 Task: Look for space in Chacao, Venezuela from 10th July, 2023 to 15th July, 2023 for 7 adults in price range Rs.10000 to Rs.15000. Place can be entire place or shared room with 4 bedrooms having 7 beds and 4 bathrooms. Property type can be house, flat, guest house. Amenities needed are: wifi, TV, free parkinig on premises, gym, breakfast. Booking option can be shelf check-in. Required host language is English.
Action: Mouse moved to (542, 100)
Screenshot: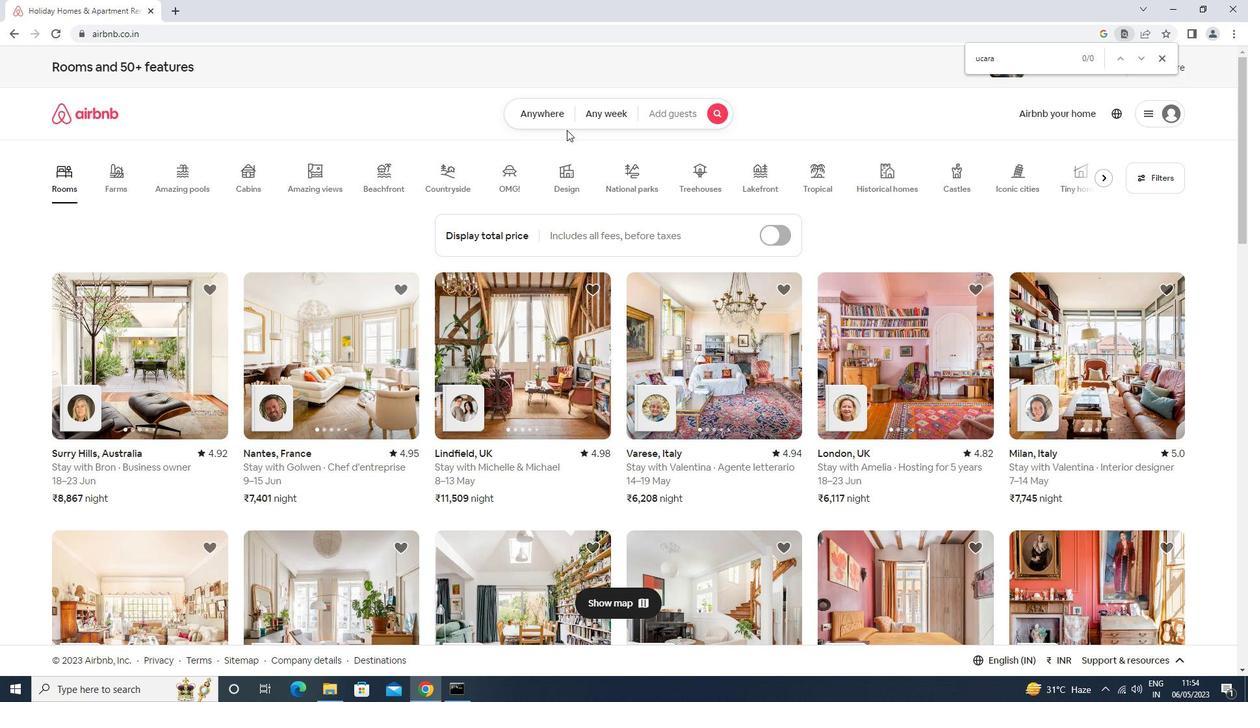 
Action: Mouse pressed left at (542, 100)
Screenshot: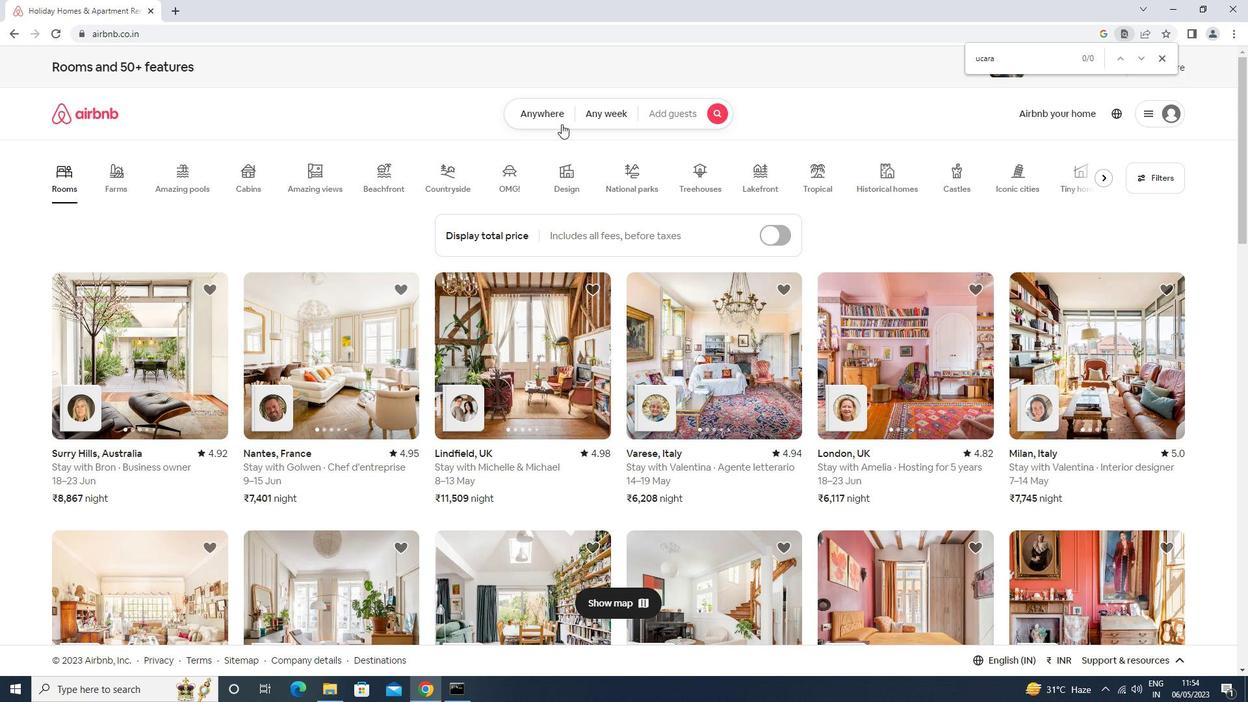 
Action: Mouse moved to (490, 161)
Screenshot: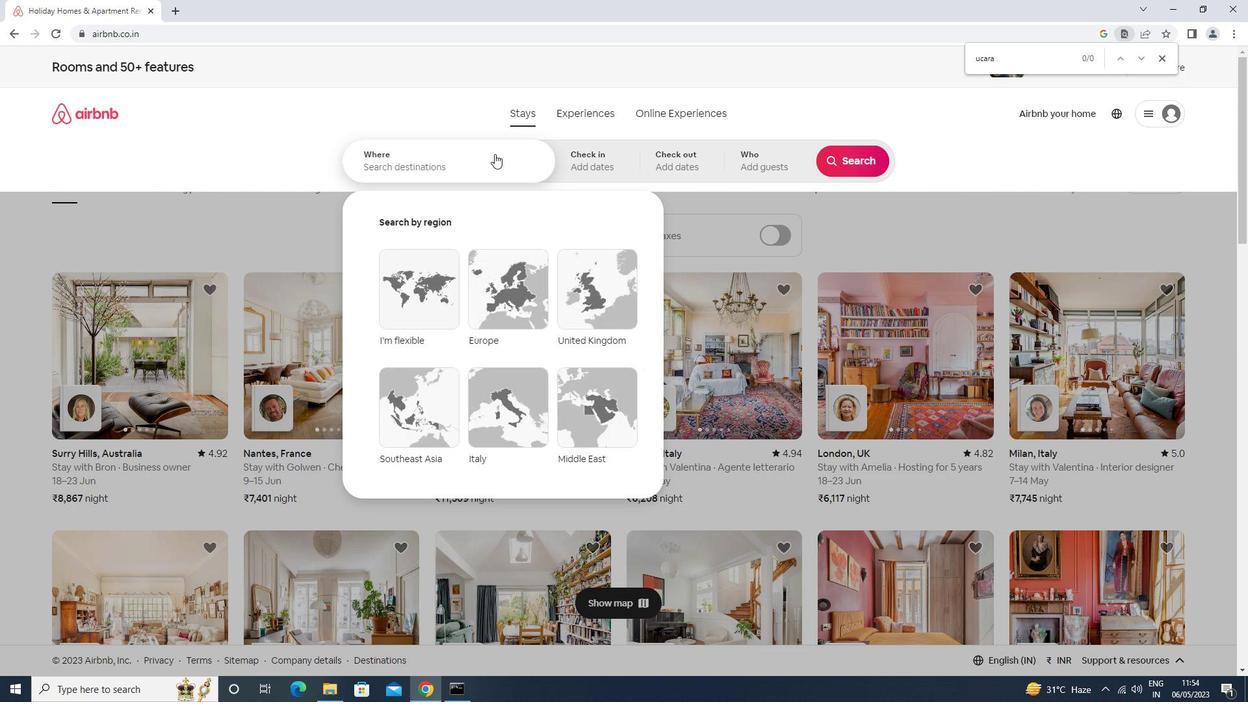 
Action: Mouse pressed left at (490, 161)
Screenshot: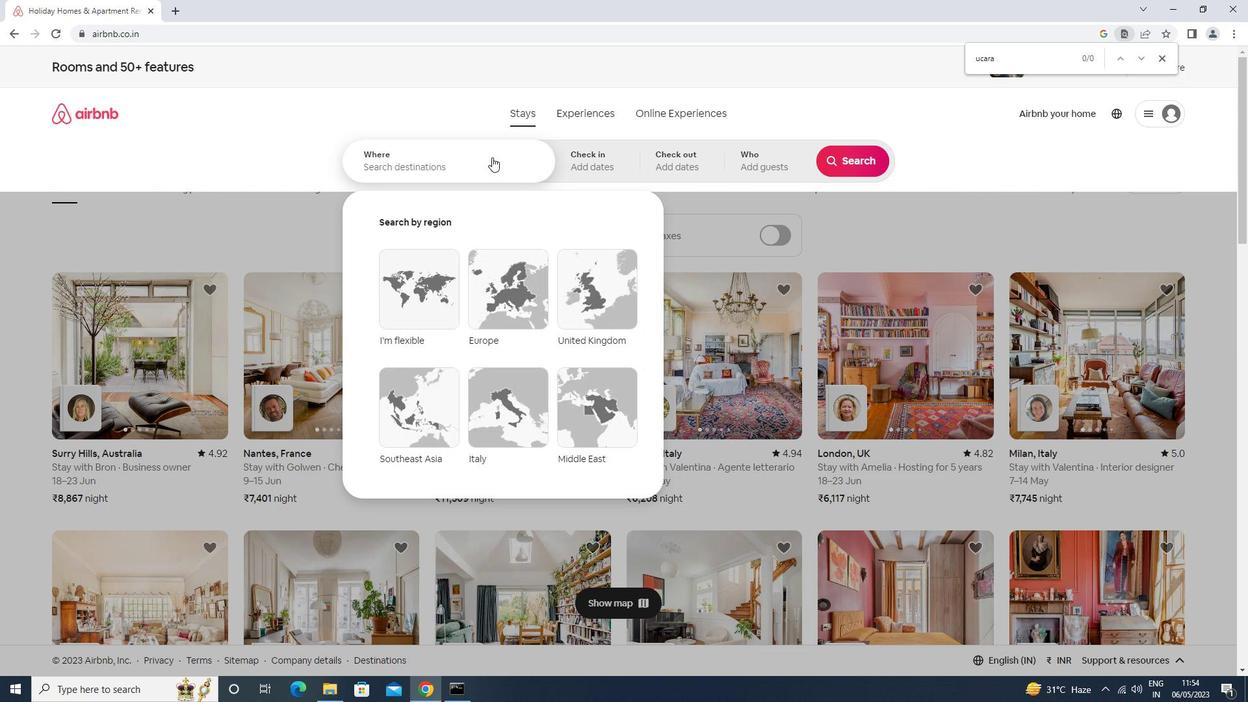 
Action: Key pressed chaco<Key.backspace>ao<Key.enter>
Screenshot: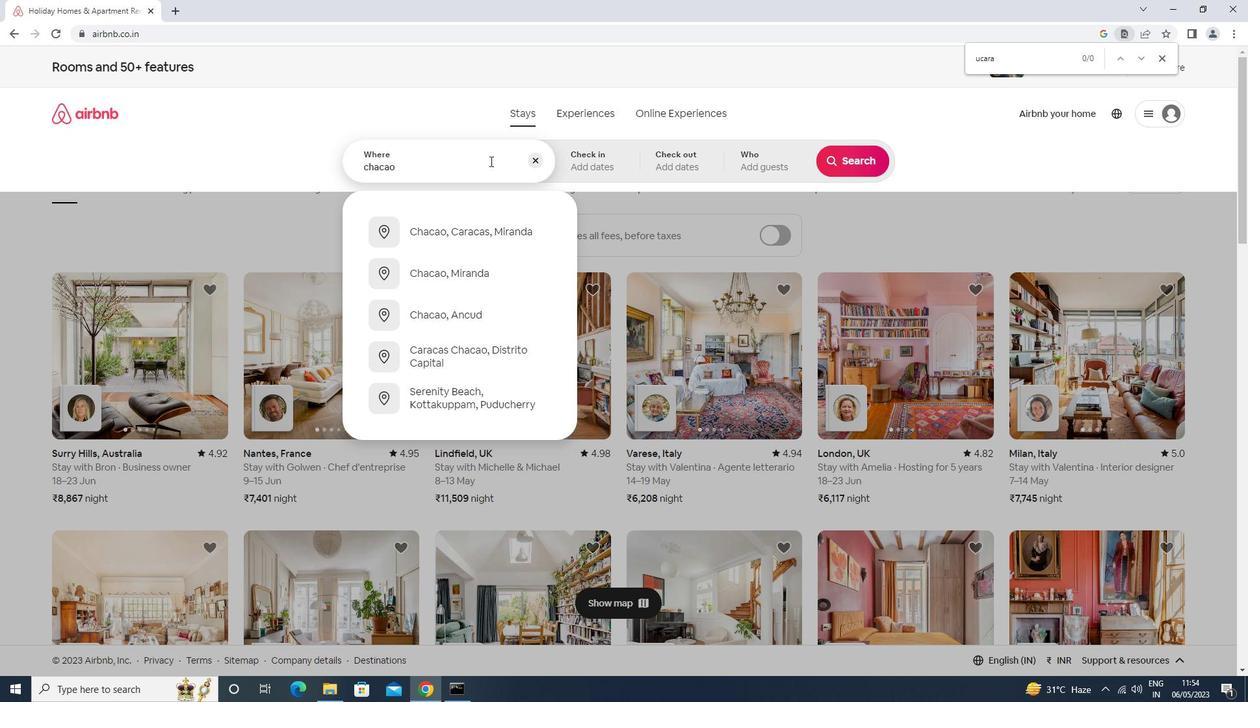 
Action: Mouse moved to (854, 265)
Screenshot: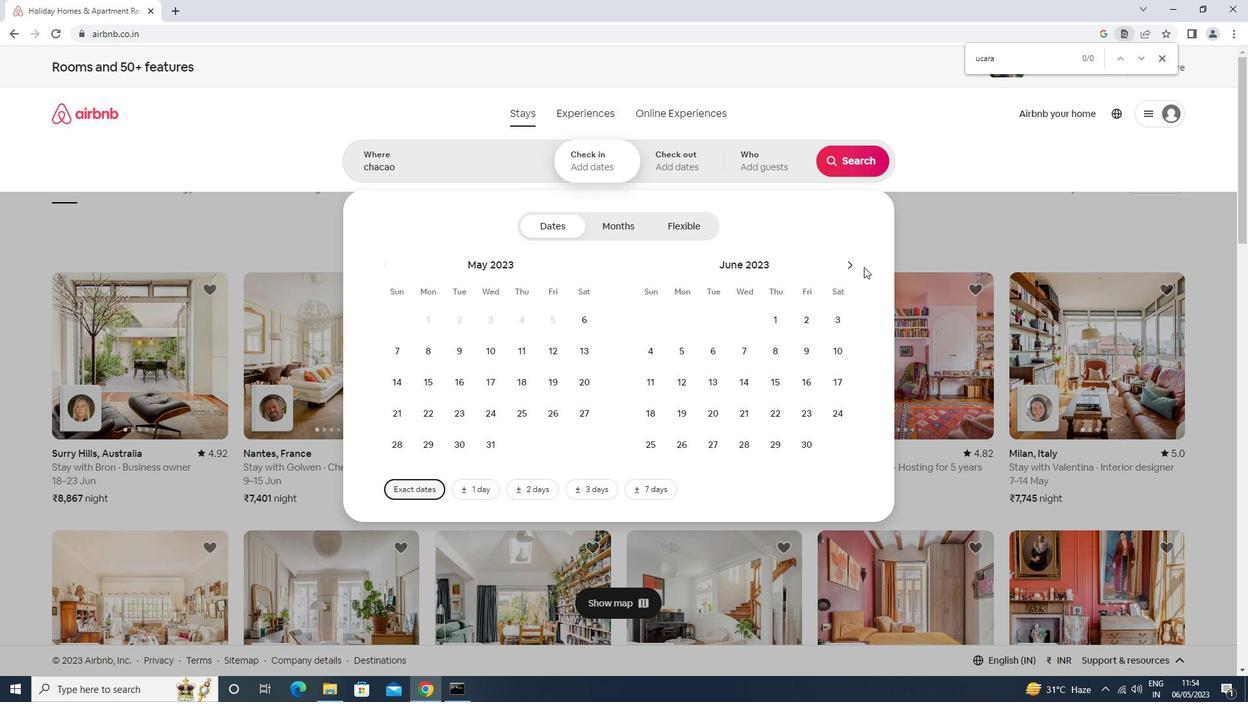 
Action: Mouse pressed left at (854, 265)
Screenshot: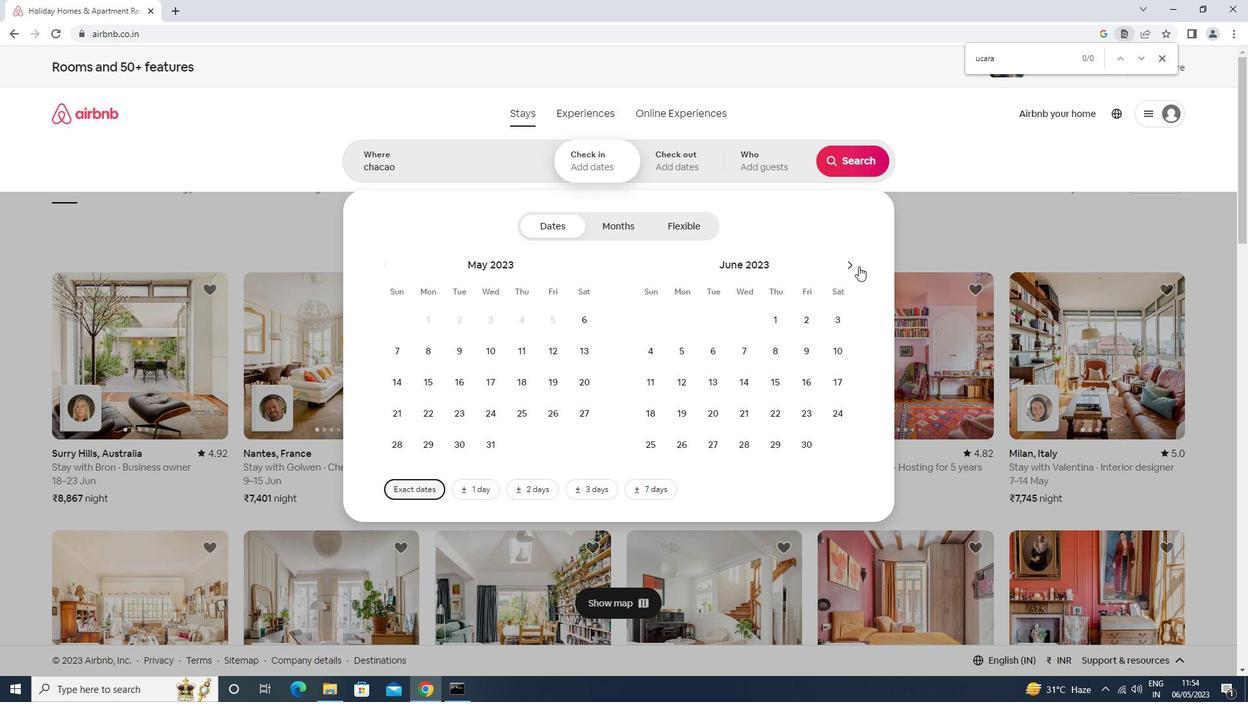 
Action: Mouse moved to (691, 383)
Screenshot: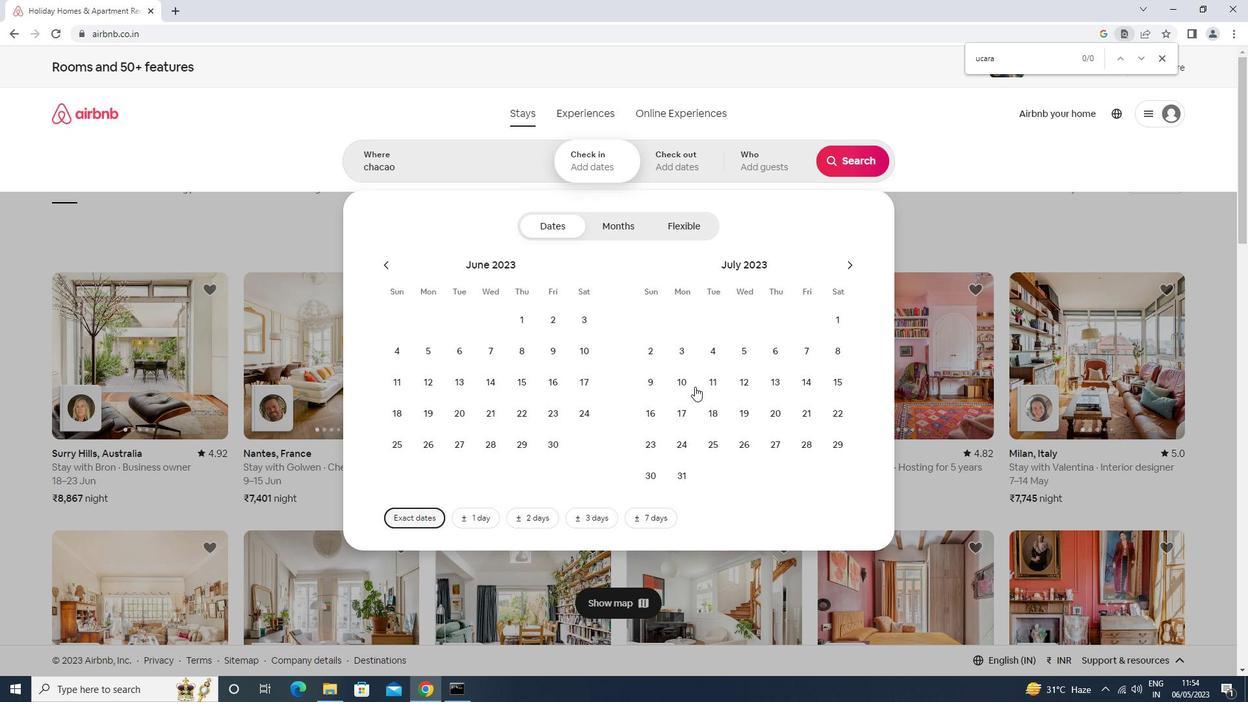 
Action: Mouse pressed left at (691, 383)
Screenshot: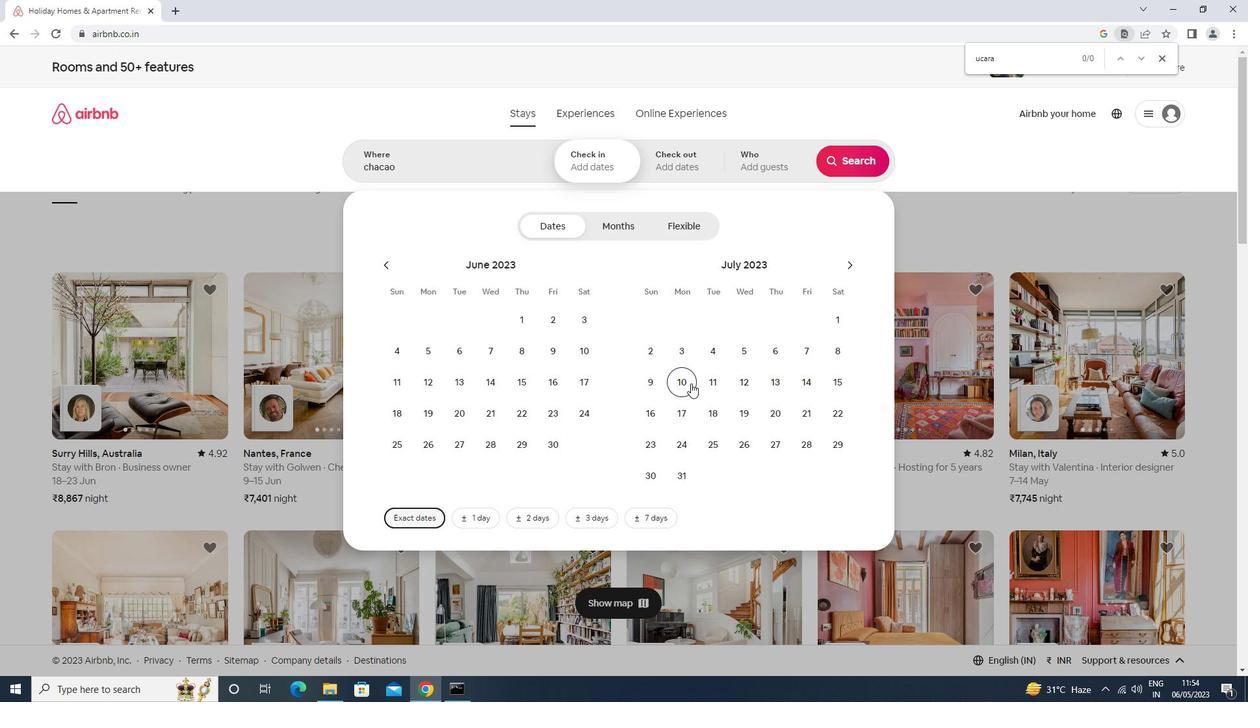 
Action: Mouse moved to (845, 387)
Screenshot: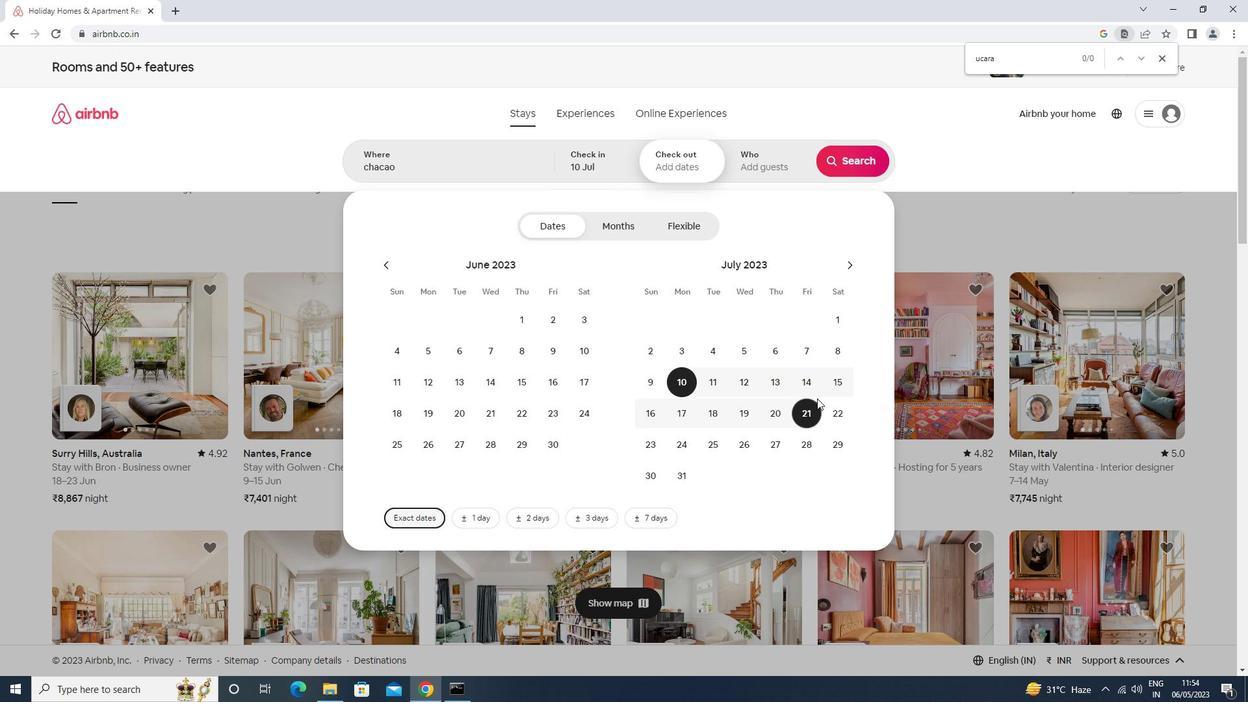 
Action: Mouse pressed left at (845, 387)
Screenshot: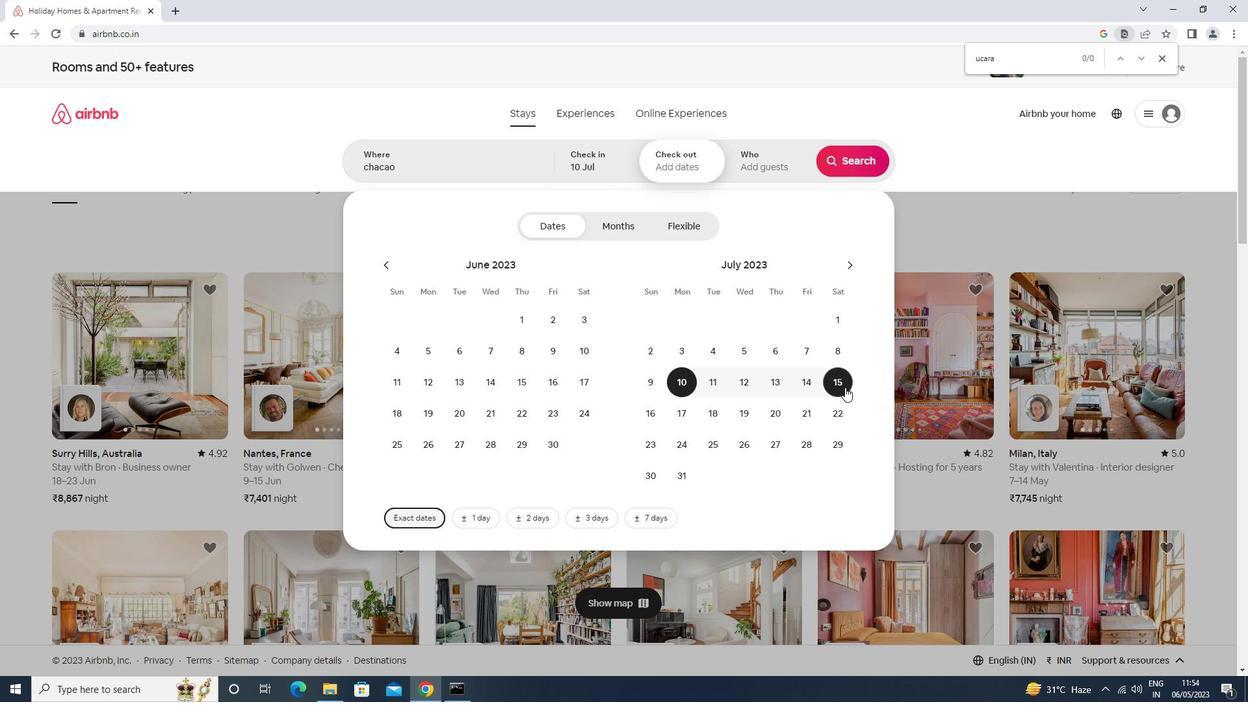 
Action: Mouse moved to (765, 174)
Screenshot: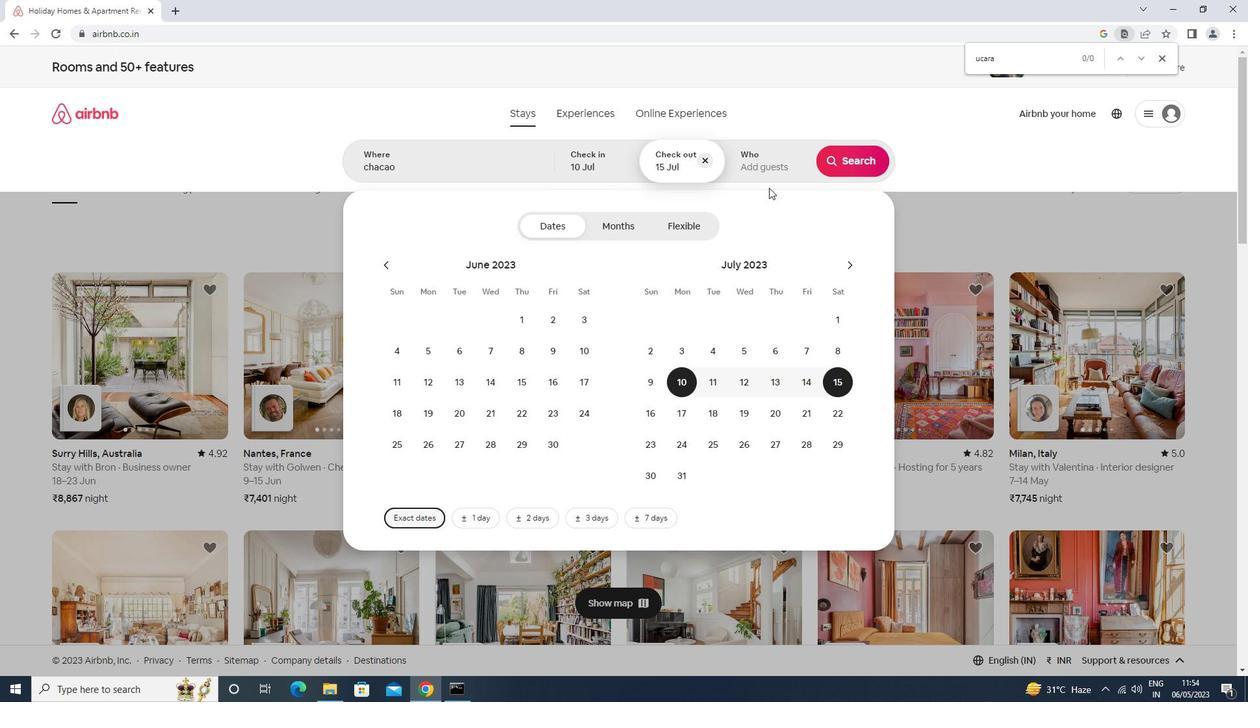 
Action: Mouse pressed left at (765, 174)
Screenshot: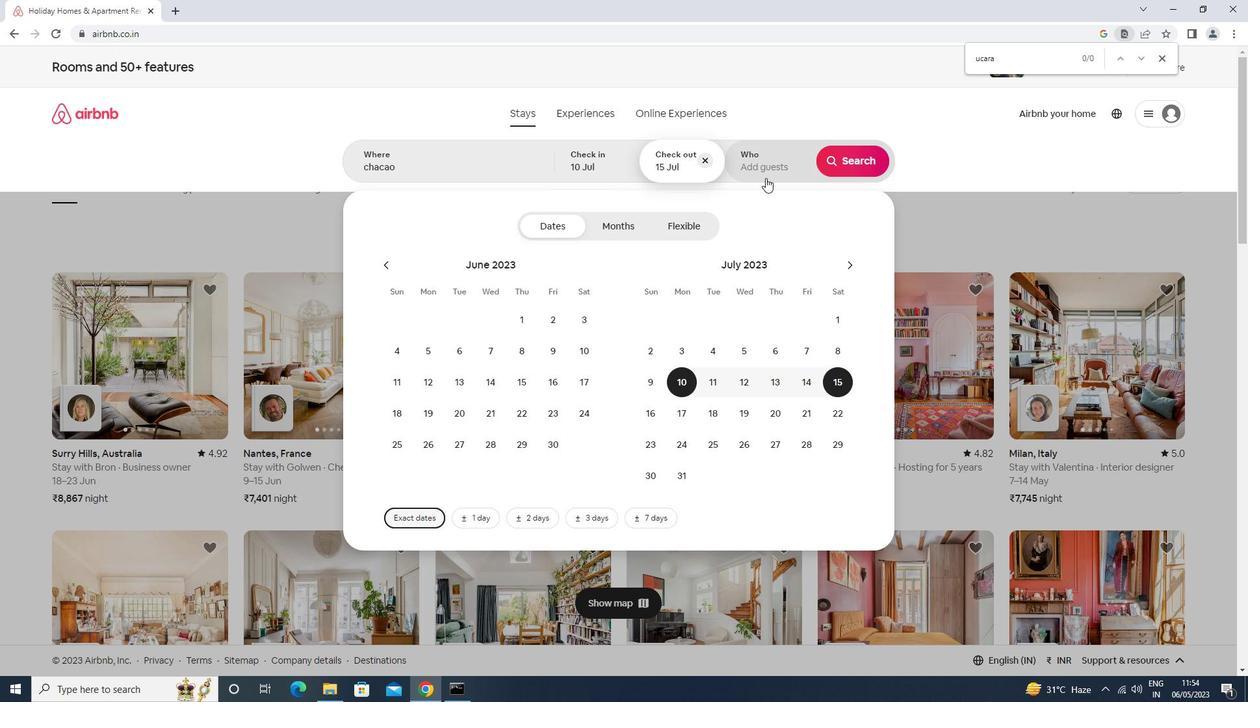 
Action: Mouse moved to (862, 223)
Screenshot: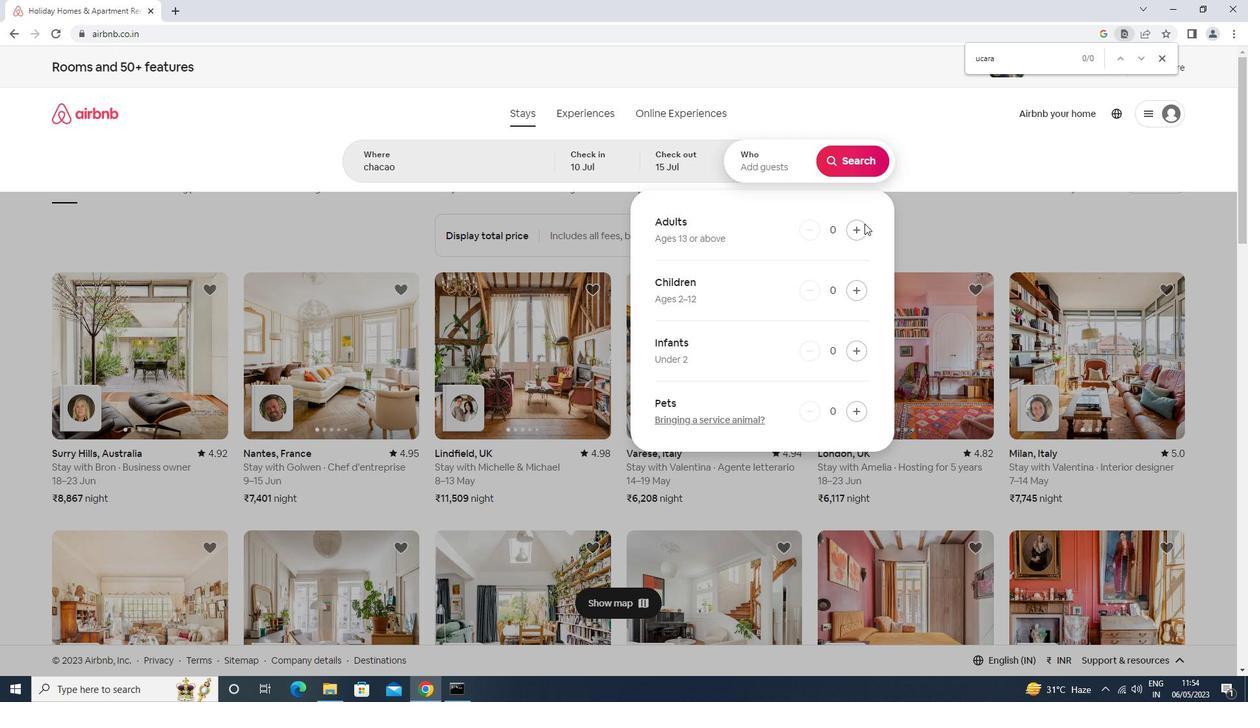 
Action: Mouse pressed left at (862, 223)
Screenshot: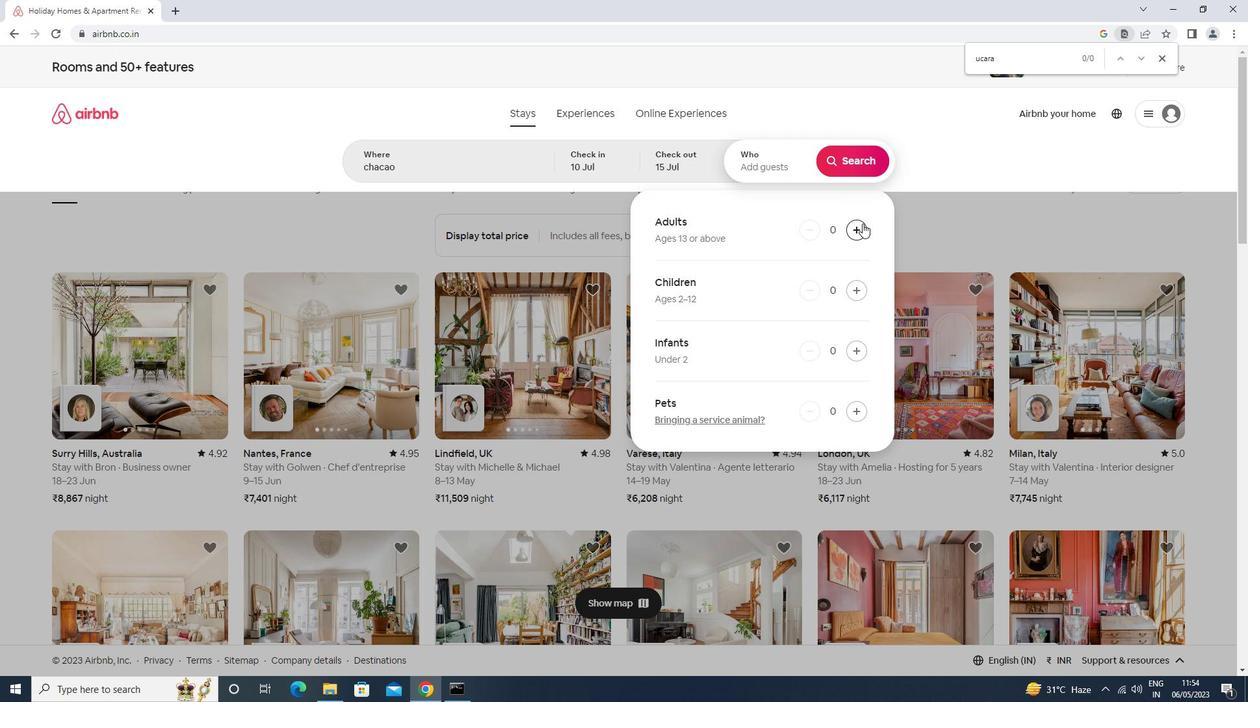 
Action: Mouse moved to (860, 223)
Screenshot: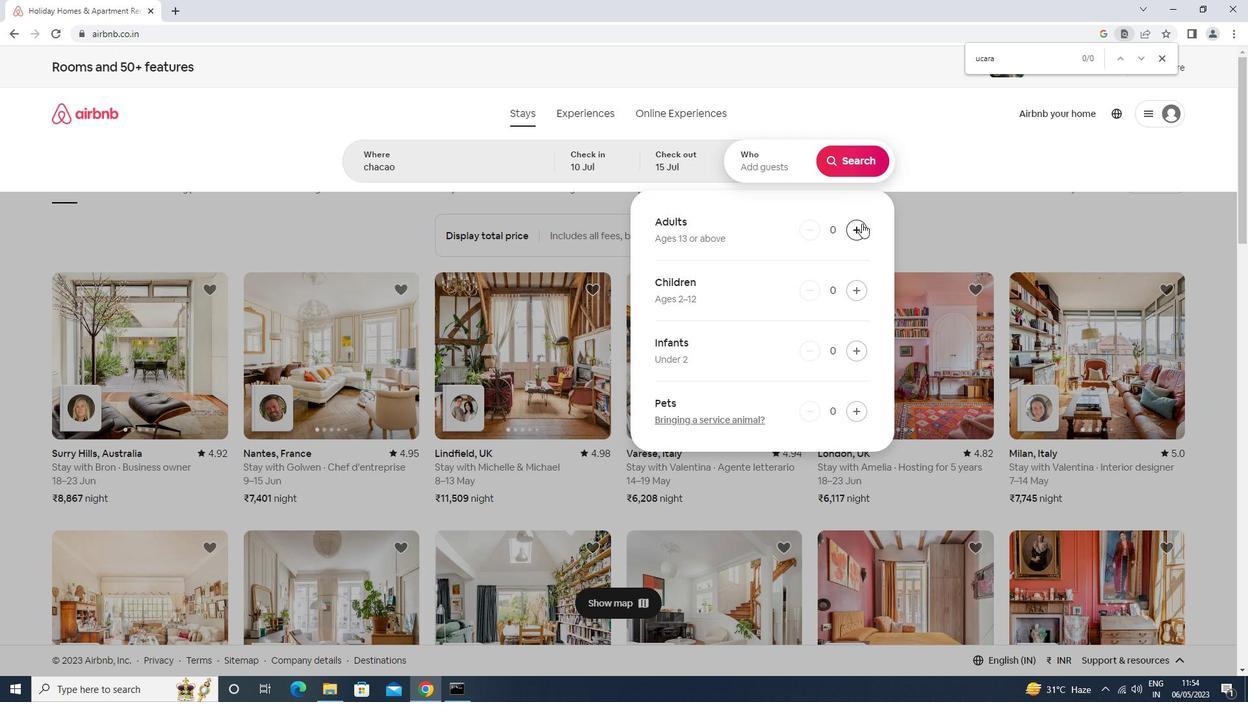 
Action: Mouse pressed left at (860, 223)
Screenshot: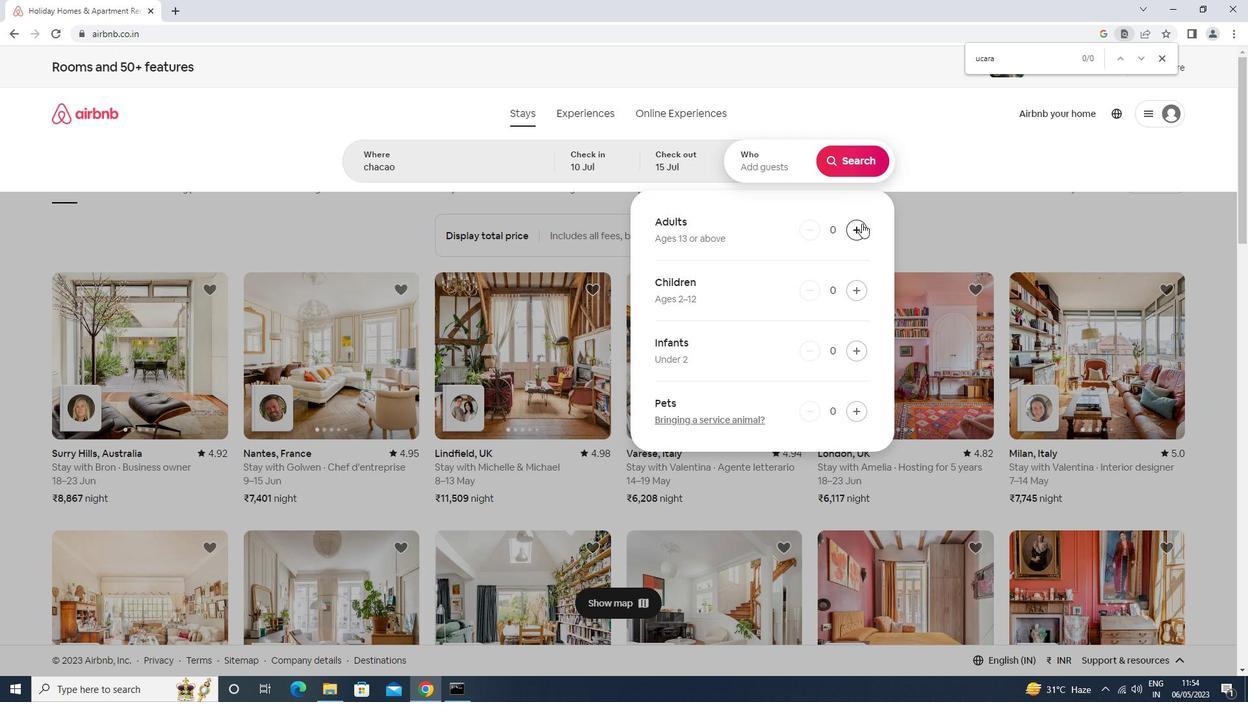 
Action: Mouse moved to (860, 223)
Screenshot: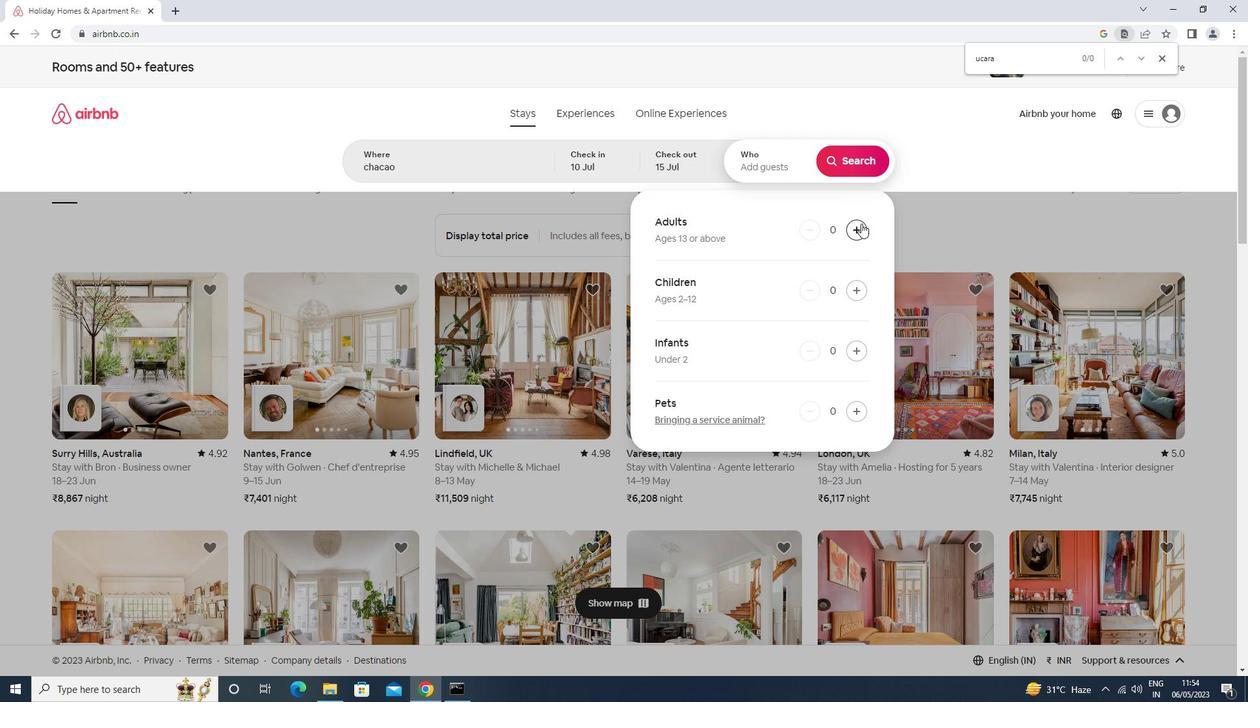 
Action: Mouse pressed left at (860, 223)
Screenshot: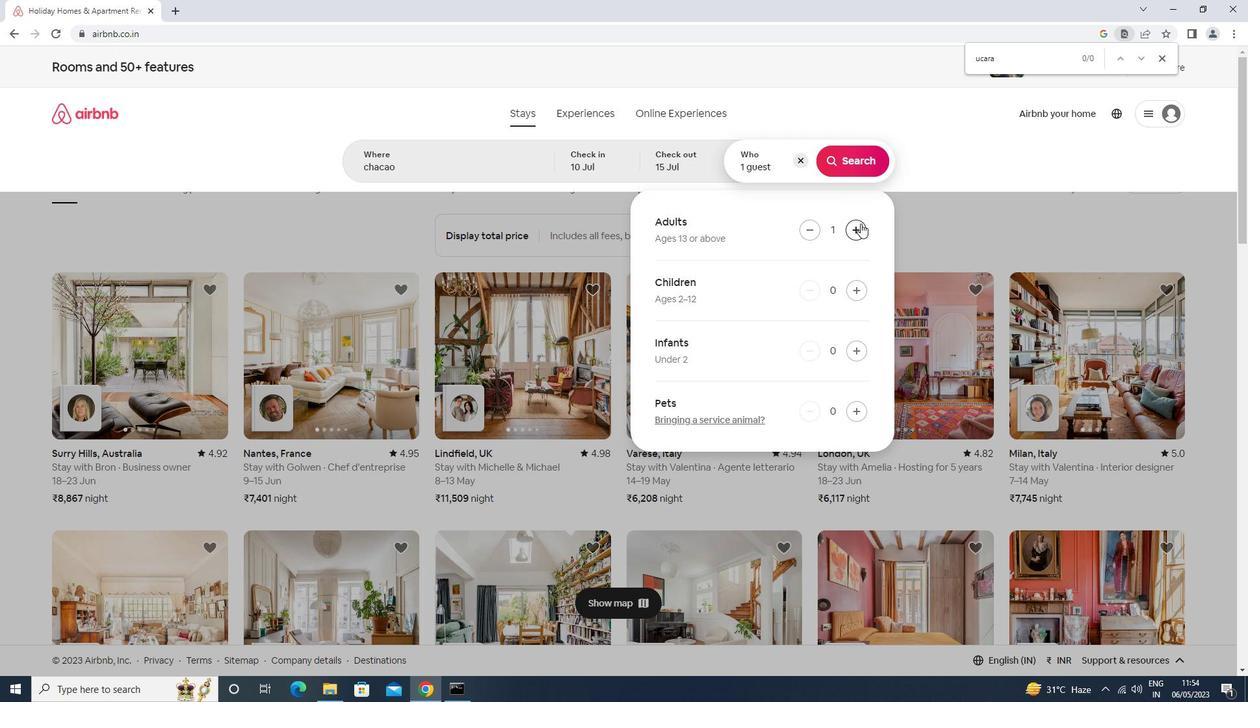 
Action: Mouse pressed left at (860, 223)
Screenshot: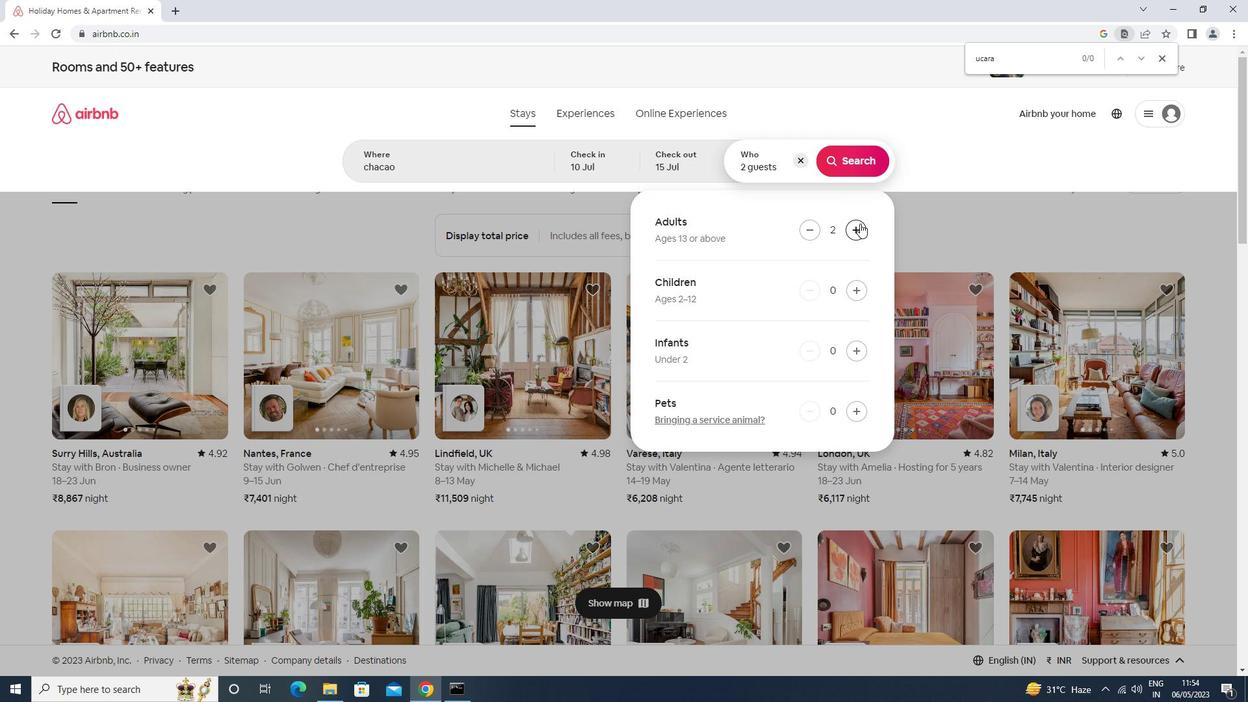 
Action: Mouse pressed left at (860, 223)
Screenshot: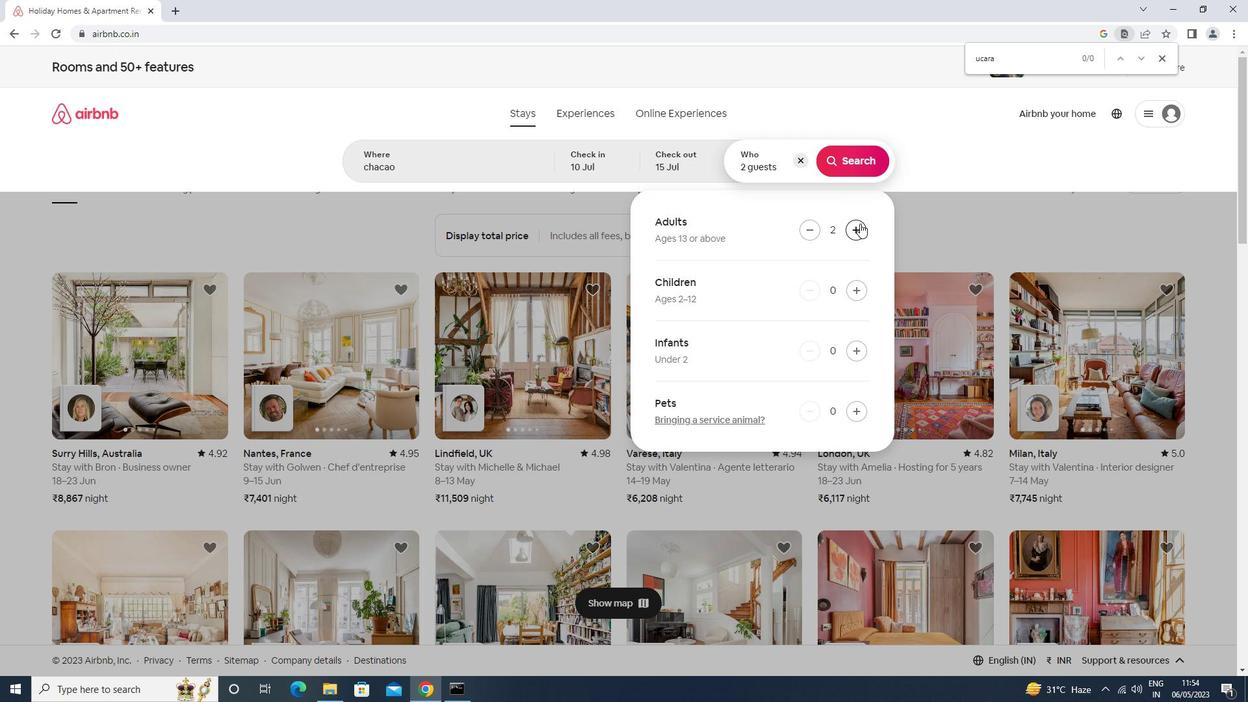 
Action: Mouse pressed left at (860, 223)
Screenshot: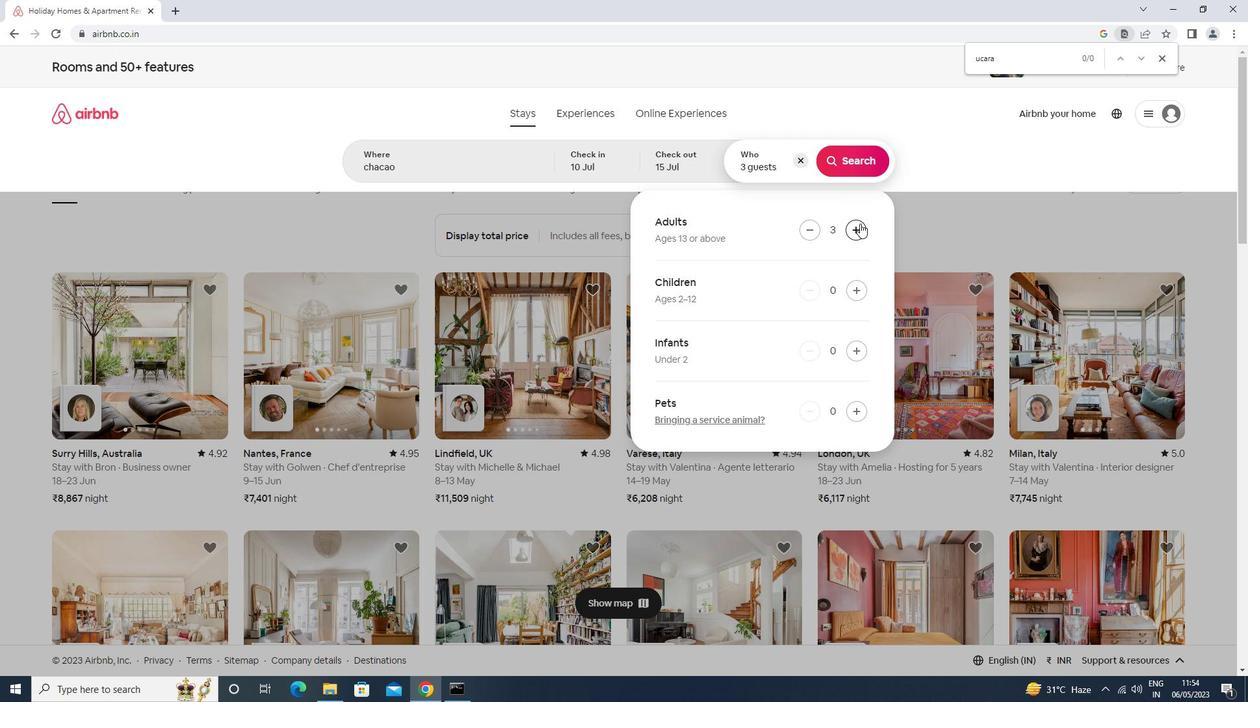 
Action: Mouse pressed left at (860, 223)
Screenshot: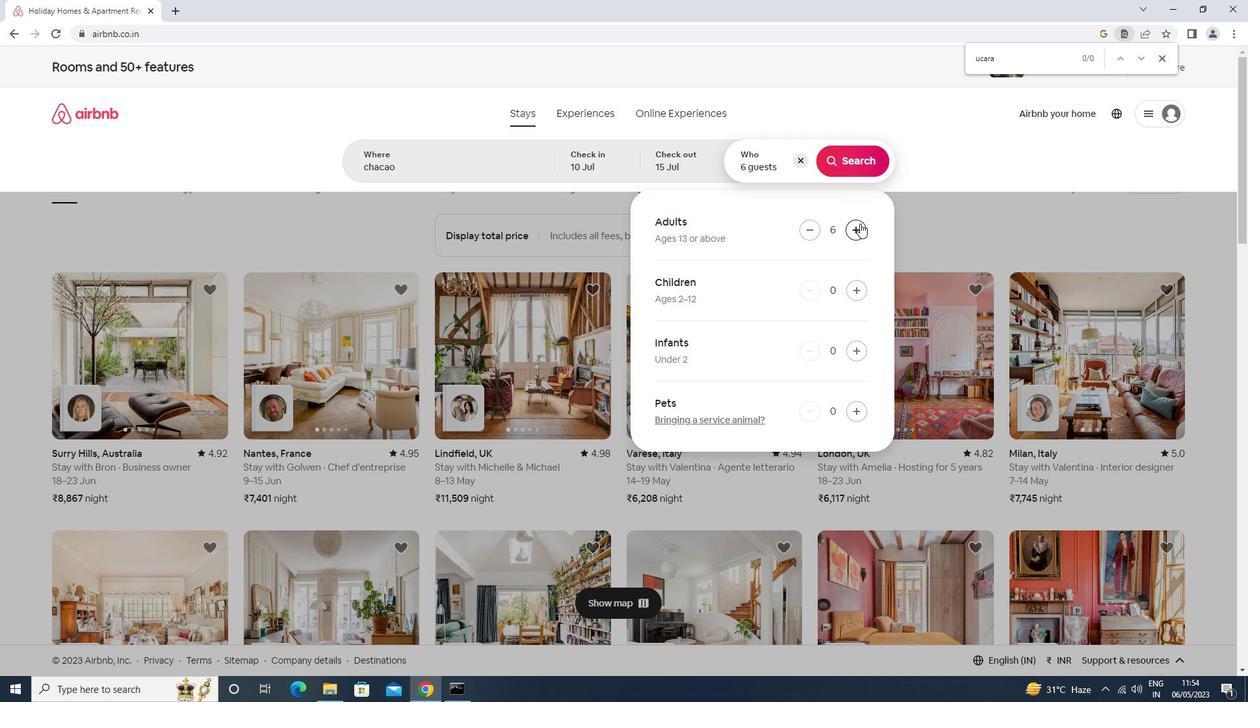 
Action: Mouse moved to (865, 156)
Screenshot: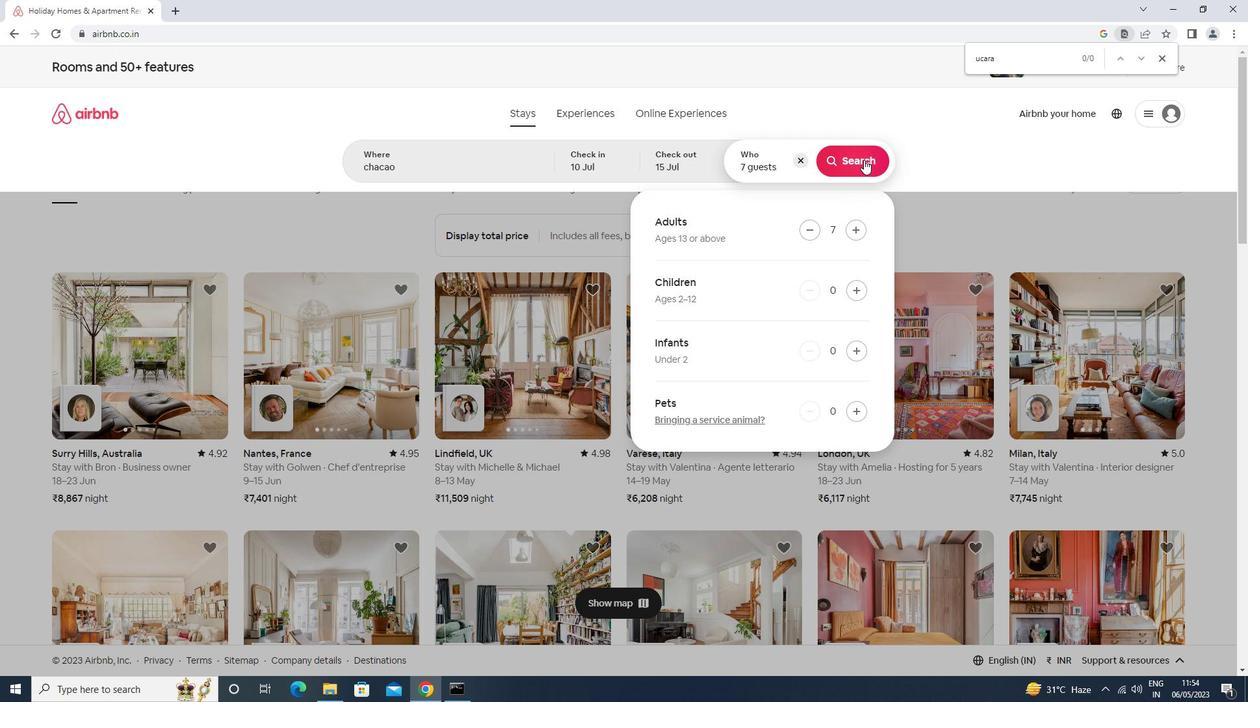 
Action: Mouse pressed left at (865, 156)
Screenshot: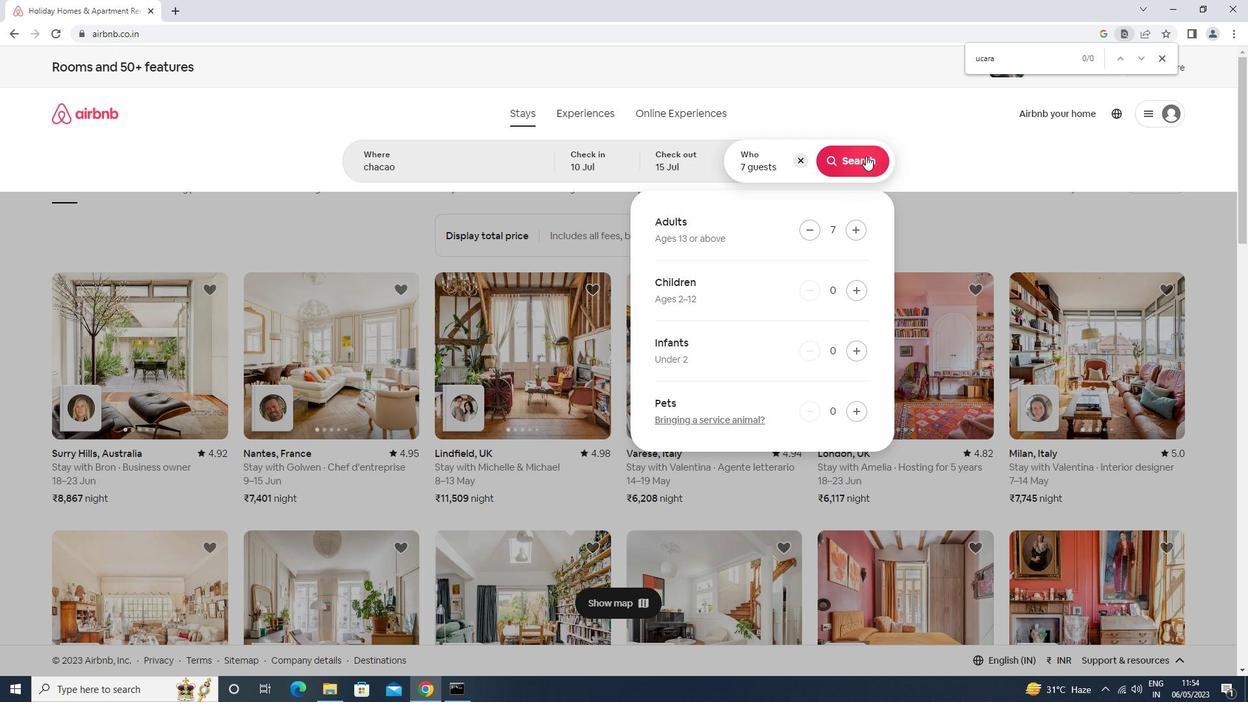 
Action: Mouse moved to (1188, 118)
Screenshot: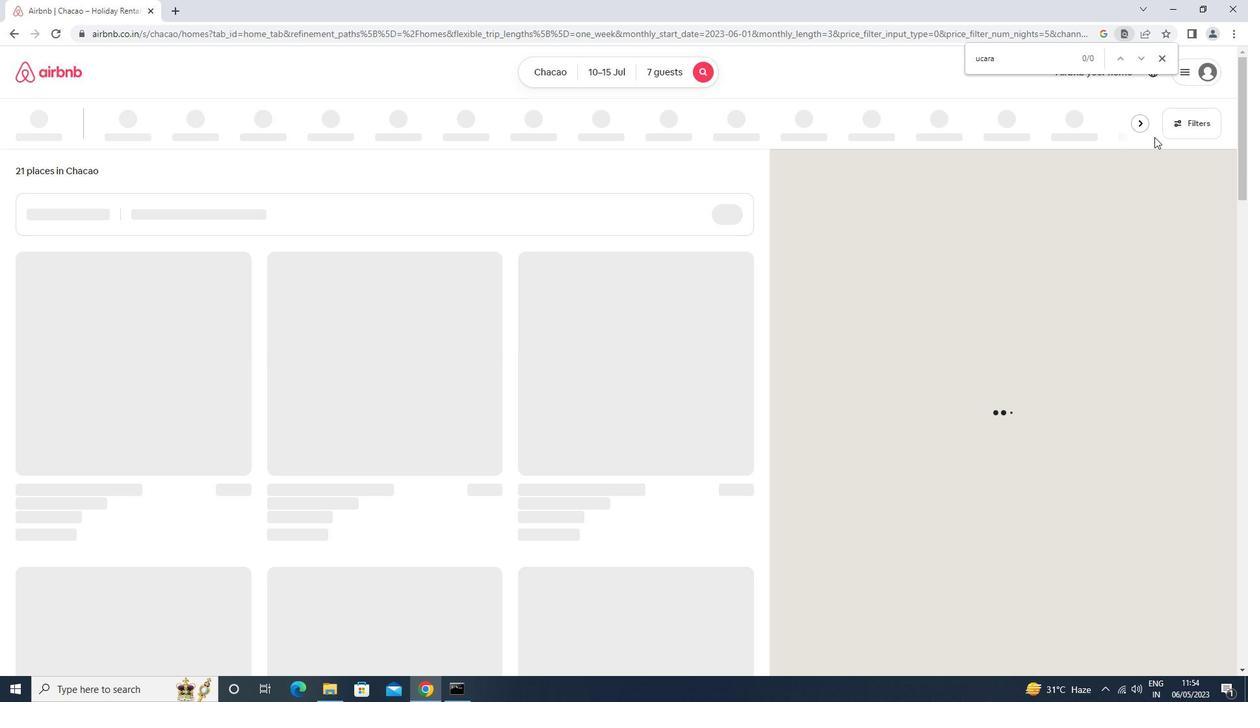 
Action: Mouse pressed left at (1188, 118)
Screenshot: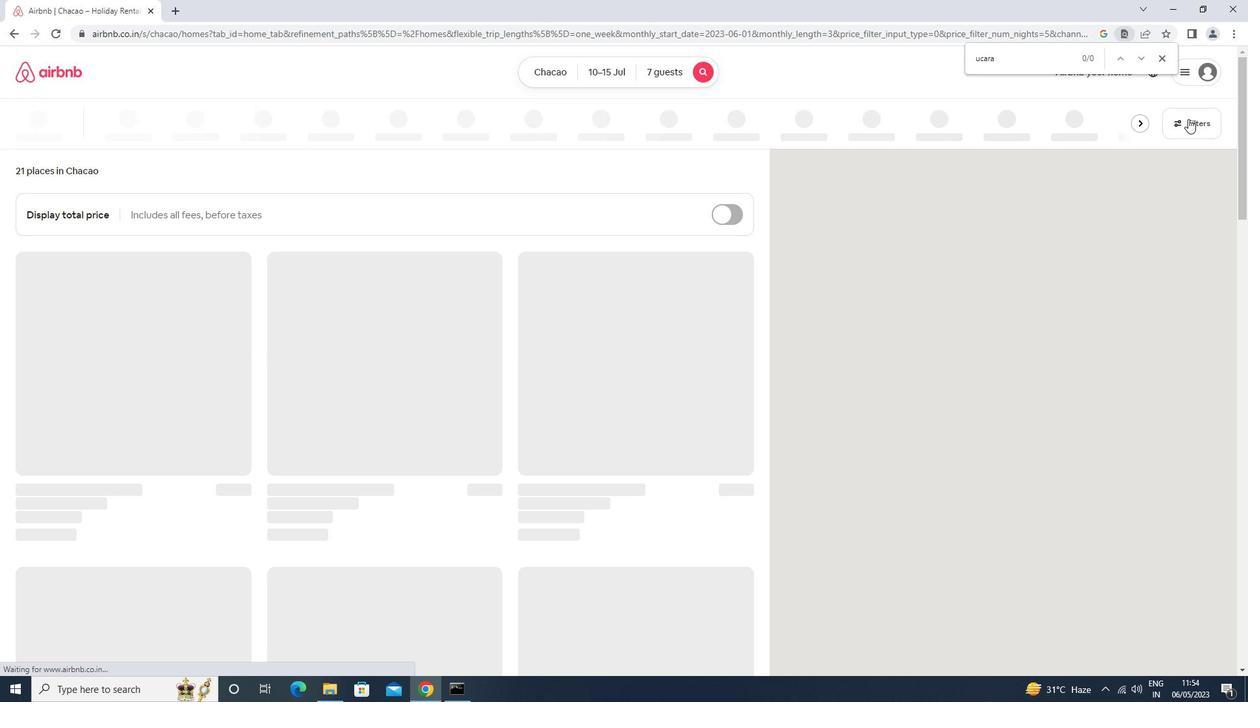 
Action: Mouse moved to (471, 442)
Screenshot: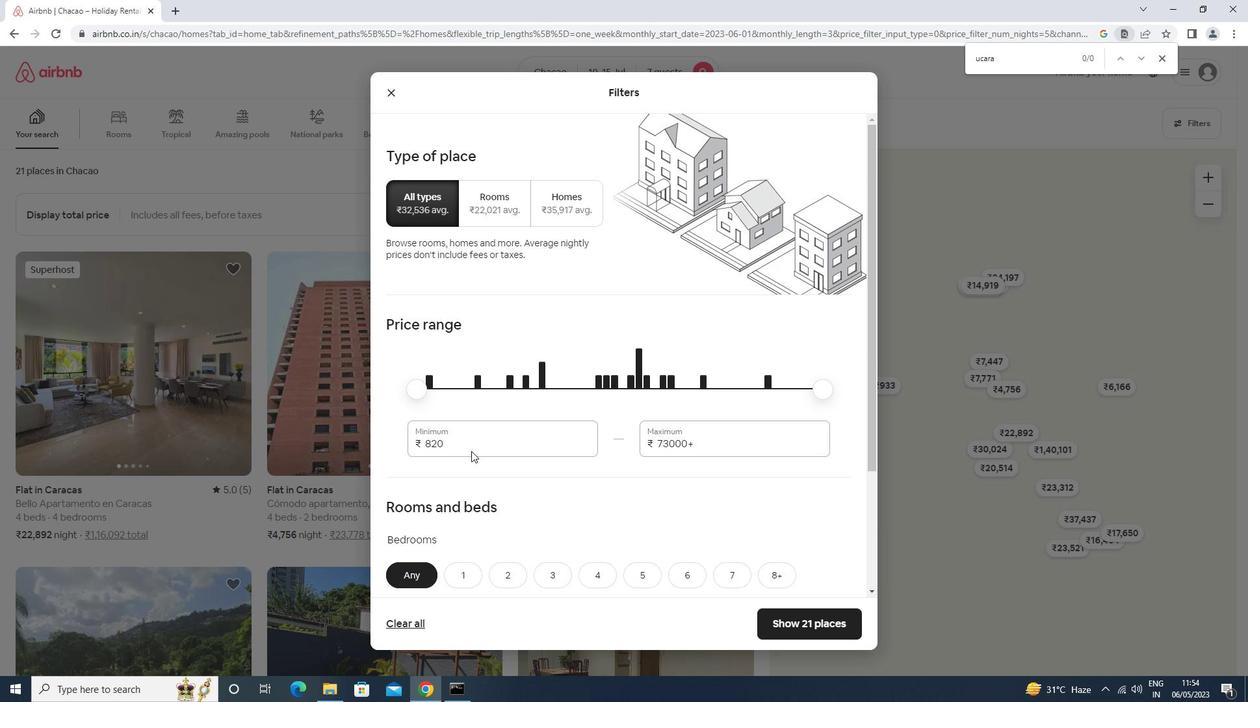 
Action: Mouse pressed left at (471, 442)
Screenshot: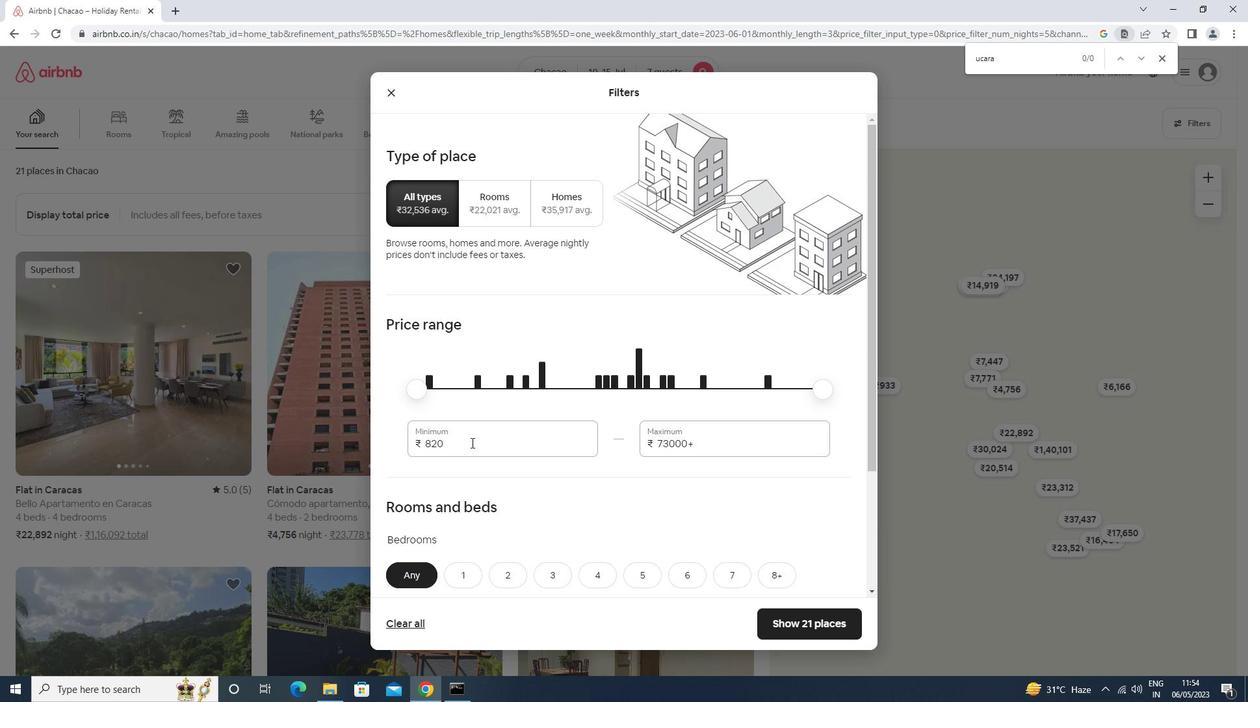 
Action: Mouse moved to (471, 442)
Screenshot: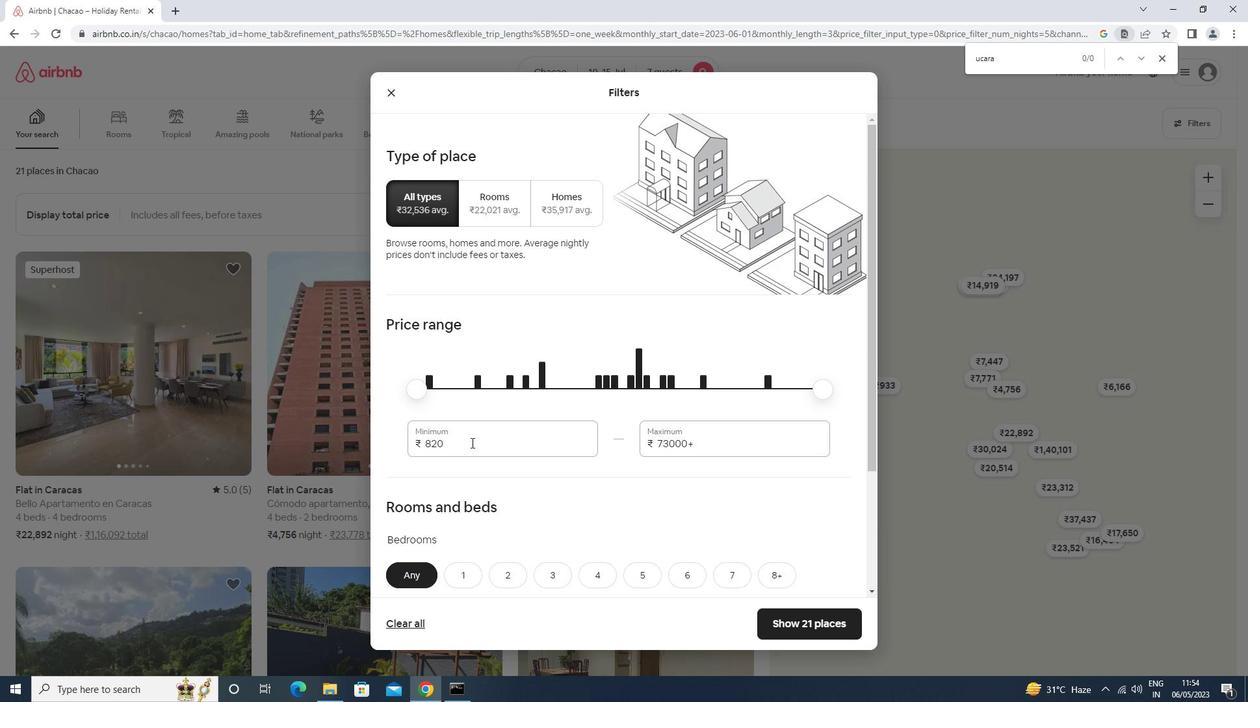 
Action: Key pressed <Key.backspace><Key.backspace><Key.backspace>10000<Key.tab>15000
Screenshot: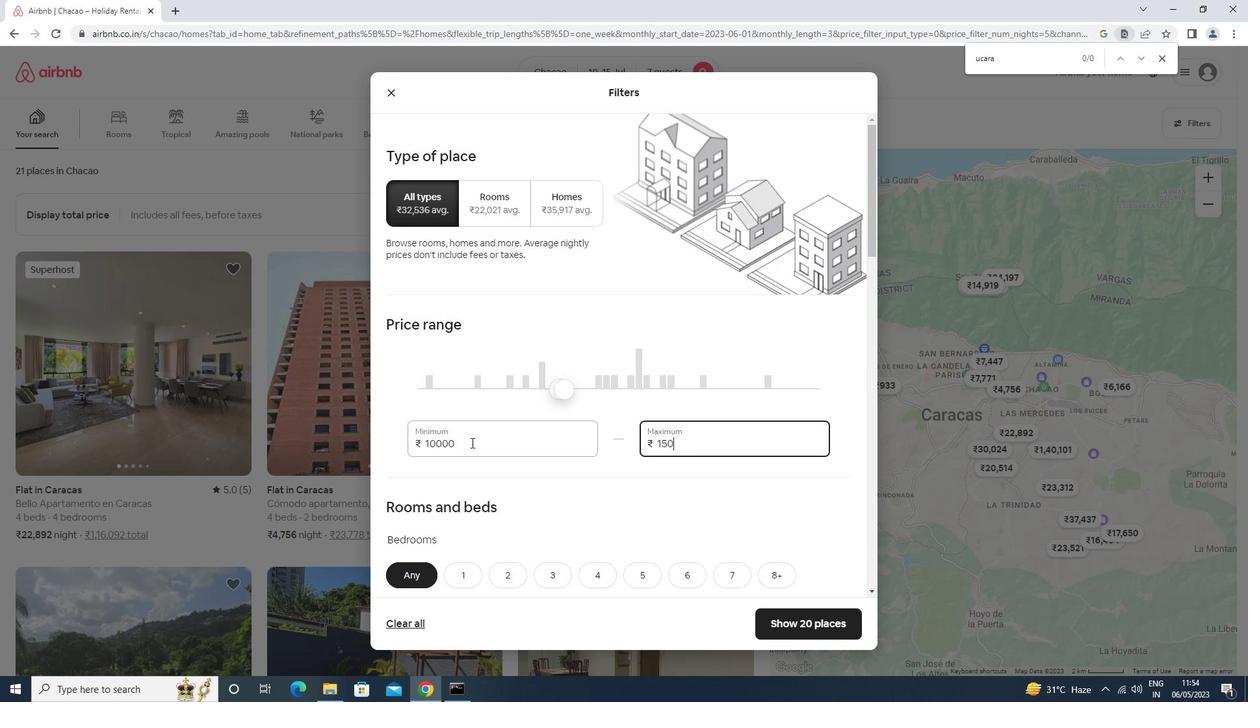 
Action: Mouse moved to (471, 442)
Screenshot: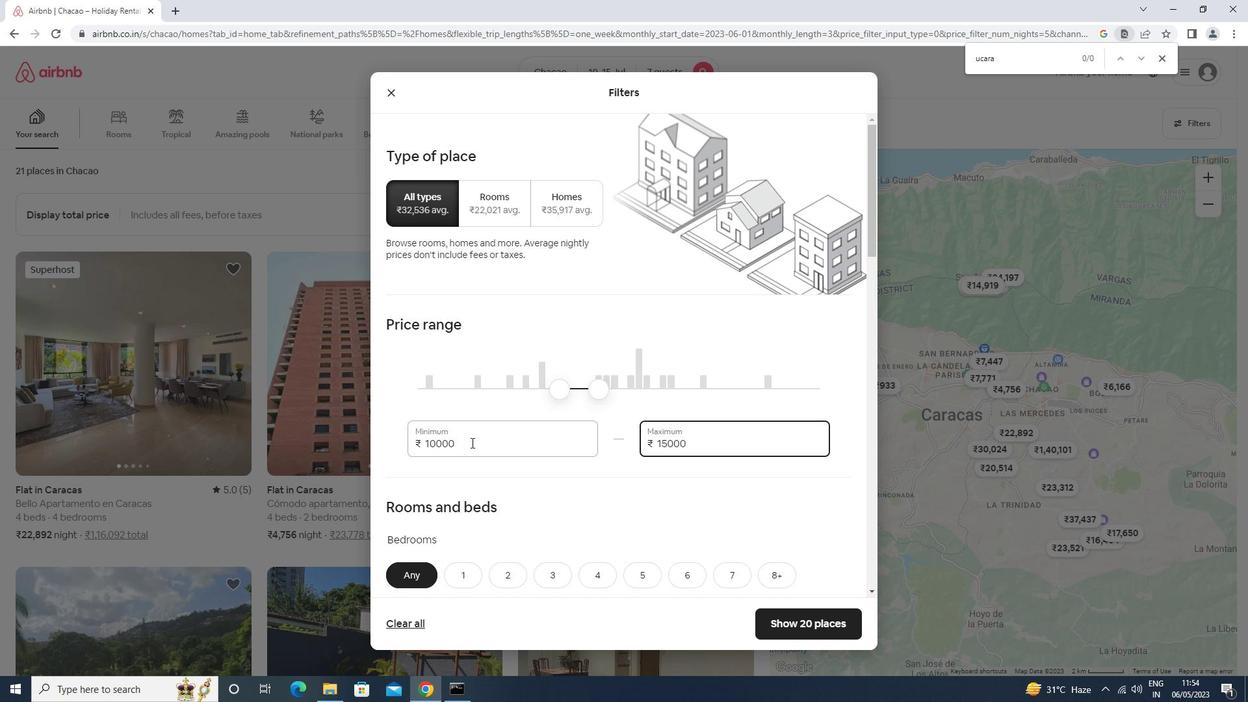 
Action: Mouse scrolled (471, 442) with delta (0, 0)
Screenshot: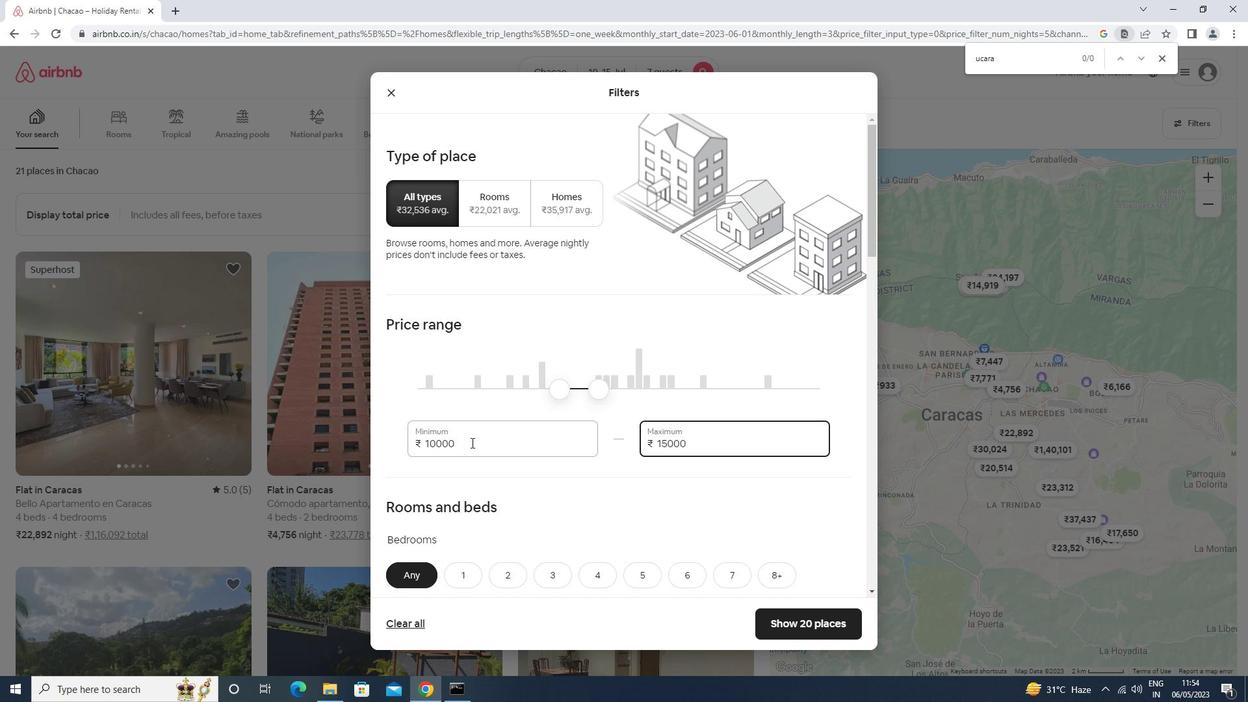 
Action: Mouse moved to (471, 444)
Screenshot: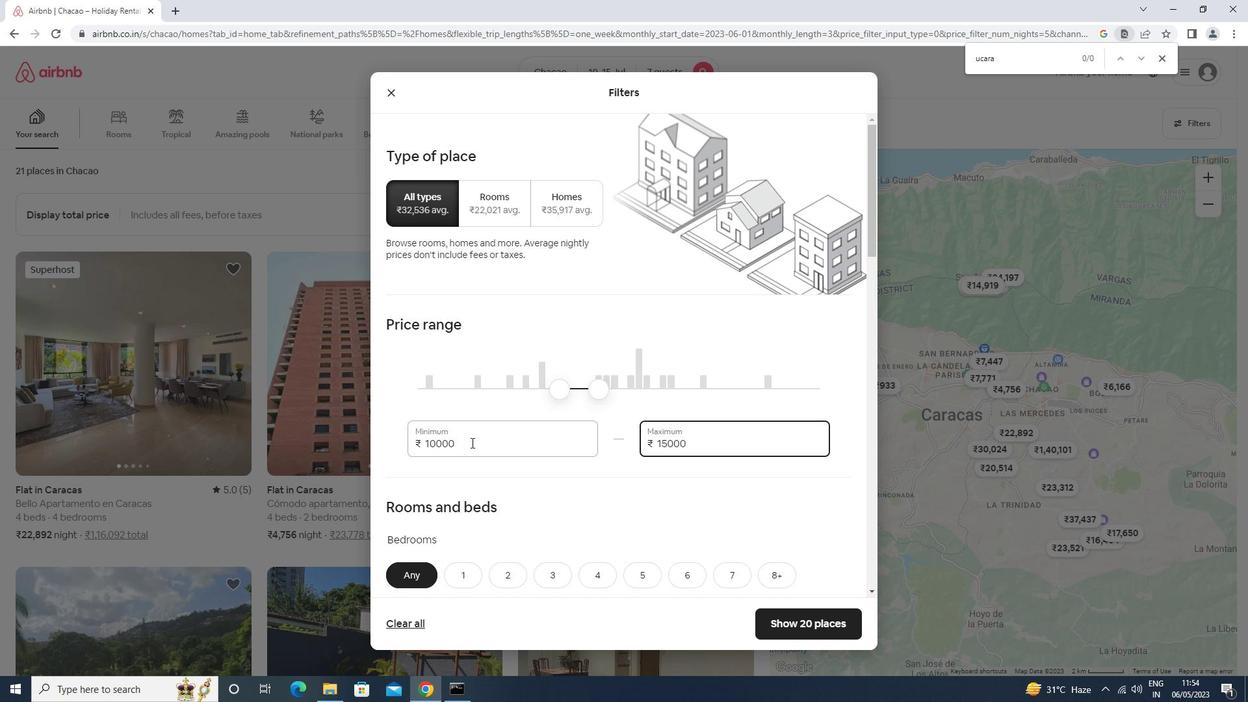 
Action: Mouse scrolled (471, 444) with delta (0, 0)
Screenshot: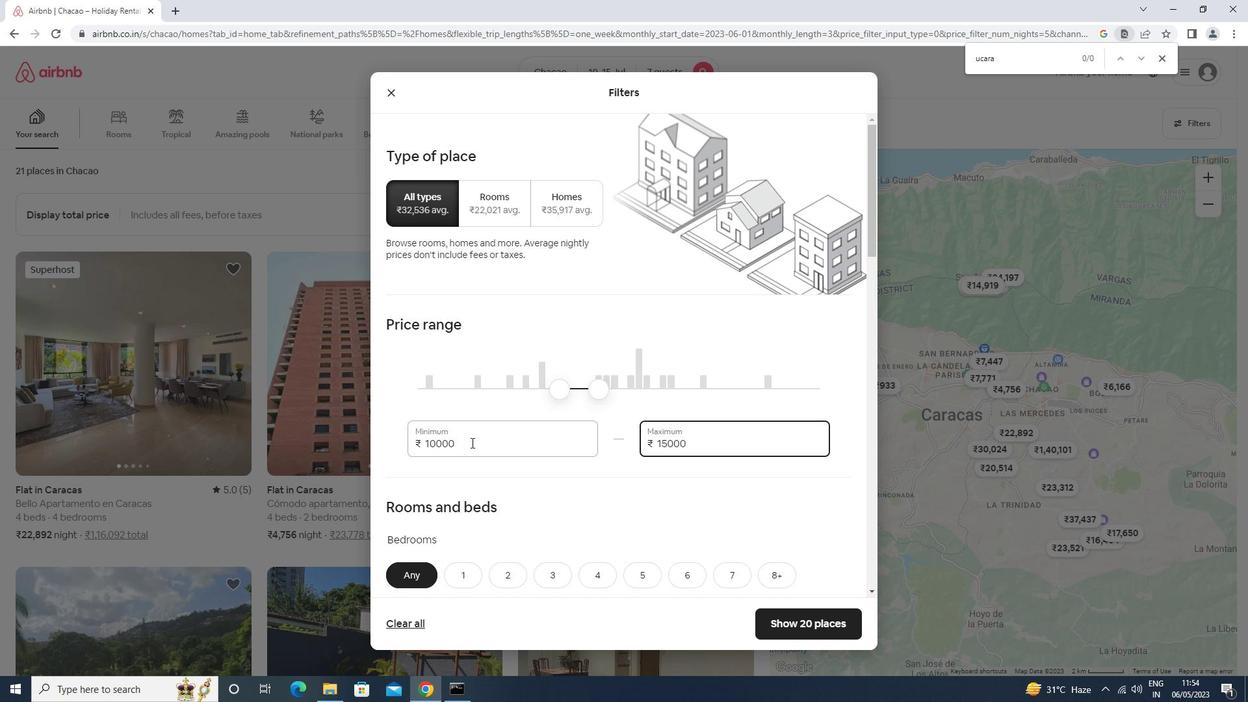 
Action: Mouse moved to (471, 445)
Screenshot: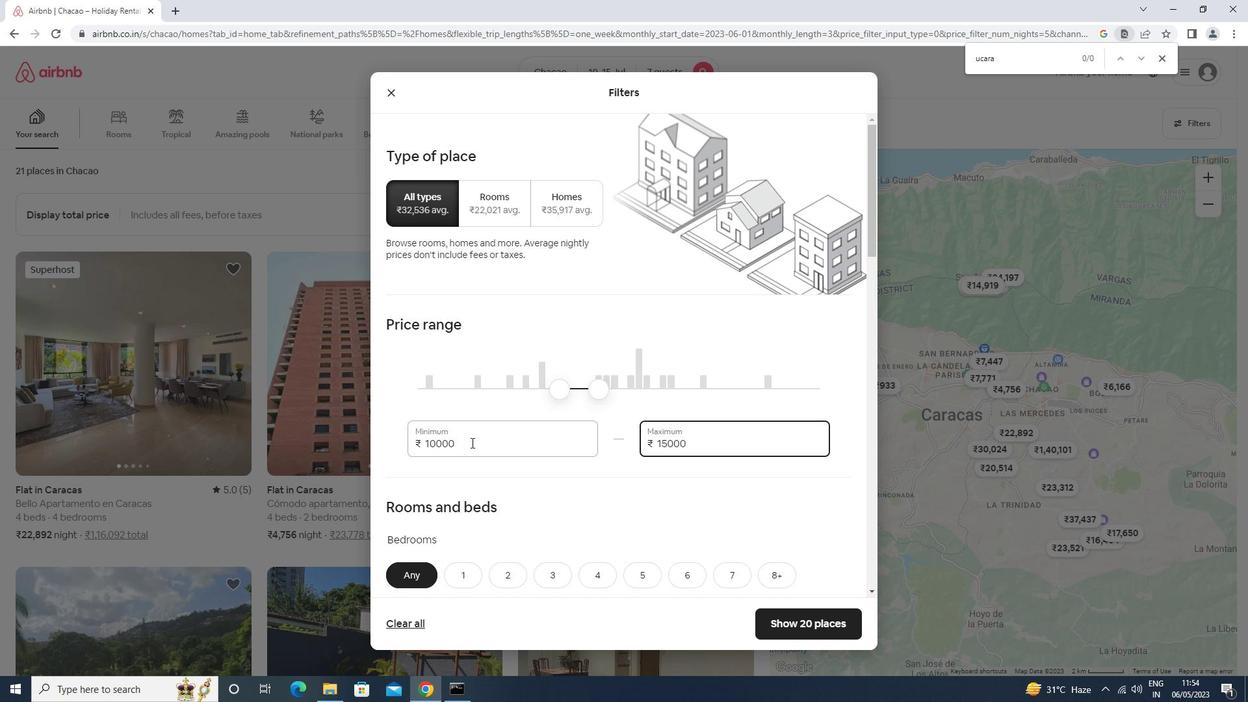 
Action: Mouse scrolled (471, 444) with delta (0, 0)
Screenshot: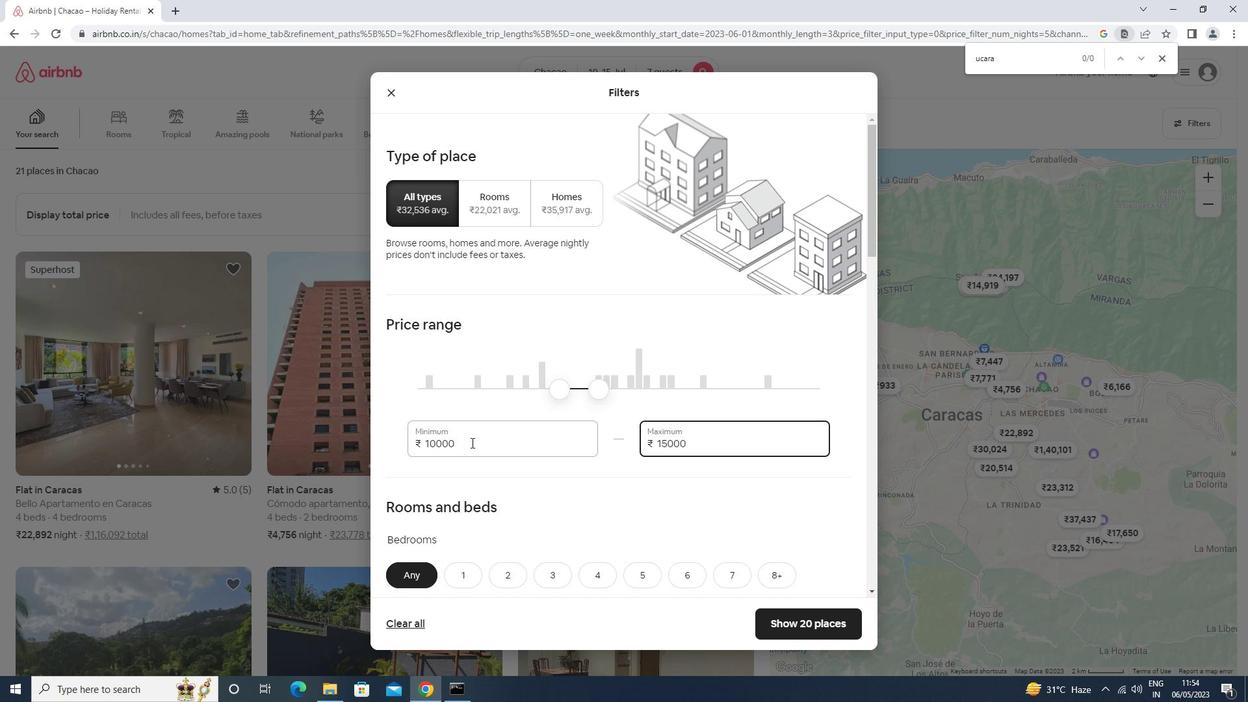 
Action: Mouse moved to (593, 381)
Screenshot: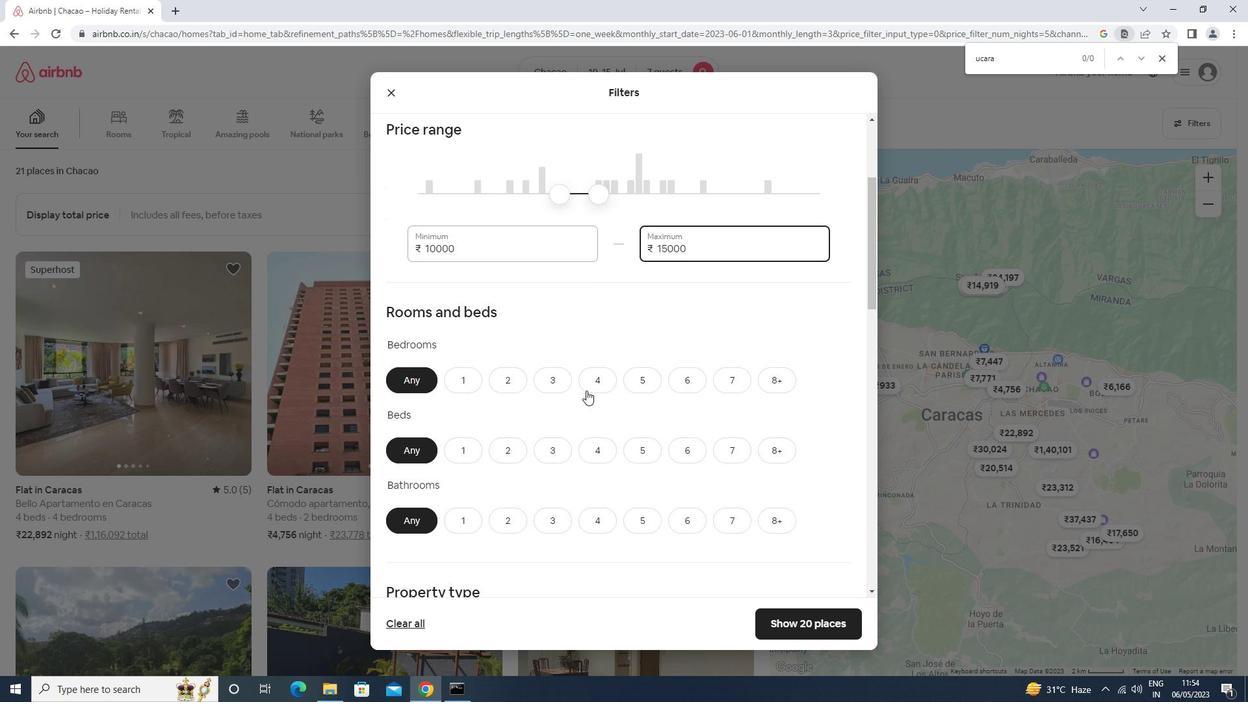 
Action: Mouse pressed left at (593, 381)
Screenshot: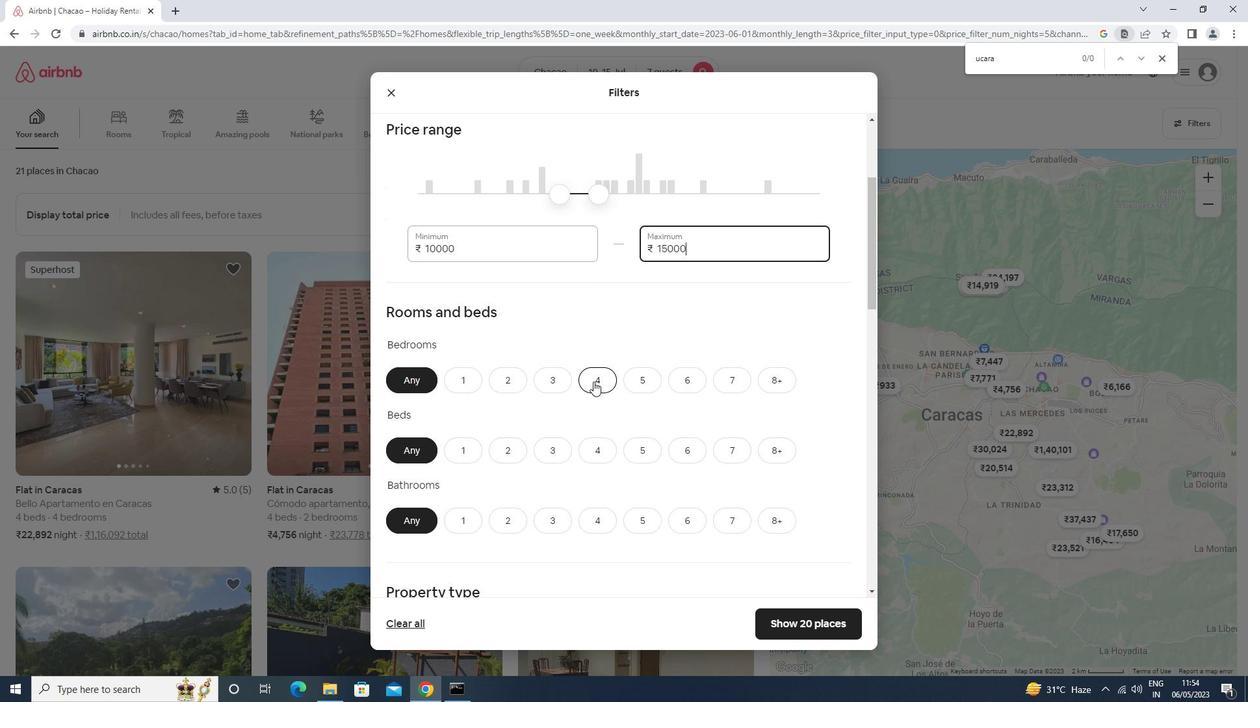 
Action: Mouse moved to (724, 446)
Screenshot: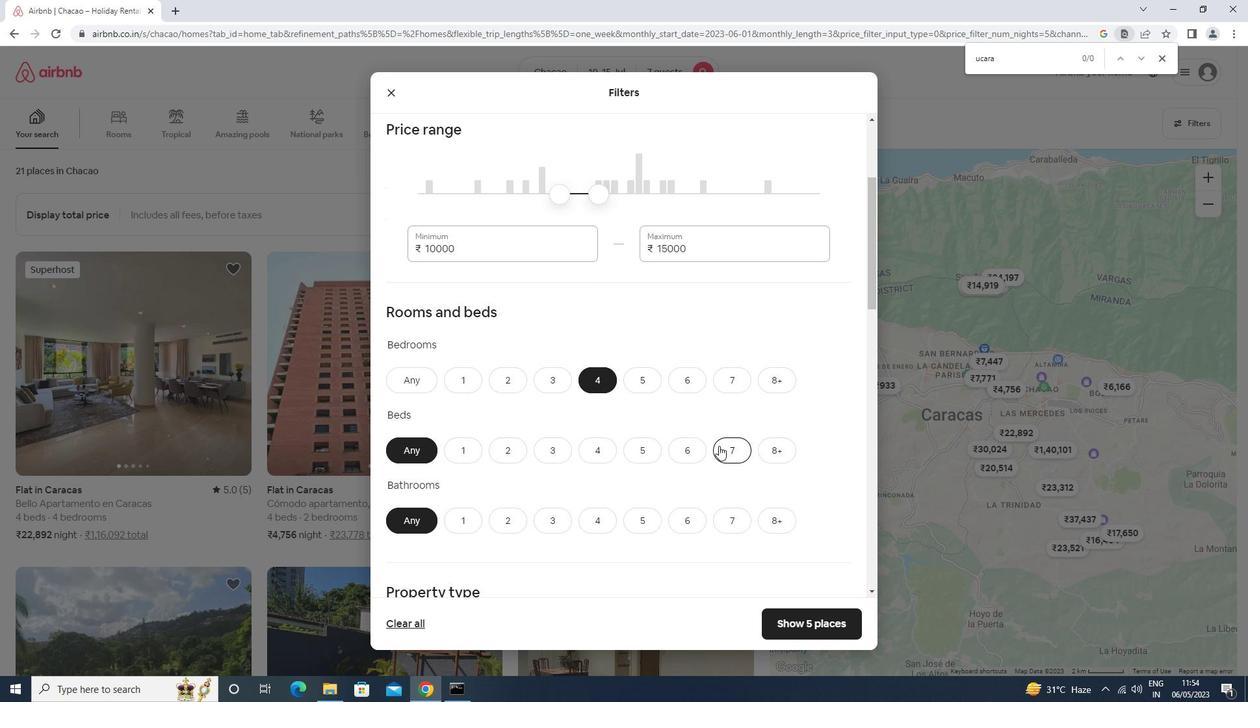 
Action: Mouse pressed left at (724, 446)
Screenshot: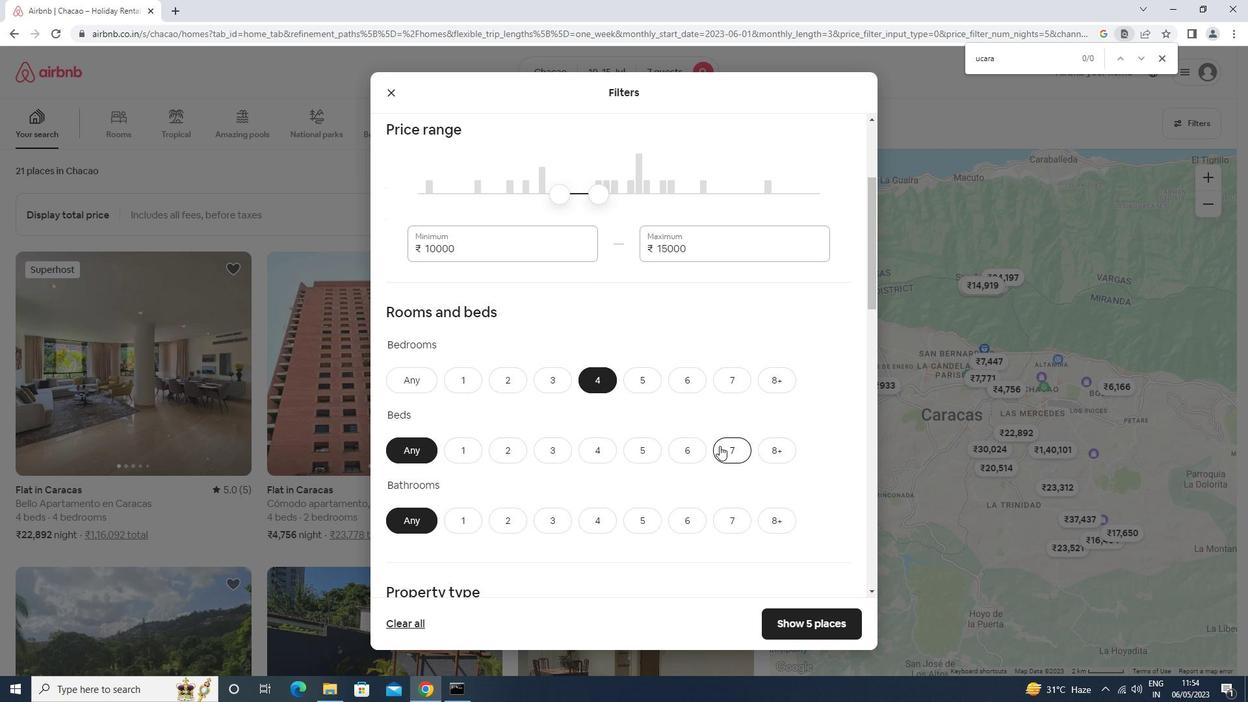 
Action: Mouse moved to (601, 518)
Screenshot: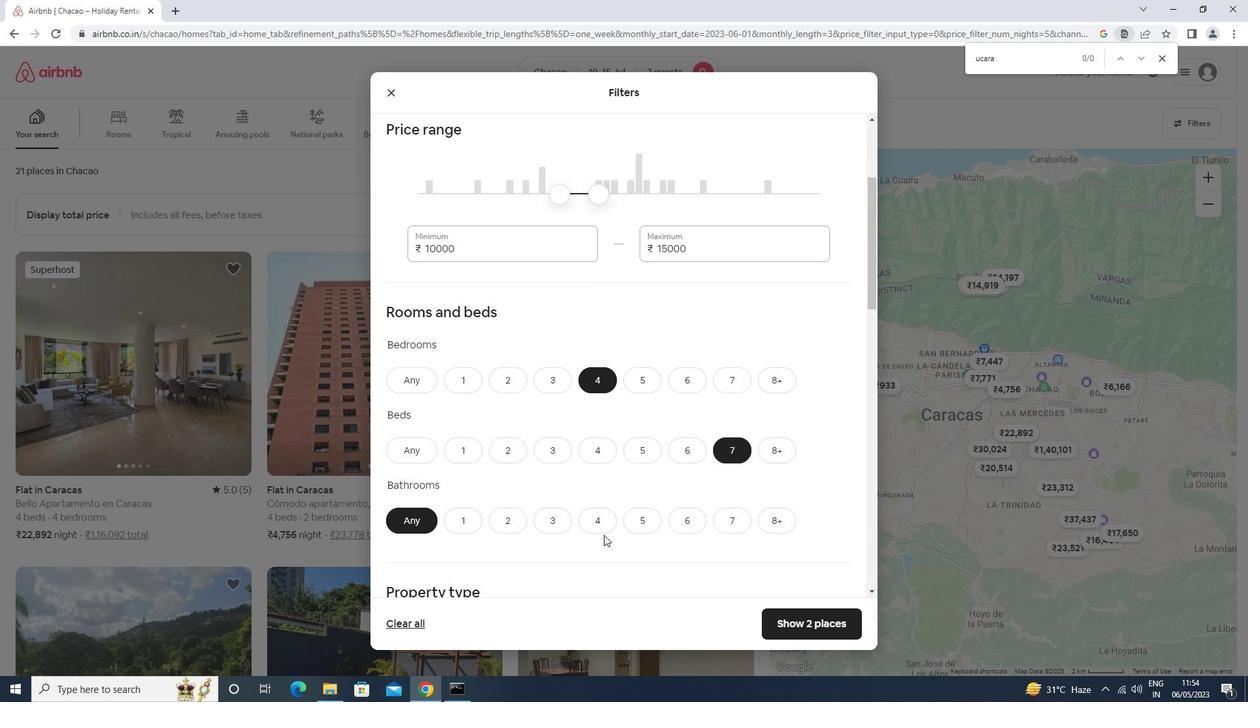 
Action: Mouse pressed left at (601, 518)
Screenshot: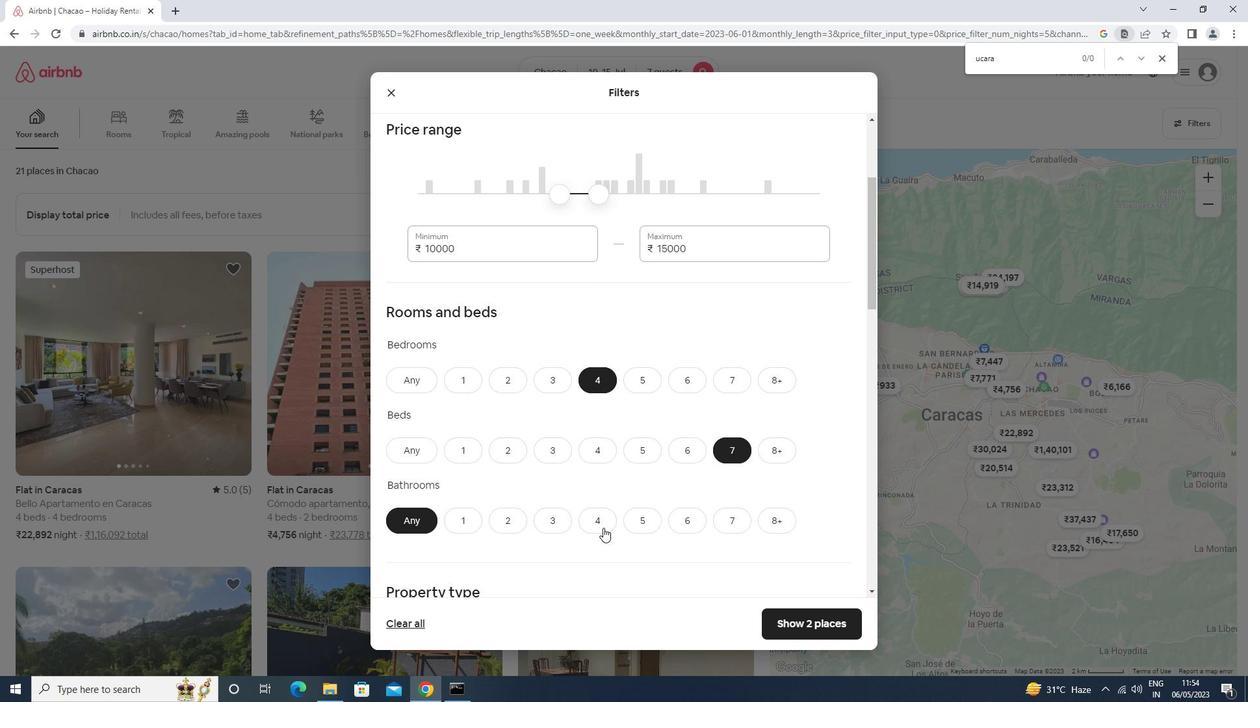 
Action: Mouse moved to (583, 445)
Screenshot: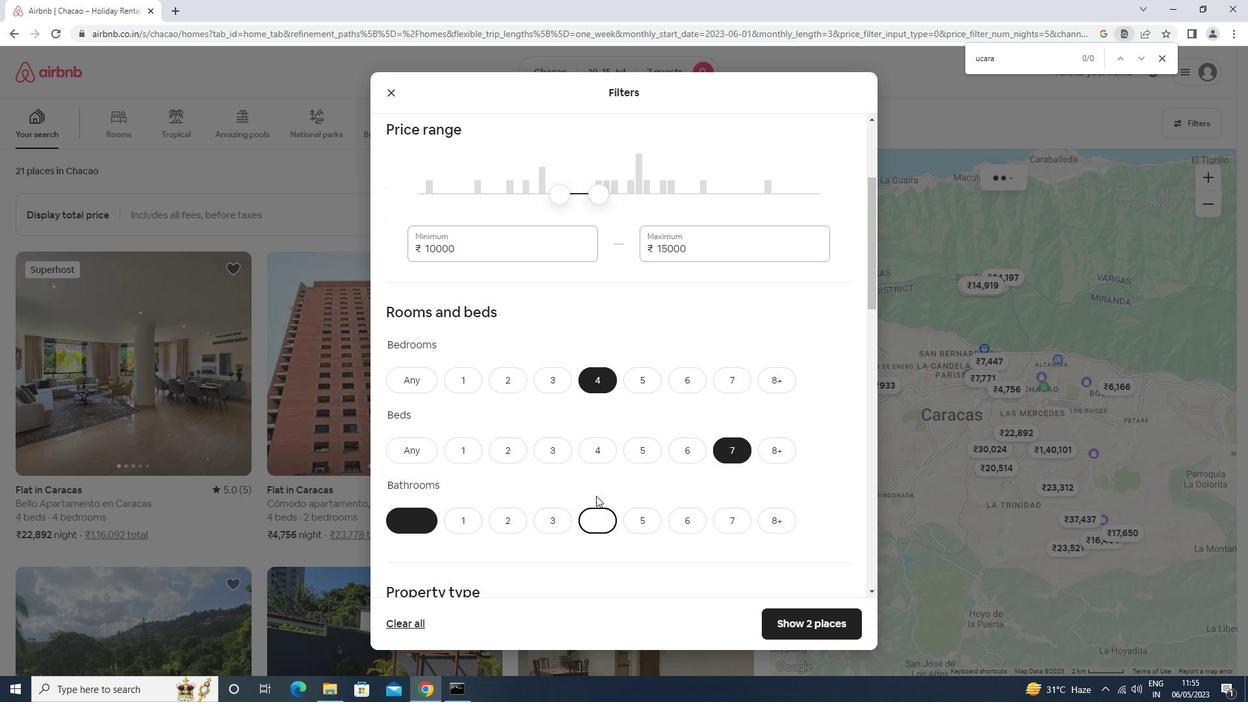 
Action: Mouse scrolled (583, 444) with delta (0, 0)
Screenshot: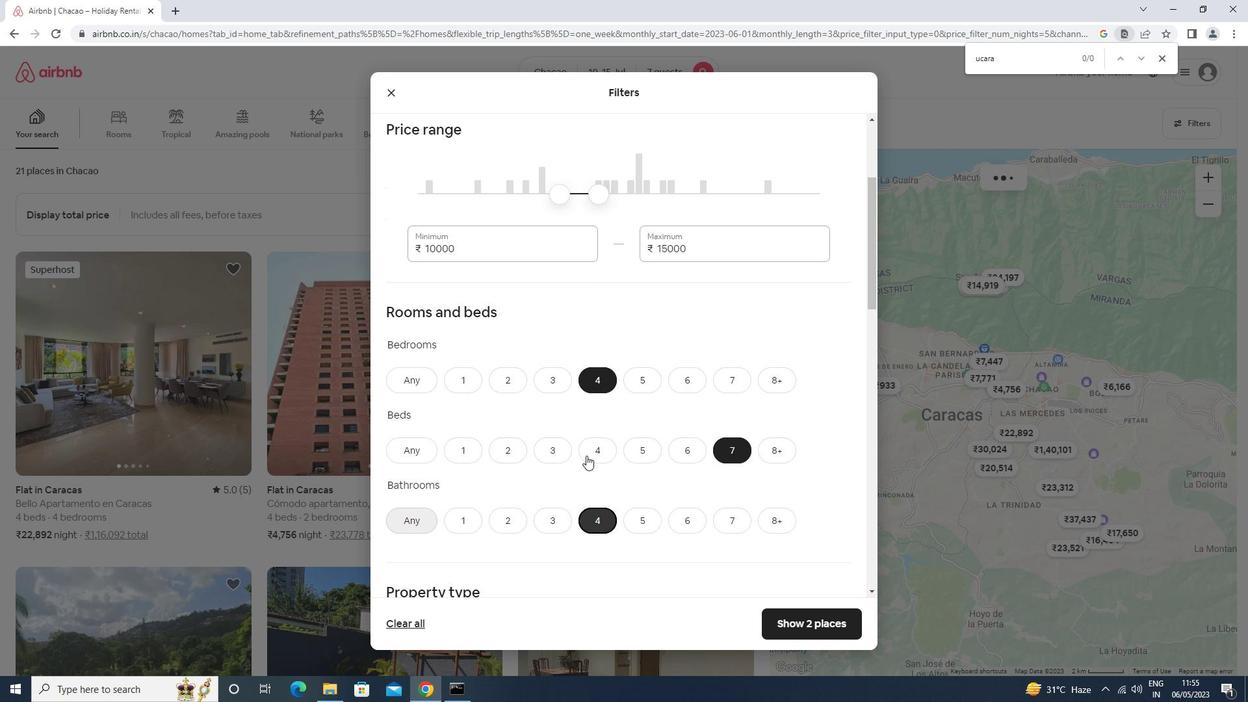 
Action: Mouse scrolled (583, 444) with delta (0, 0)
Screenshot: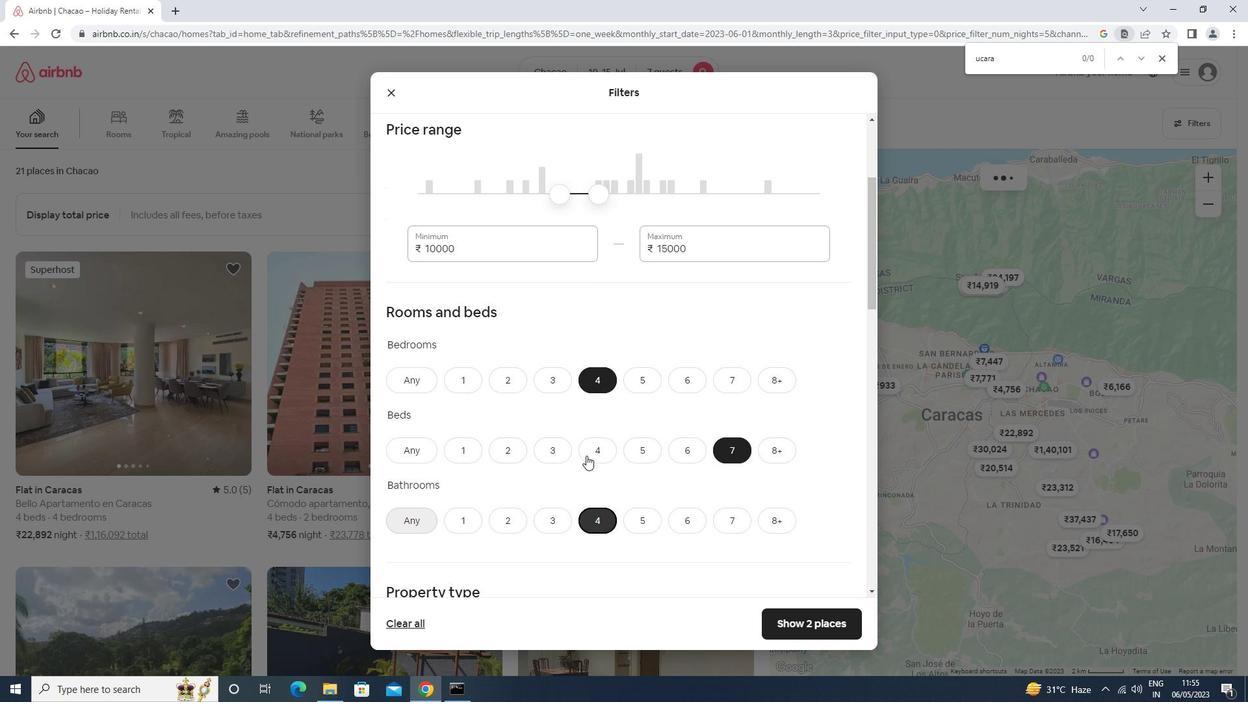 
Action: Mouse scrolled (583, 444) with delta (0, 0)
Screenshot: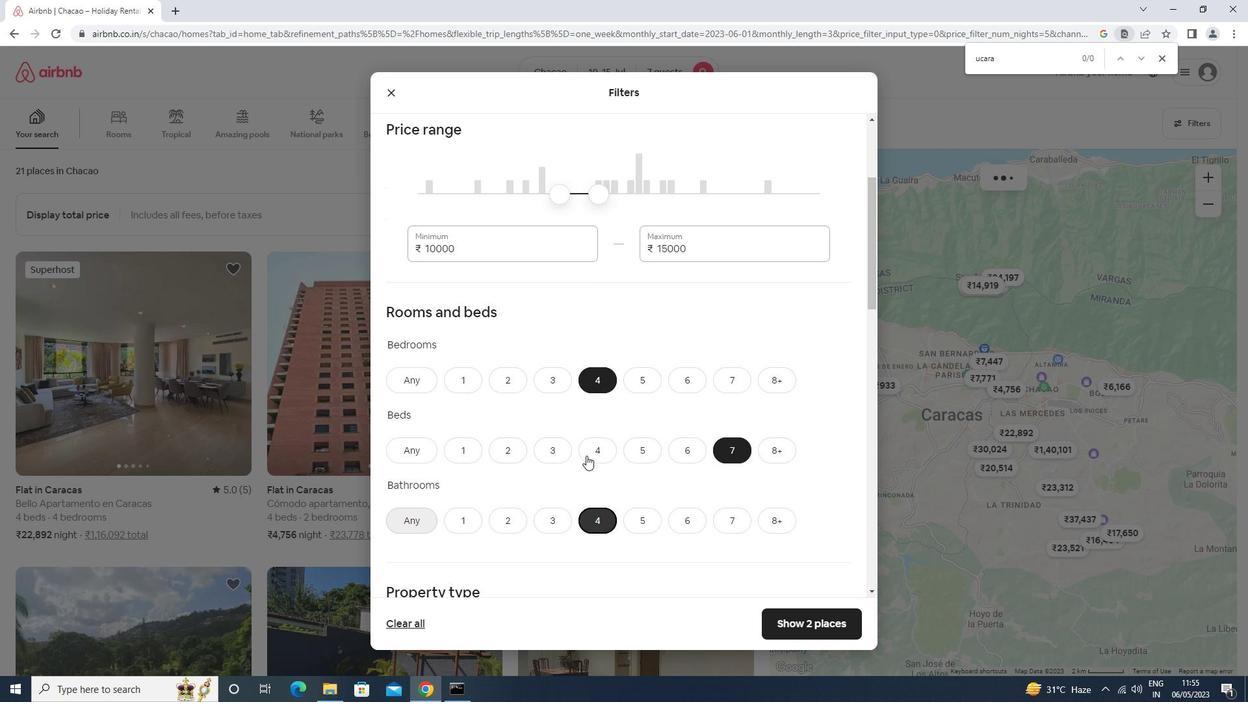 
Action: Mouse scrolled (583, 444) with delta (0, 0)
Screenshot: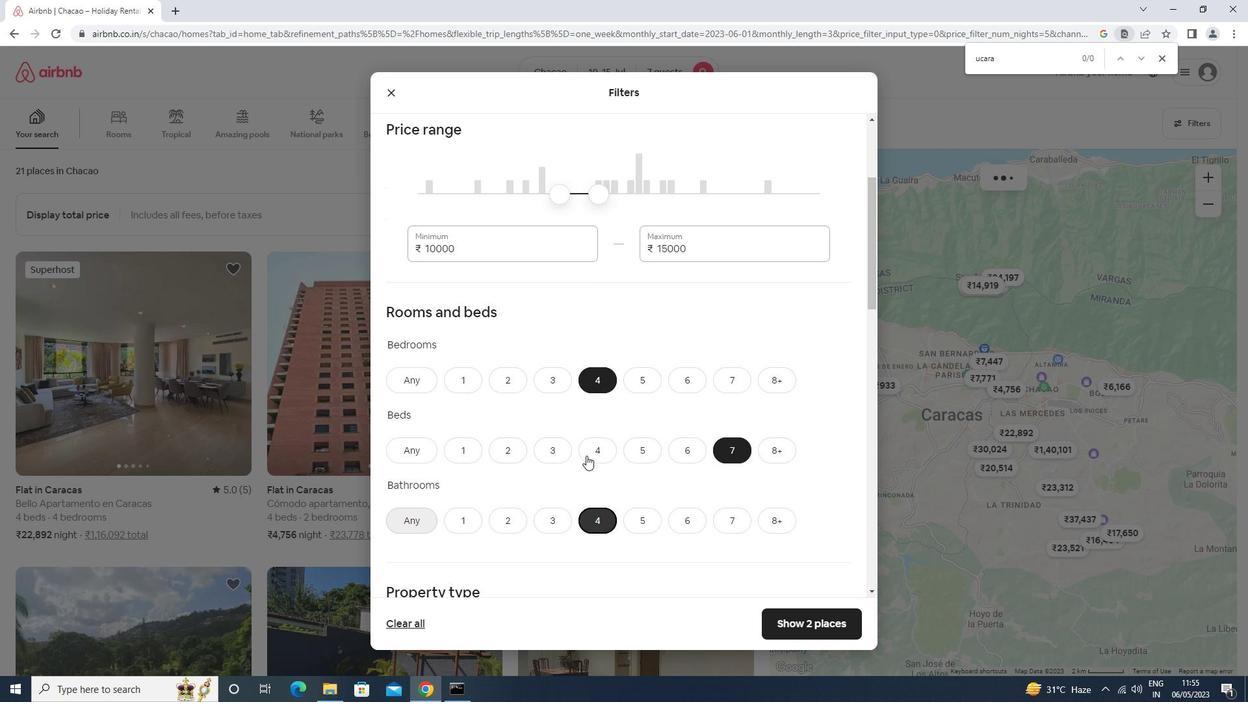 
Action: Mouse scrolled (583, 444) with delta (0, 0)
Screenshot: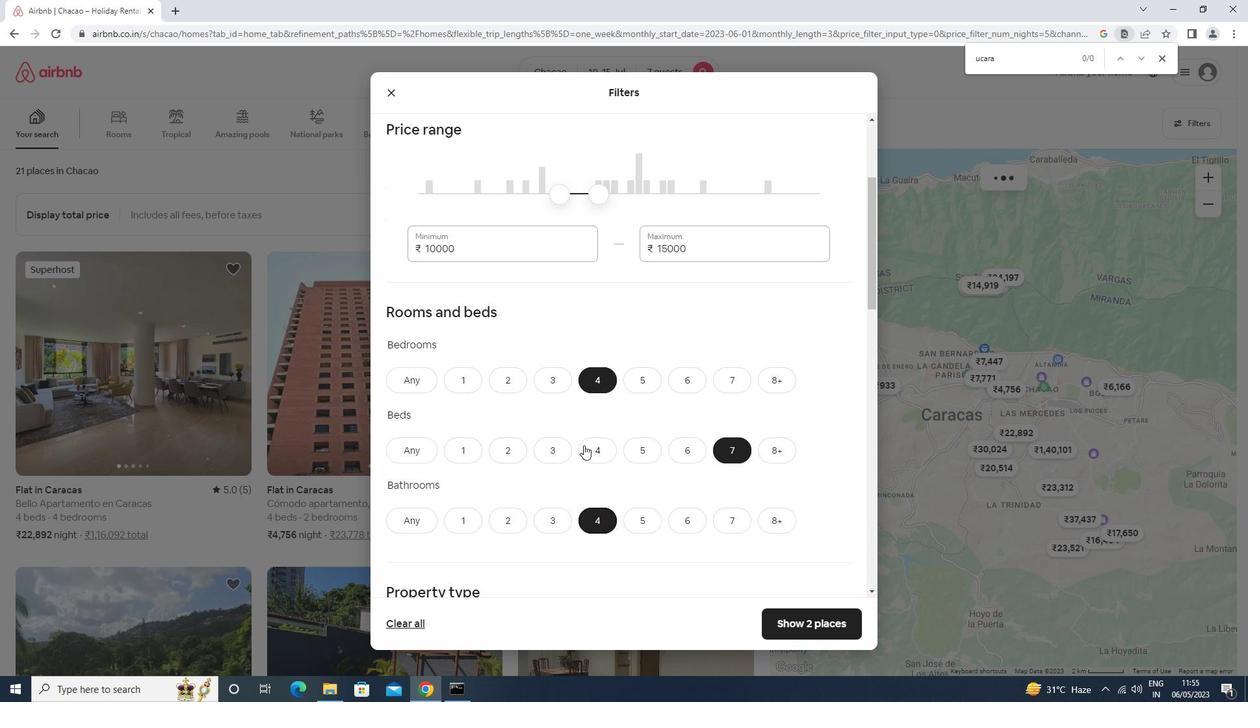 
Action: Mouse moved to (441, 341)
Screenshot: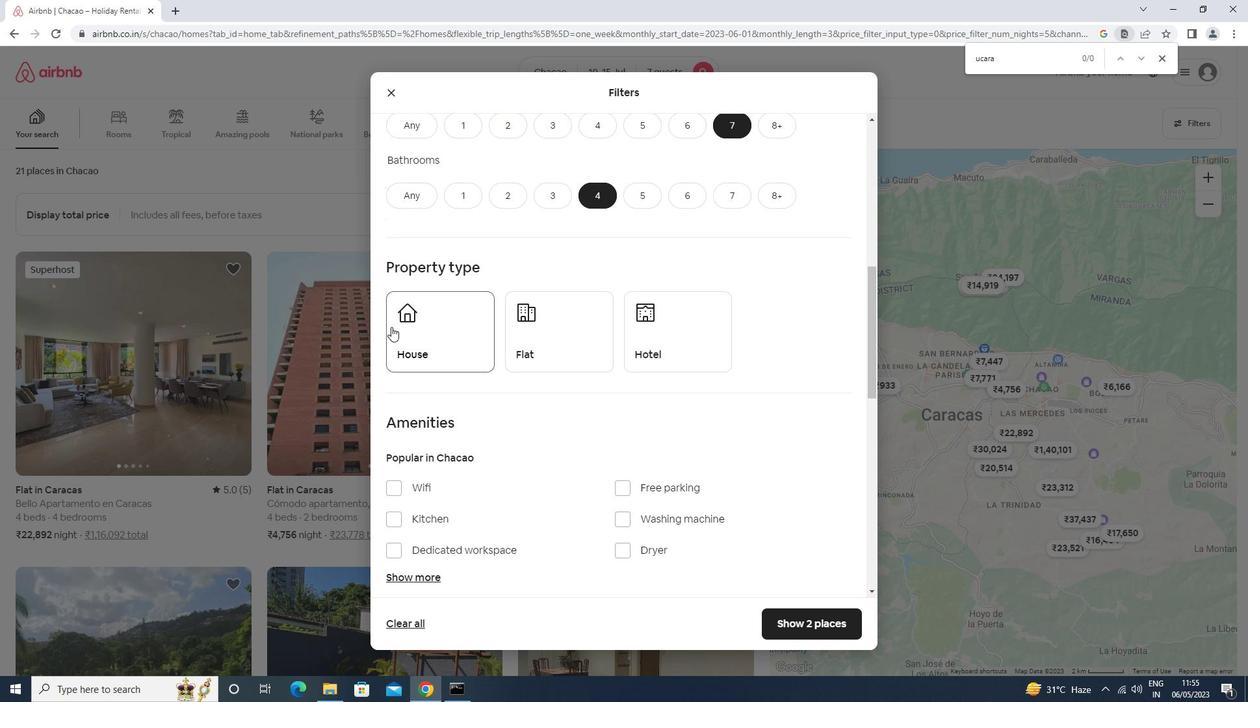
Action: Mouse pressed left at (441, 341)
Screenshot: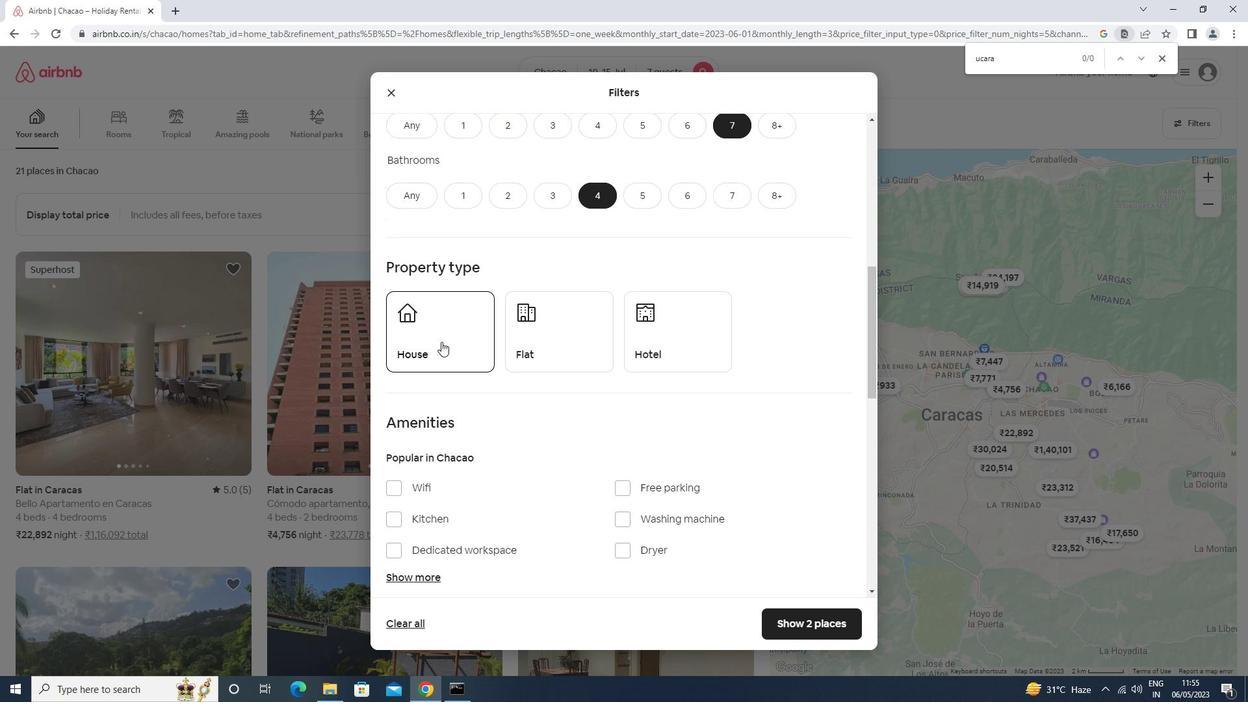 
Action: Mouse moved to (598, 362)
Screenshot: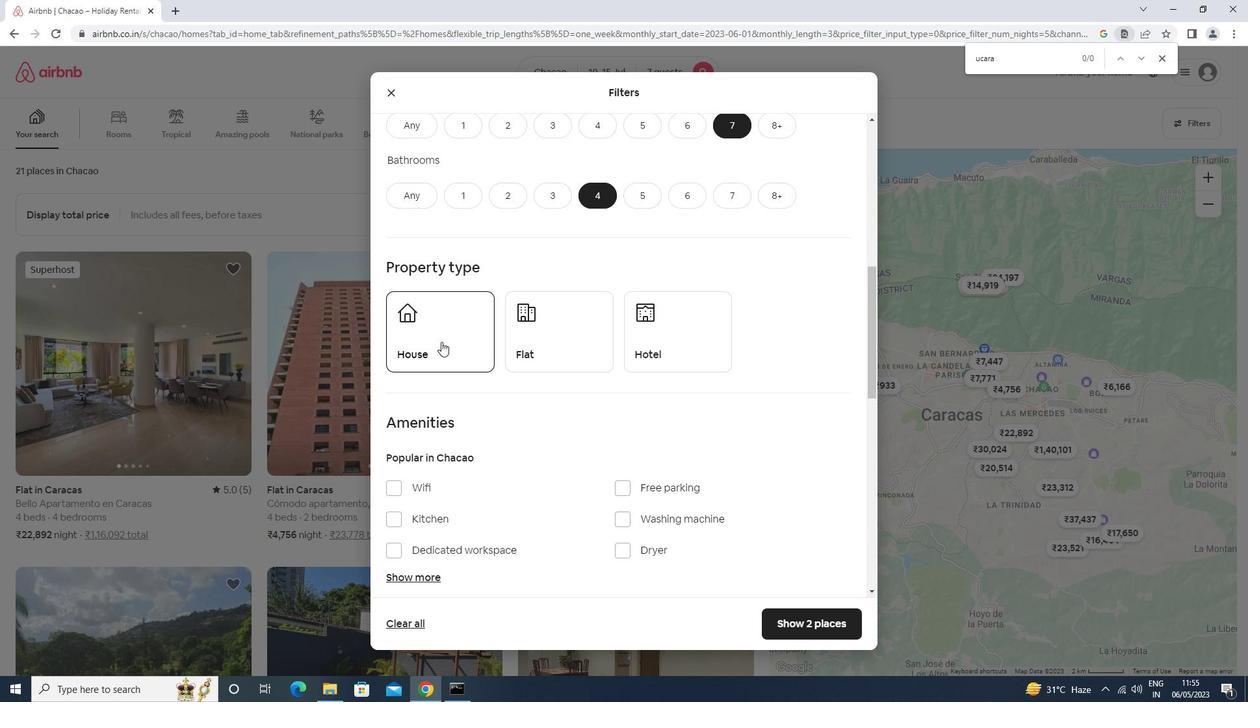 
Action: Mouse pressed left at (598, 362)
Screenshot: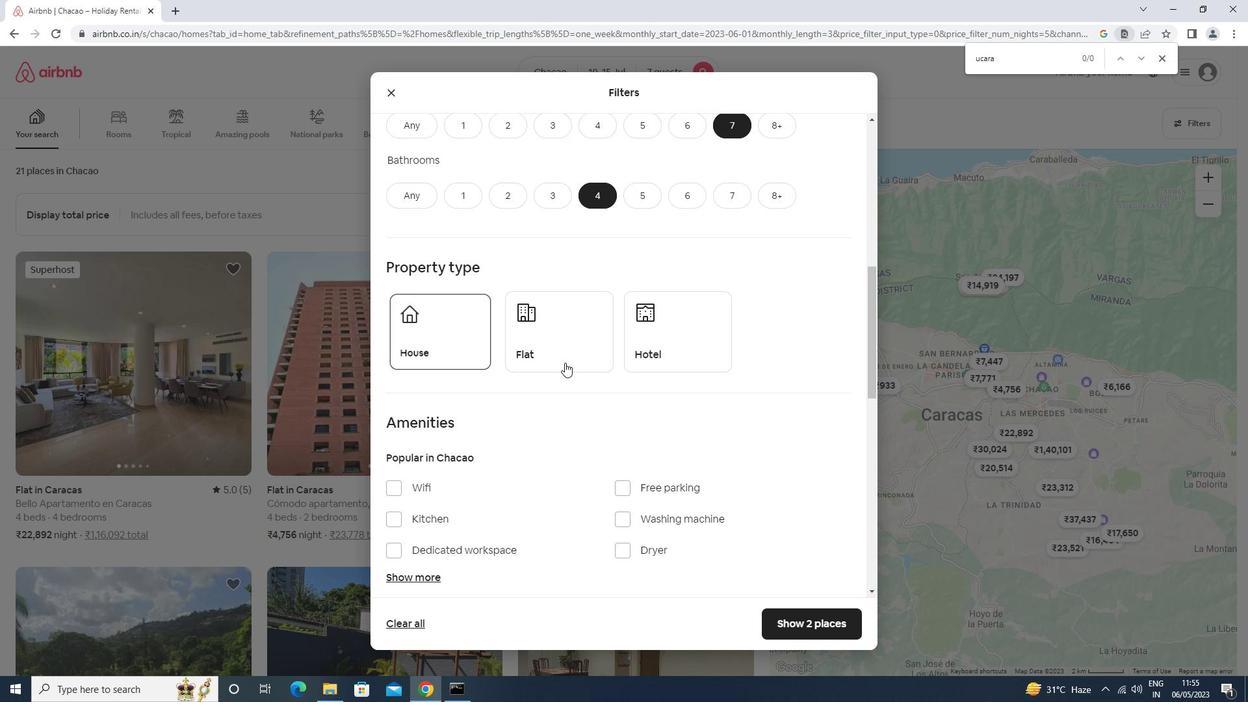 
Action: Mouse scrolled (598, 362) with delta (0, 0)
Screenshot: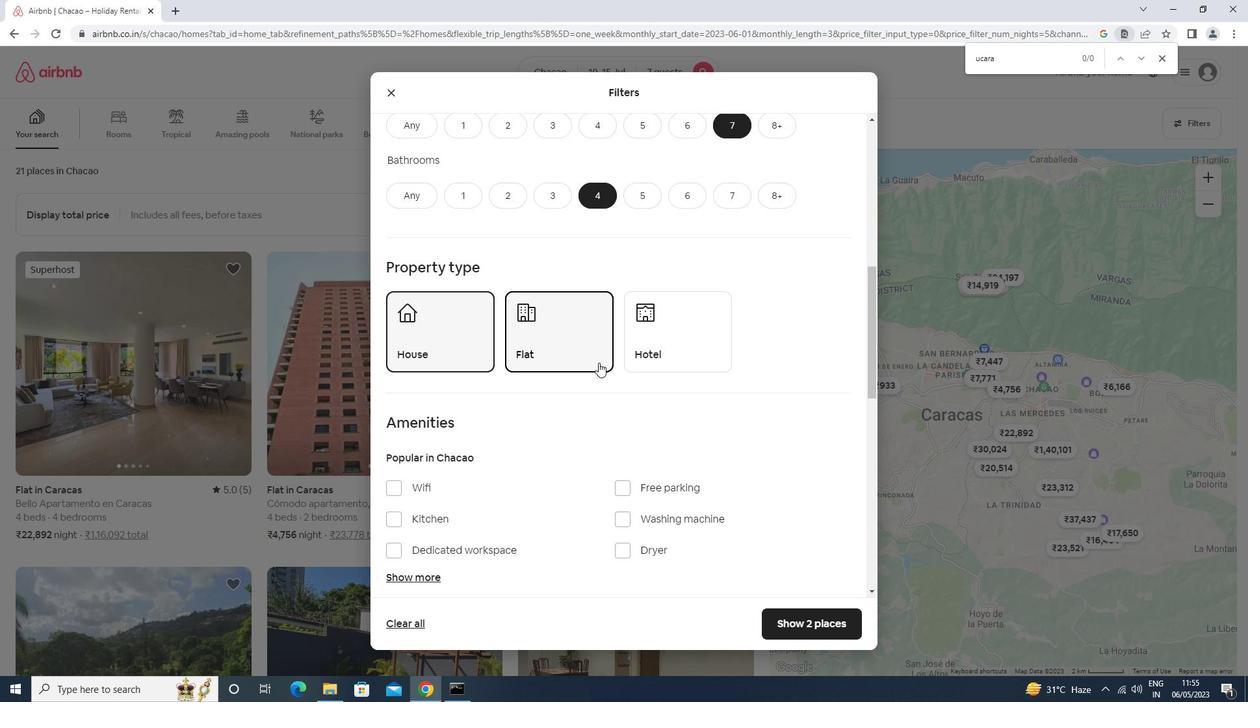 
Action: Mouse scrolled (598, 362) with delta (0, 0)
Screenshot: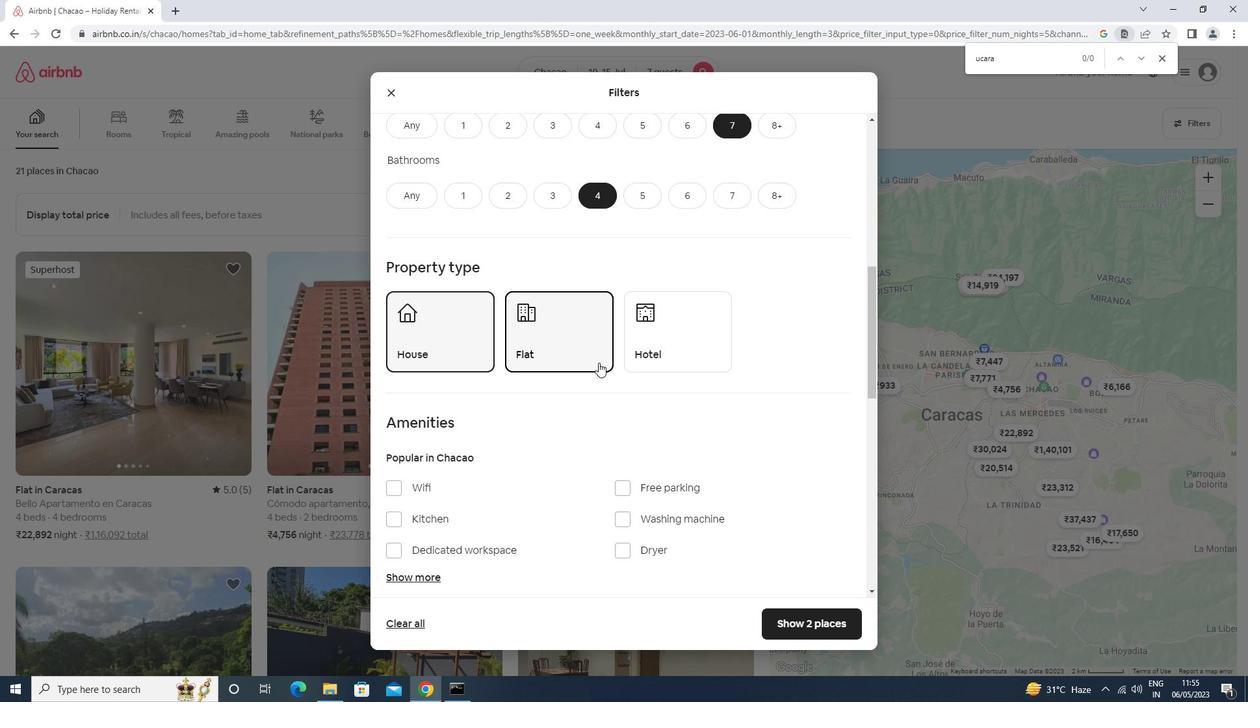 
Action: Mouse moved to (419, 353)
Screenshot: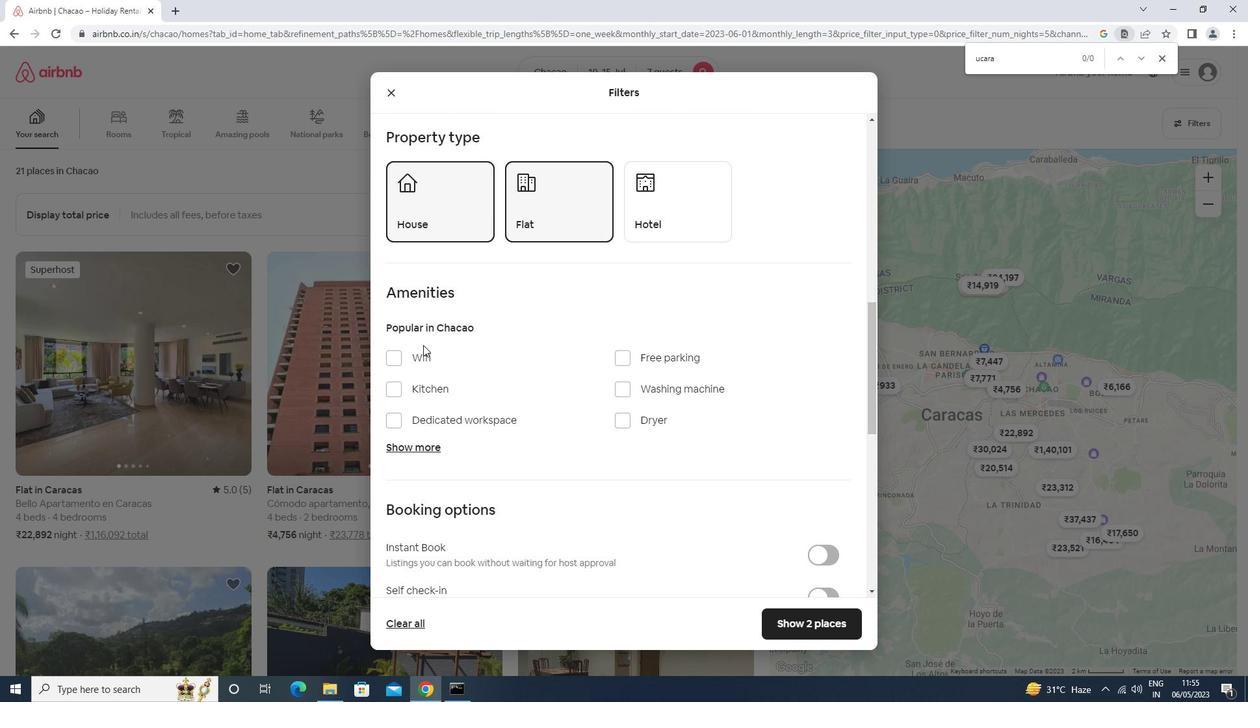 
Action: Mouse pressed left at (419, 353)
Screenshot: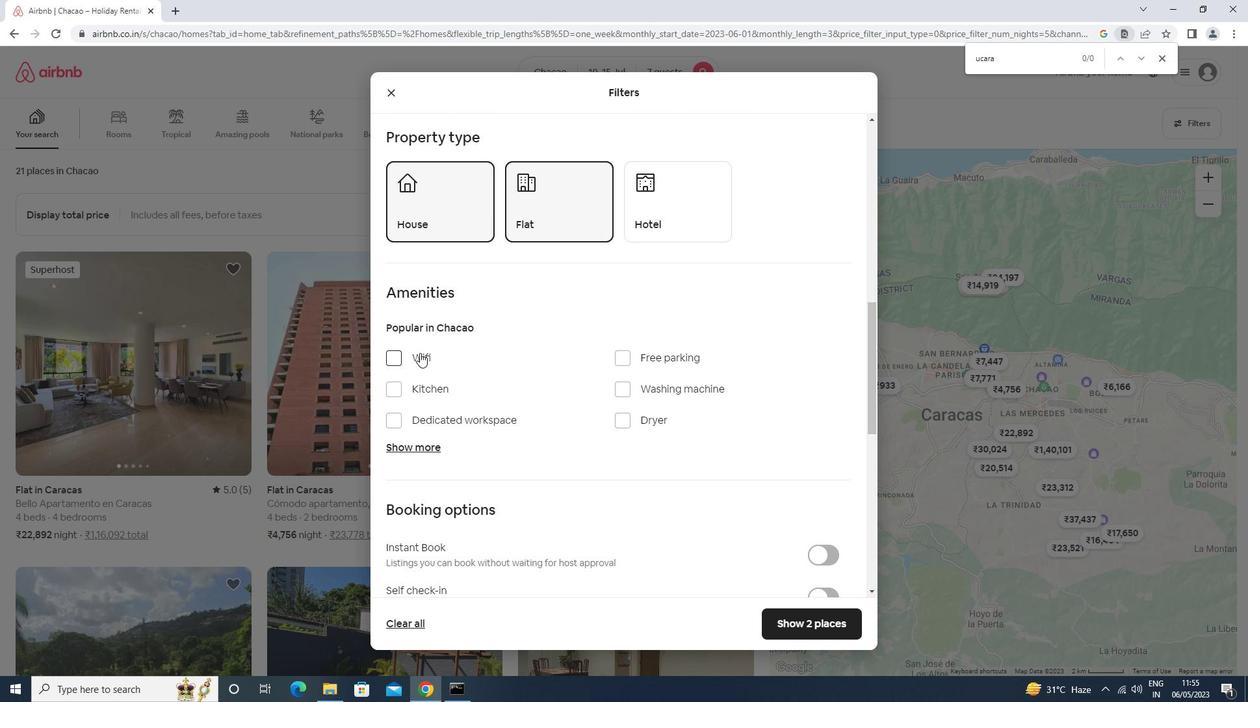 
Action: Mouse moved to (640, 386)
Screenshot: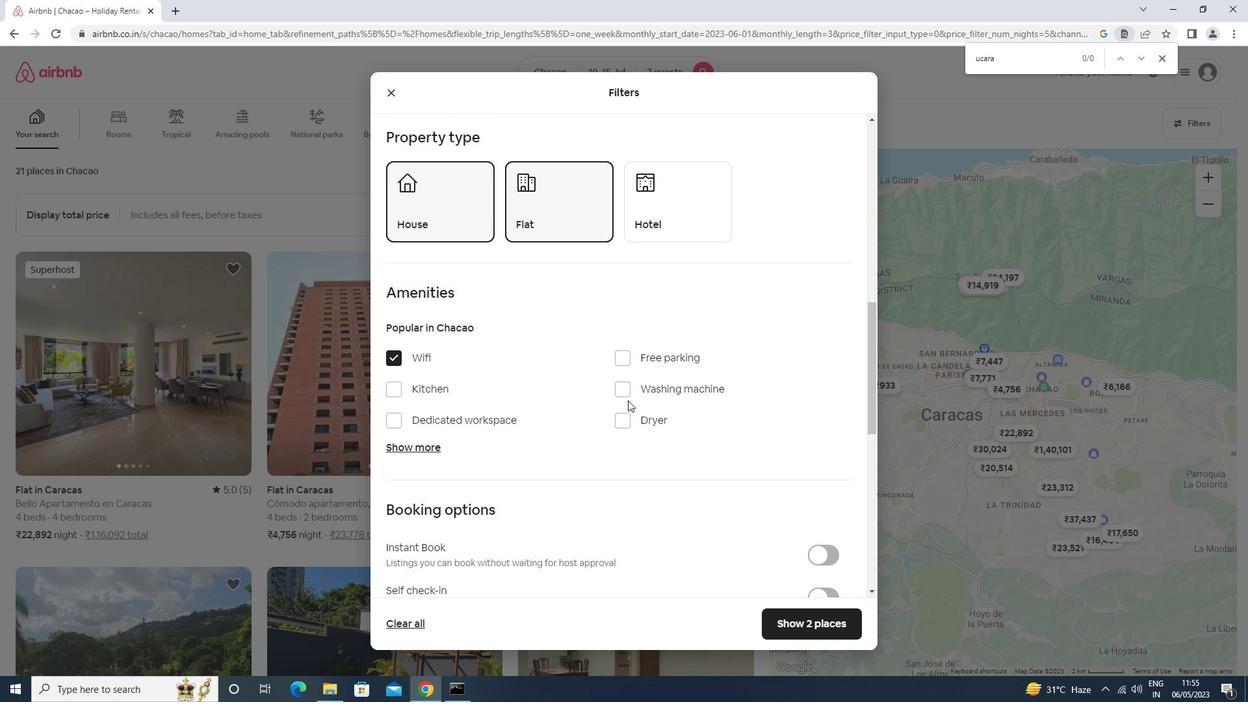 
Action: Mouse pressed left at (640, 386)
Screenshot: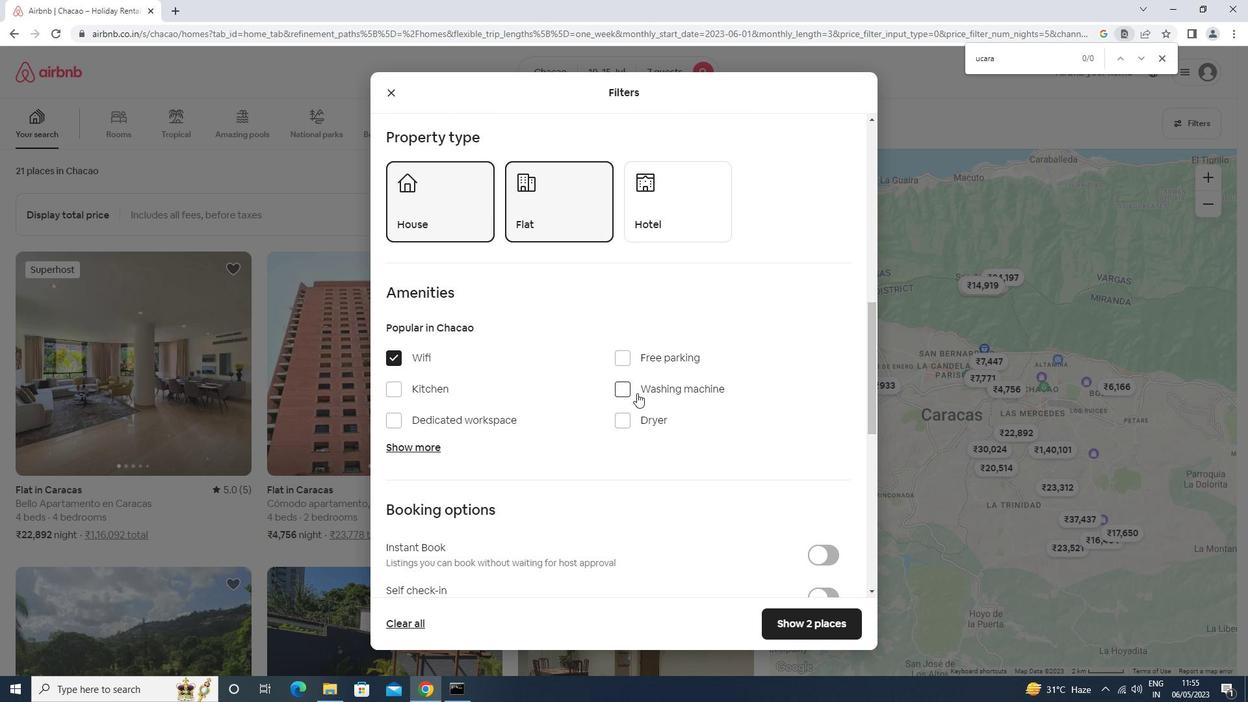 
Action: Mouse scrolled (640, 385) with delta (0, 0)
Screenshot: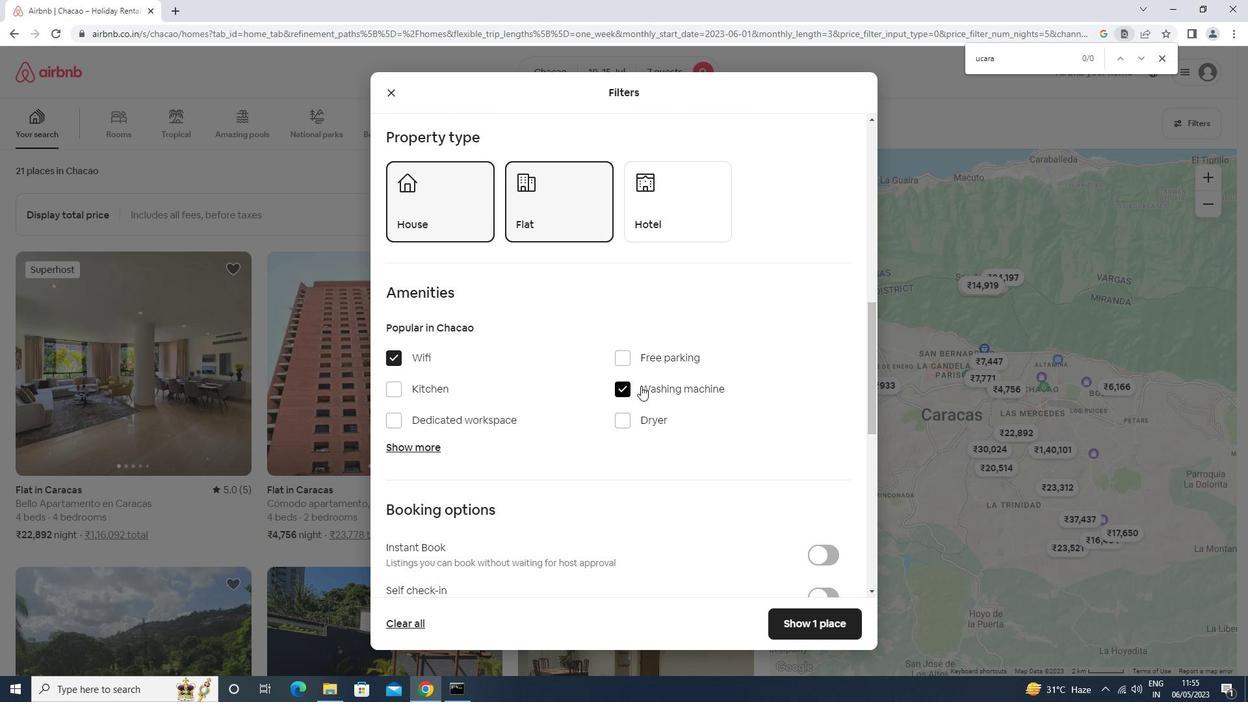 
Action: Mouse scrolled (640, 385) with delta (0, 0)
Screenshot: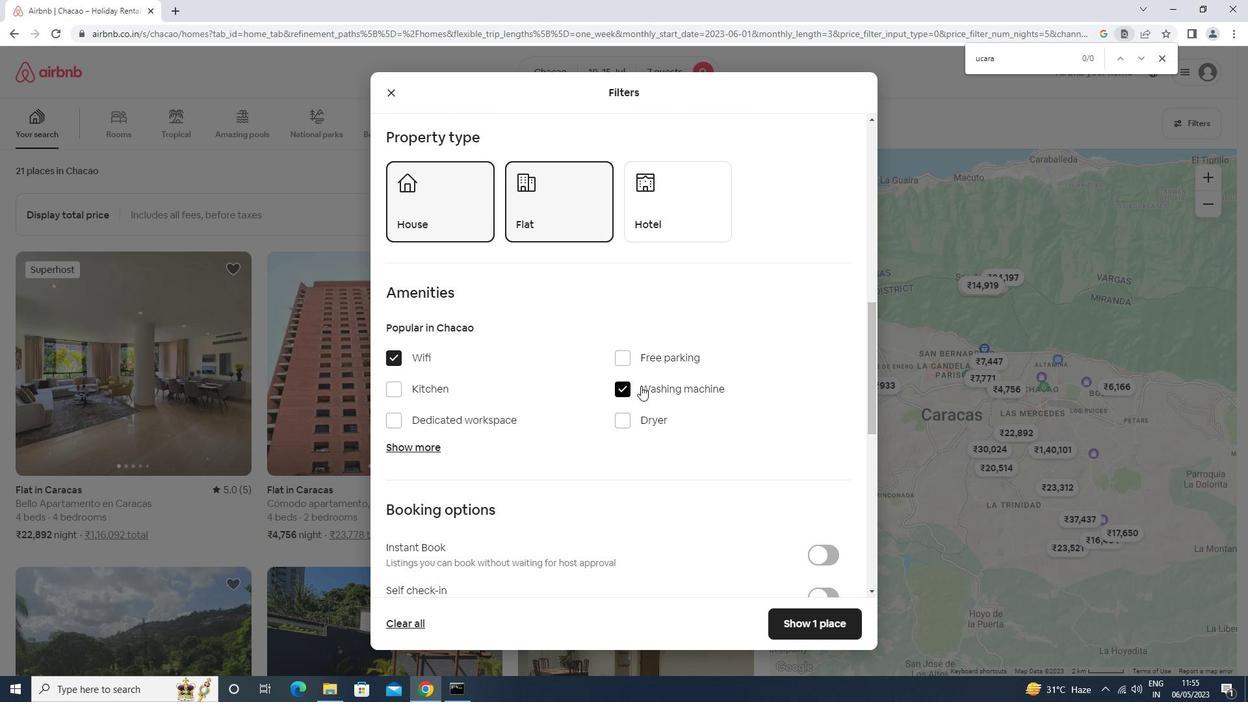 
Action: Mouse moved to (427, 317)
Screenshot: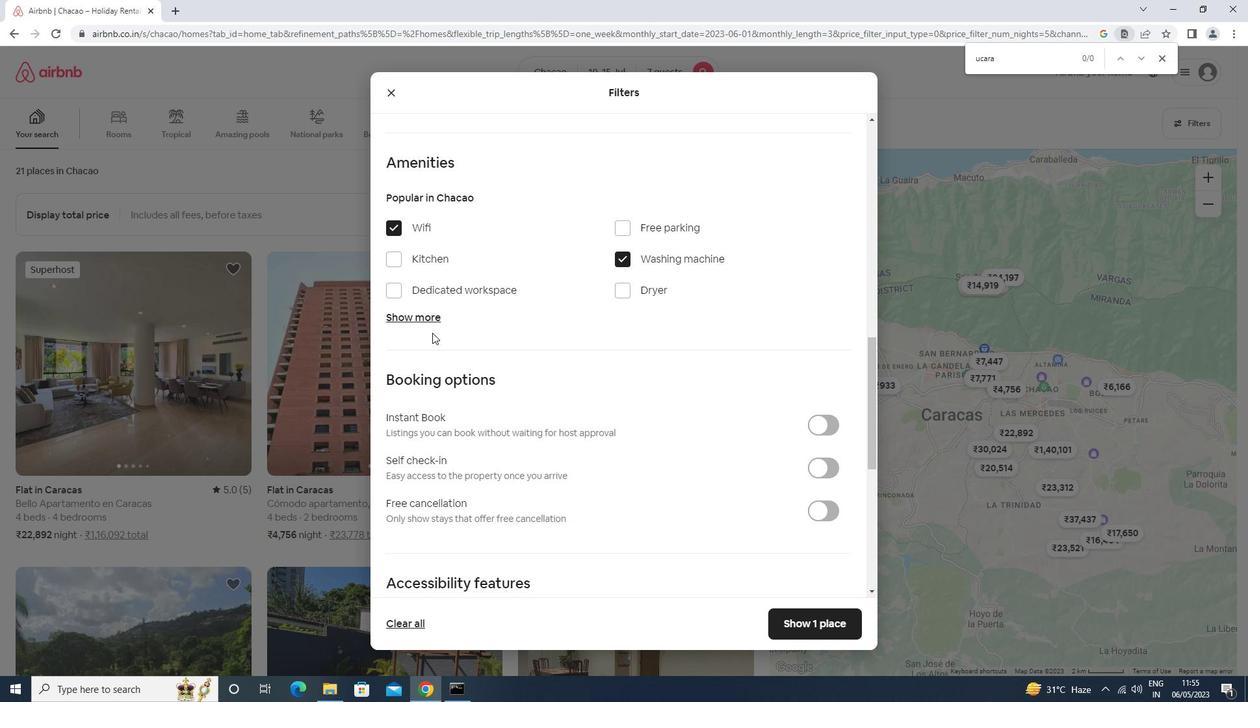 
Action: Mouse pressed left at (427, 317)
Screenshot: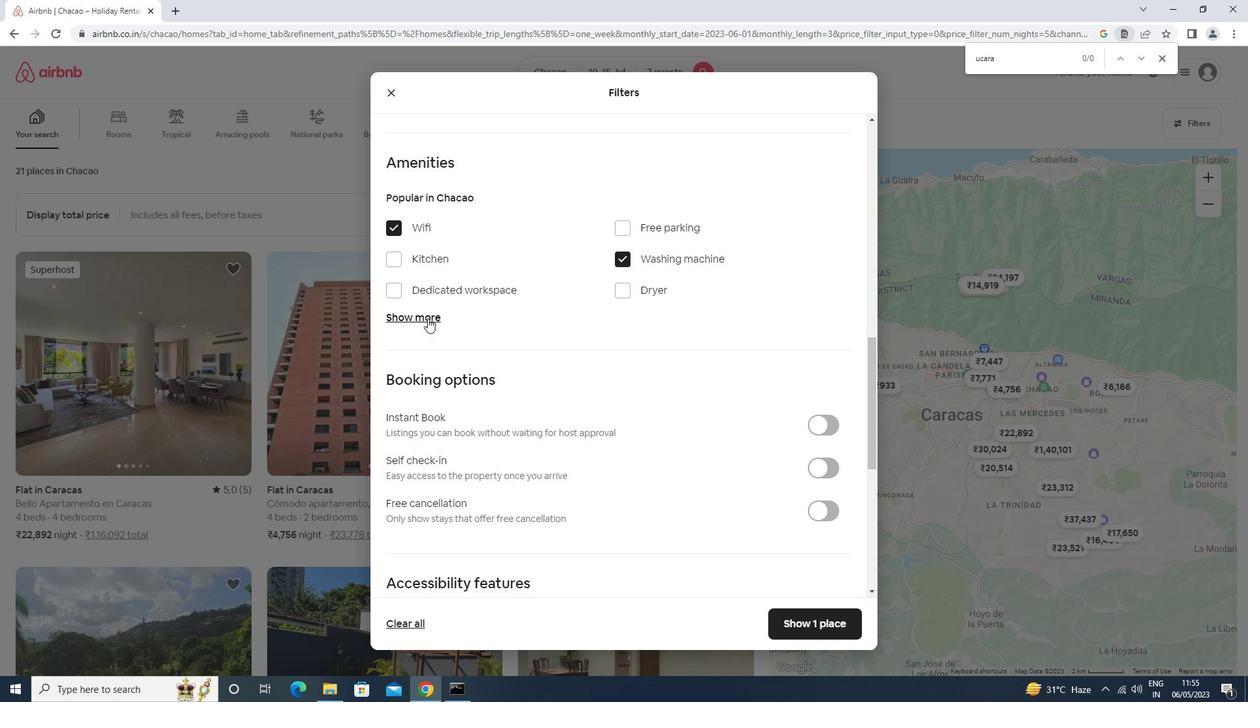 
Action: Mouse moved to (429, 395)
Screenshot: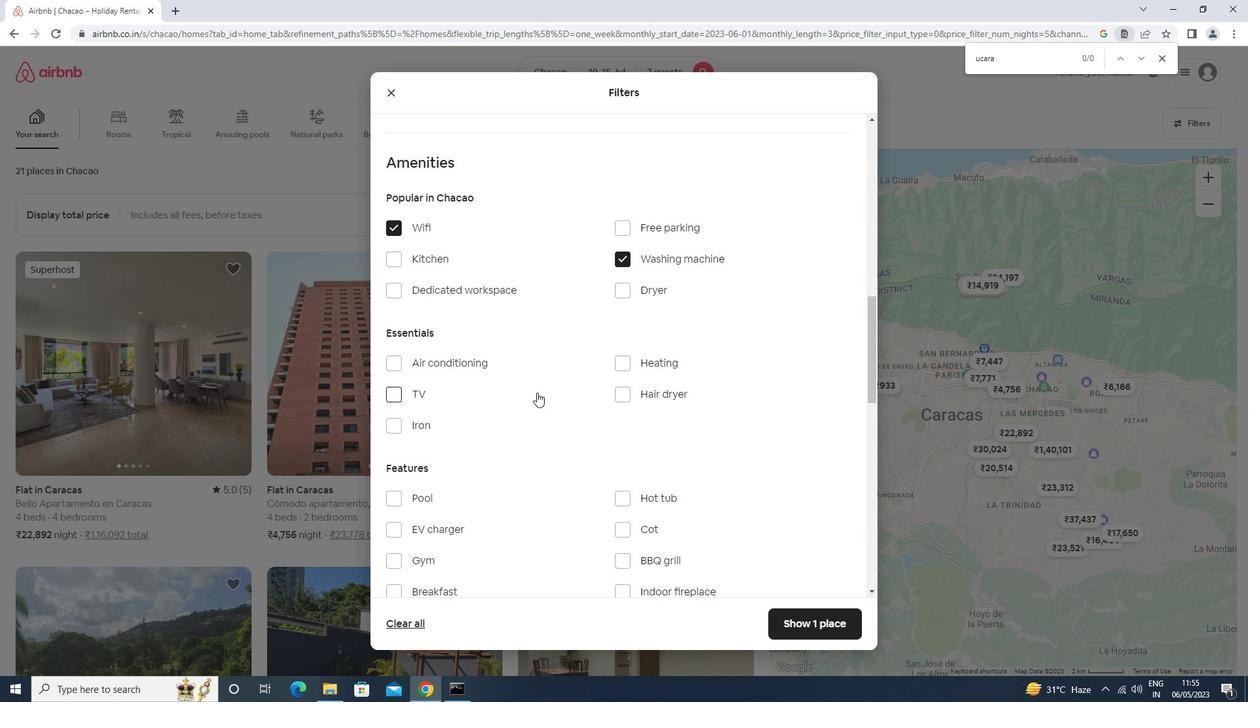 
Action: Mouse pressed left at (429, 395)
Screenshot: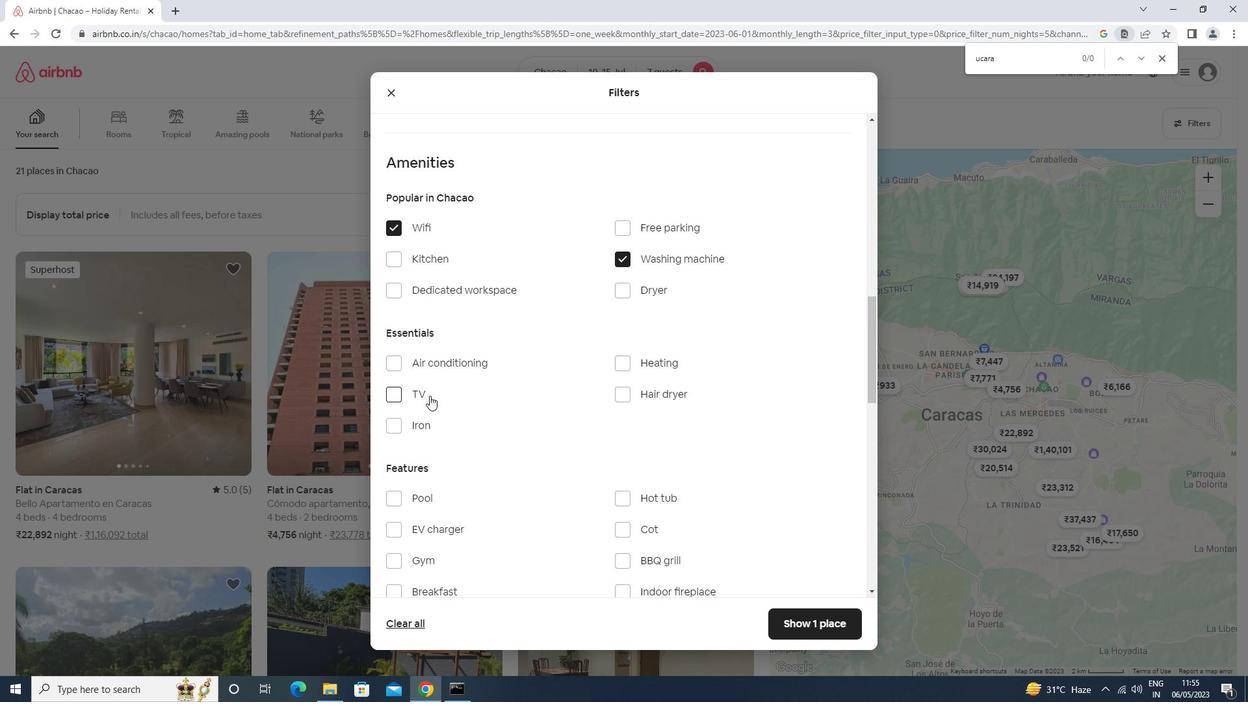 
Action: Mouse moved to (429, 395)
Screenshot: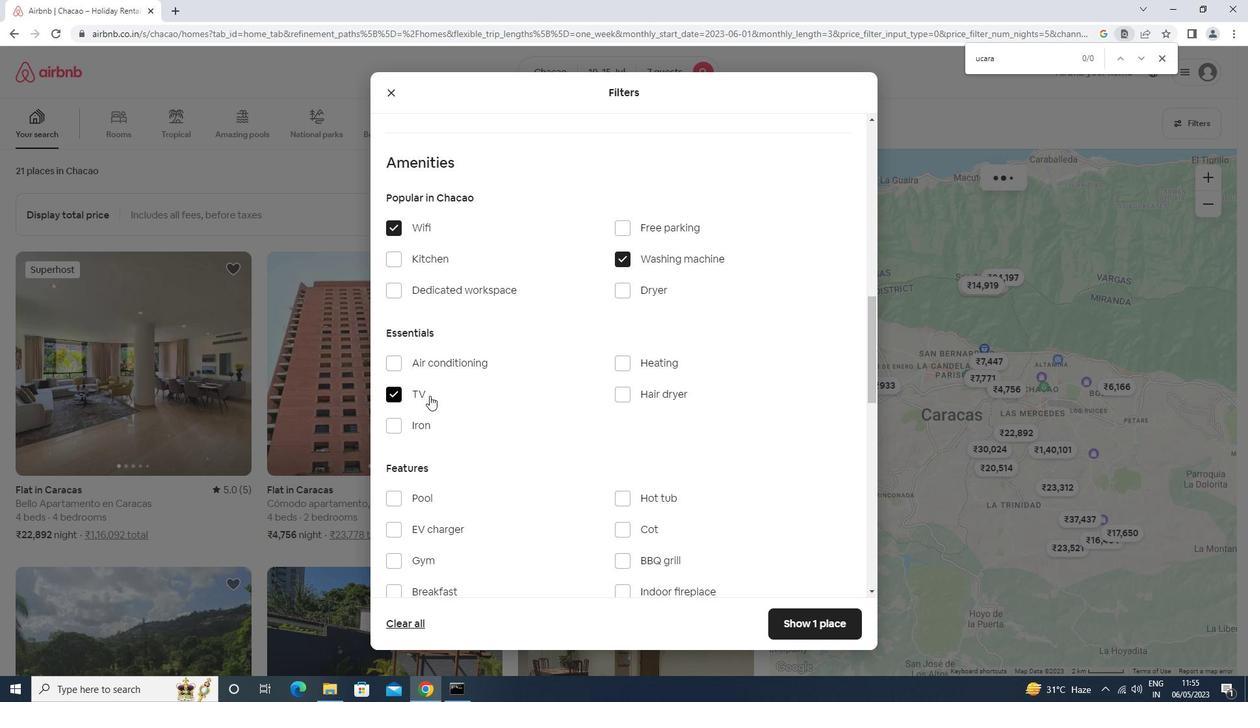 
Action: Mouse scrolled (429, 395) with delta (0, 0)
Screenshot: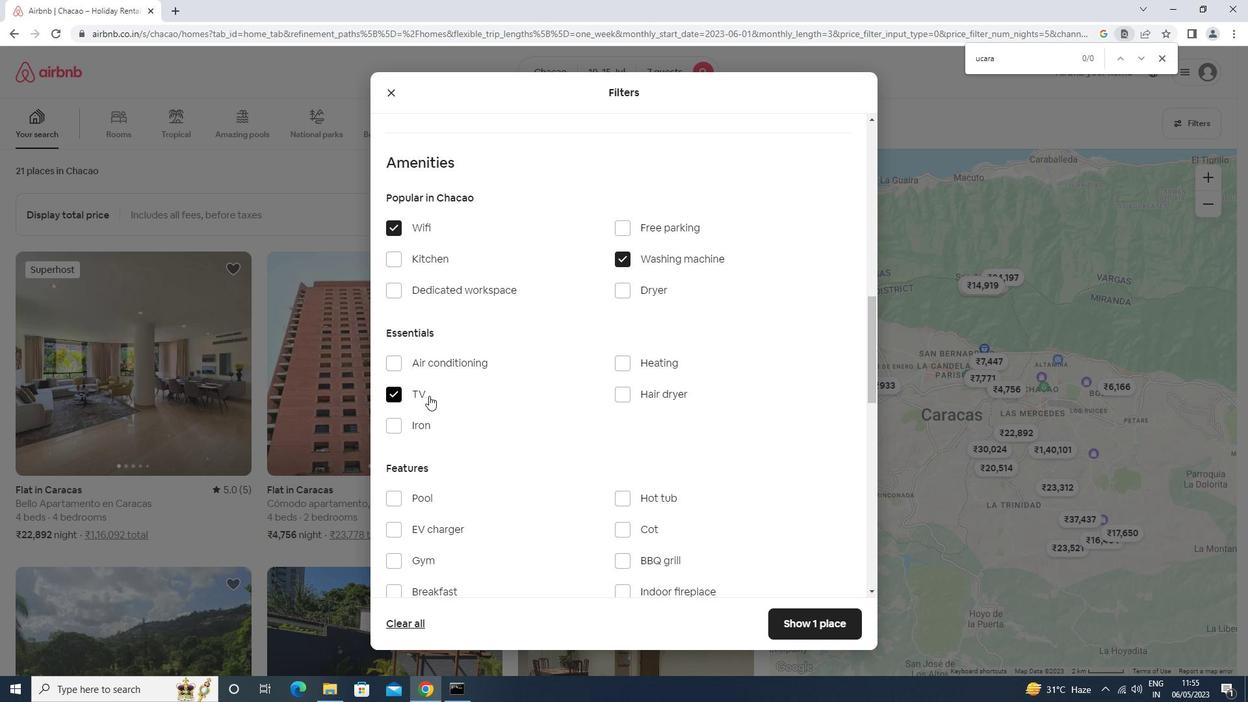 
Action: Mouse scrolled (429, 395) with delta (0, 0)
Screenshot: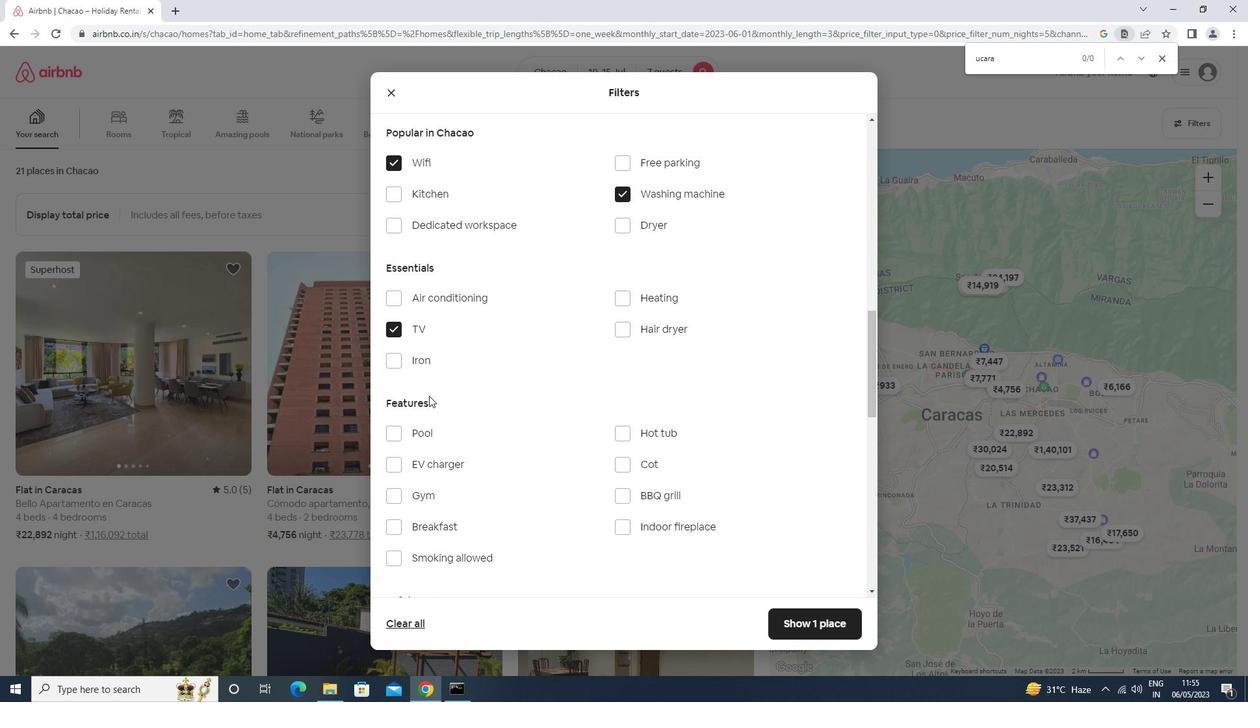 
Action: Mouse scrolled (429, 395) with delta (0, 0)
Screenshot: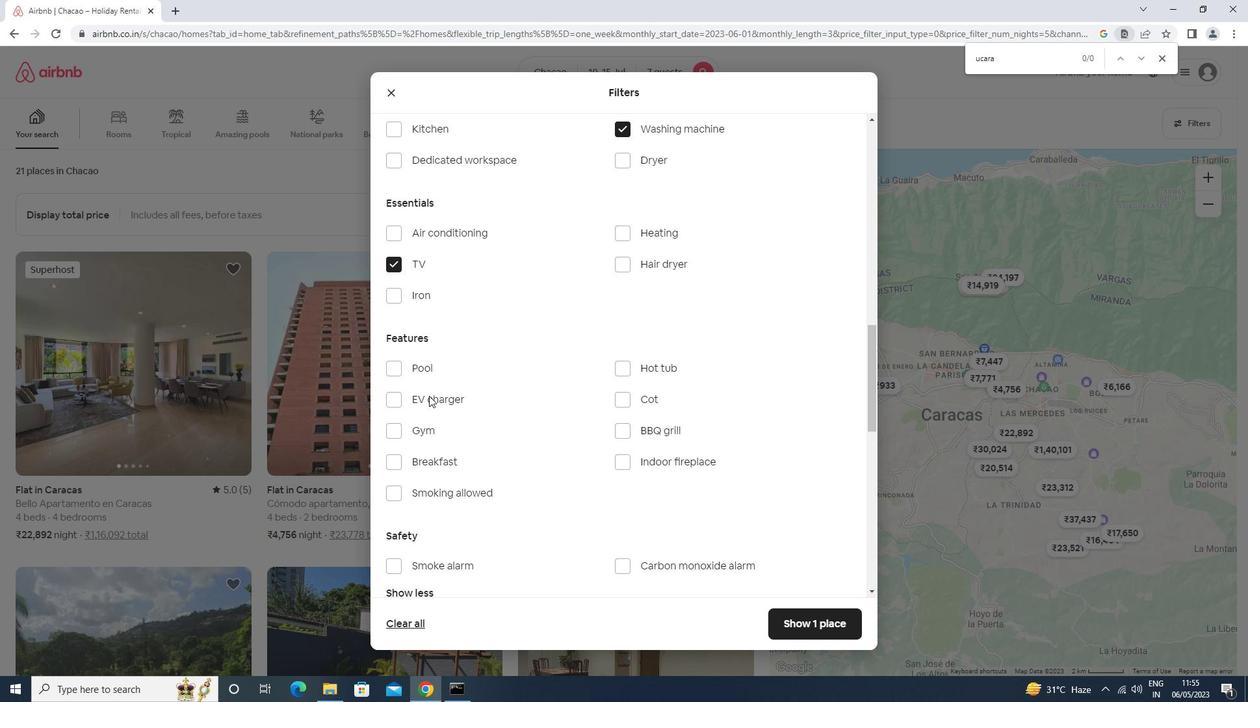 
Action: Mouse scrolled (429, 395) with delta (0, 0)
Screenshot: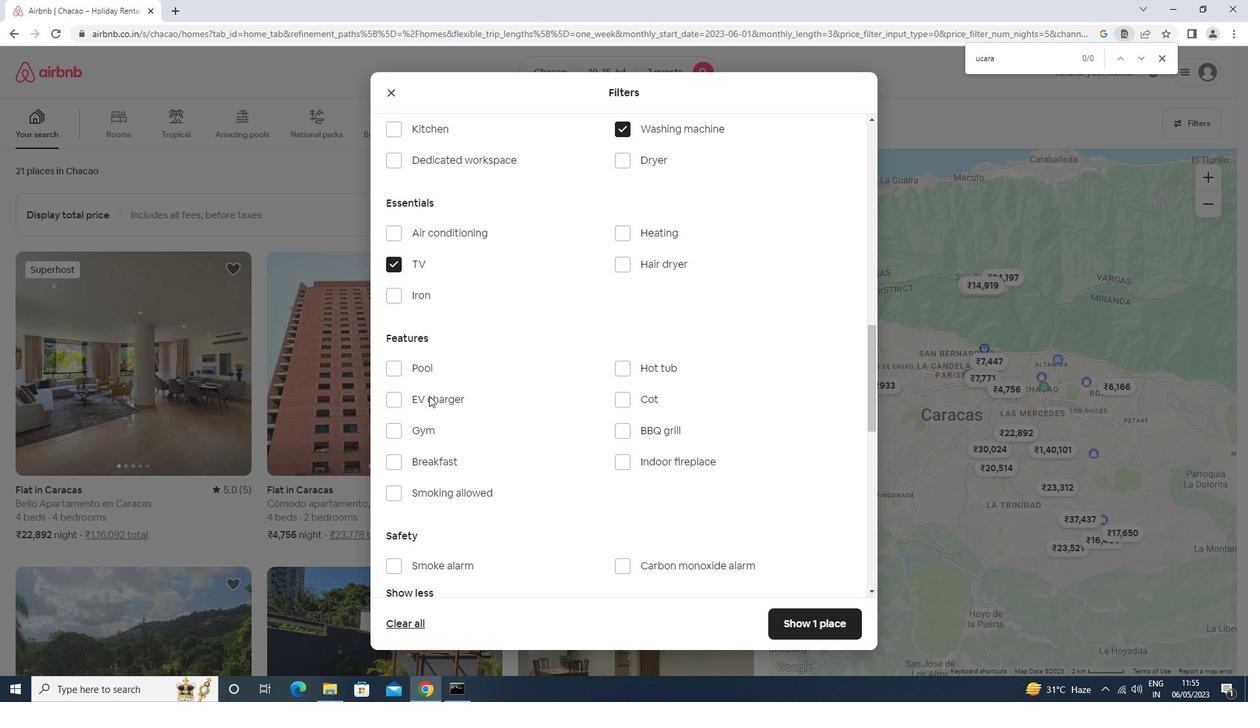 
Action: Mouse scrolled (429, 396) with delta (0, 0)
Screenshot: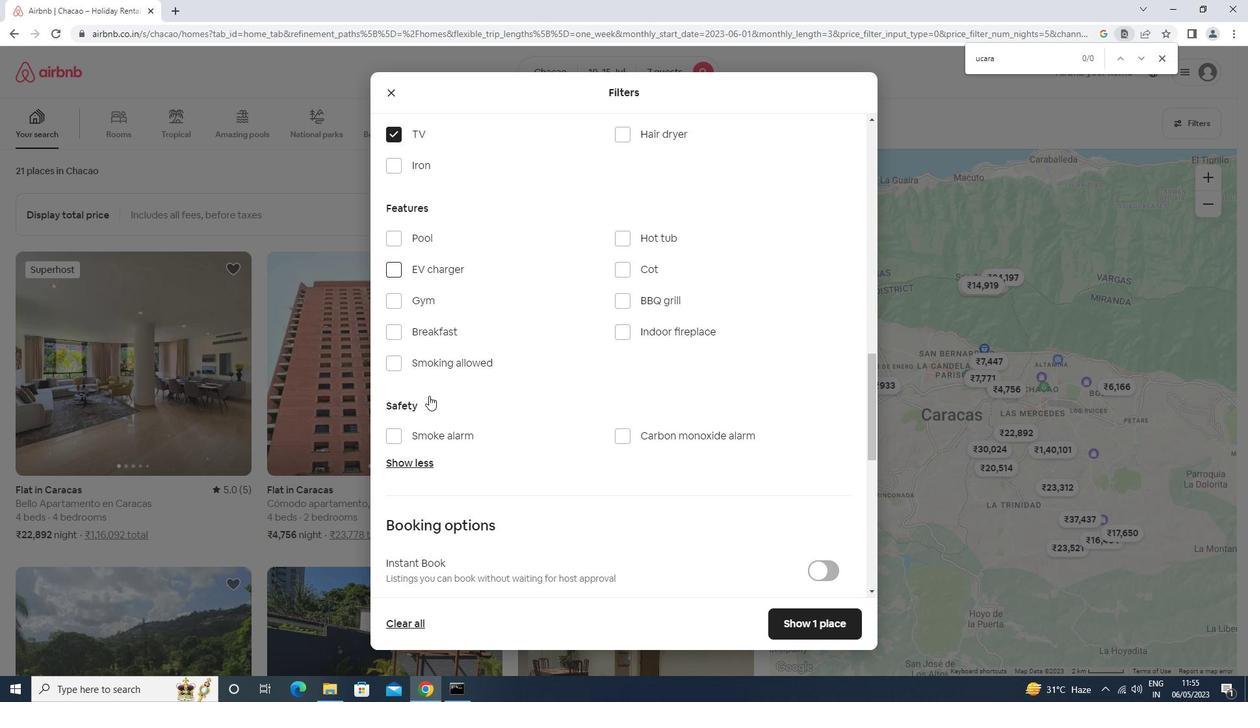 
Action: Mouse scrolled (429, 396) with delta (0, 0)
Screenshot: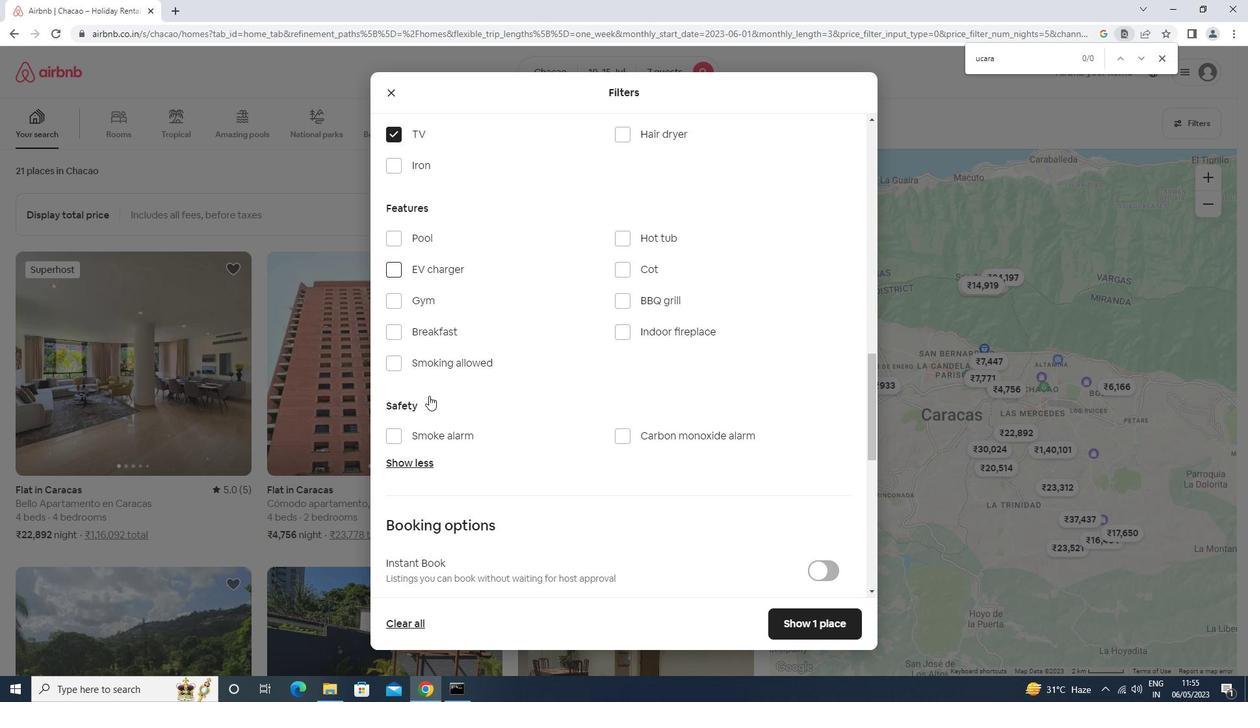
Action: Mouse scrolled (429, 396) with delta (0, 0)
Screenshot: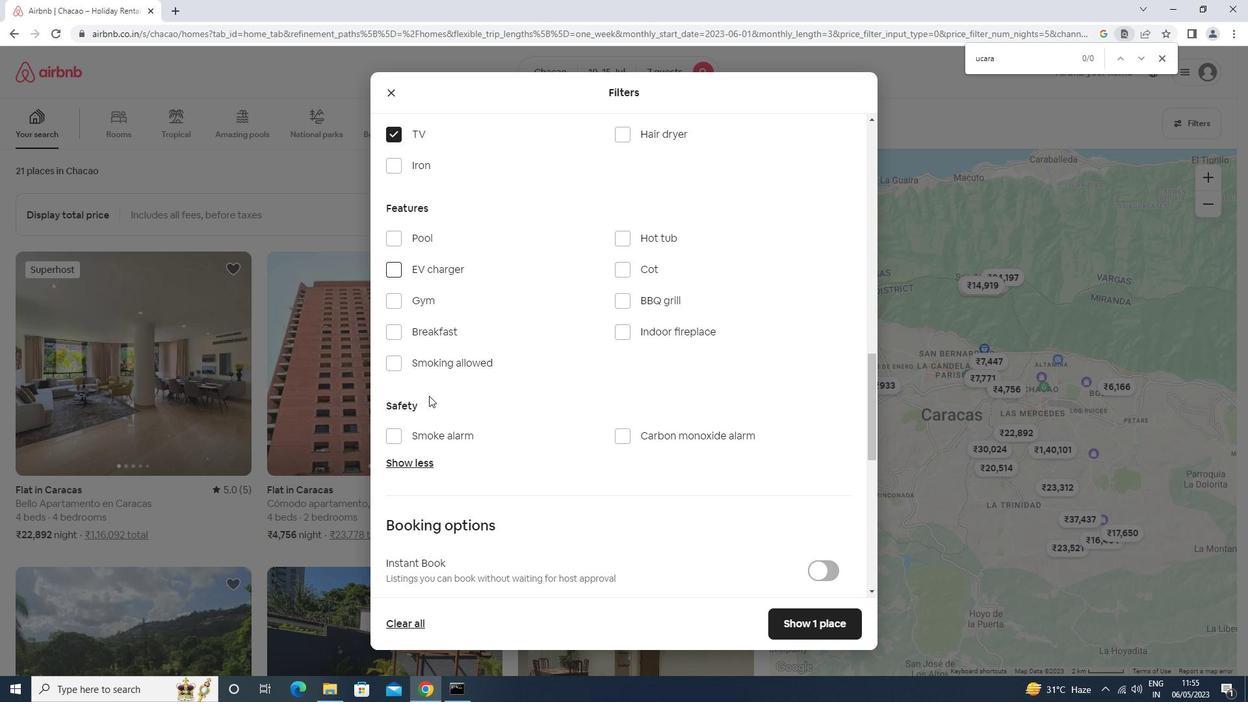 
Action: Mouse scrolled (429, 396) with delta (0, 0)
Screenshot: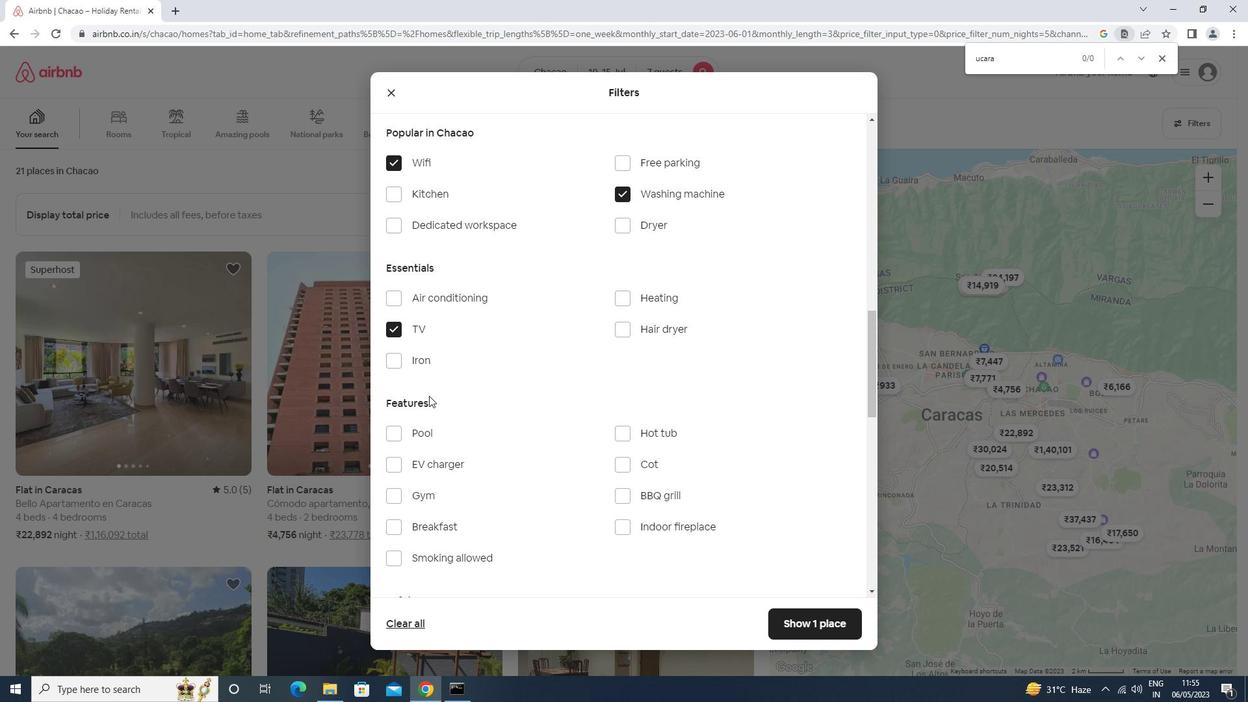 
Action: Mouse scrolled (429, 395) with delta (0, 0)
Screenshot: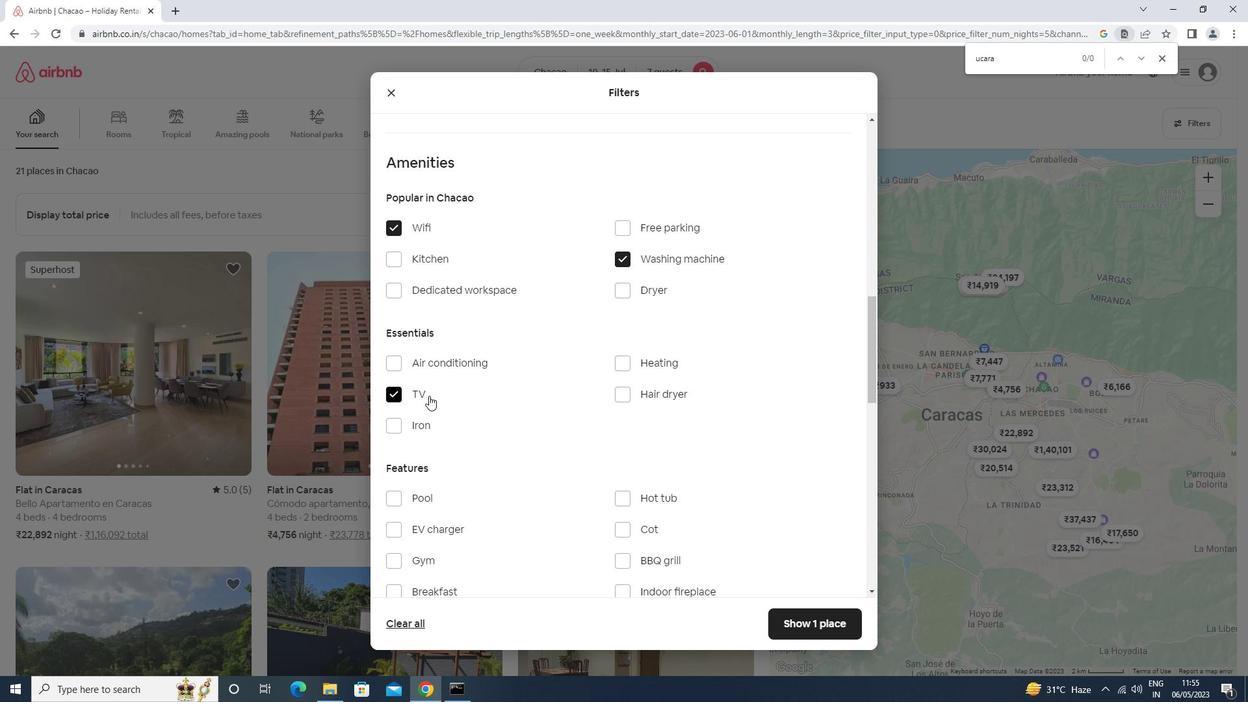
Action: Mouse moved to (490, 553)
Screenshot: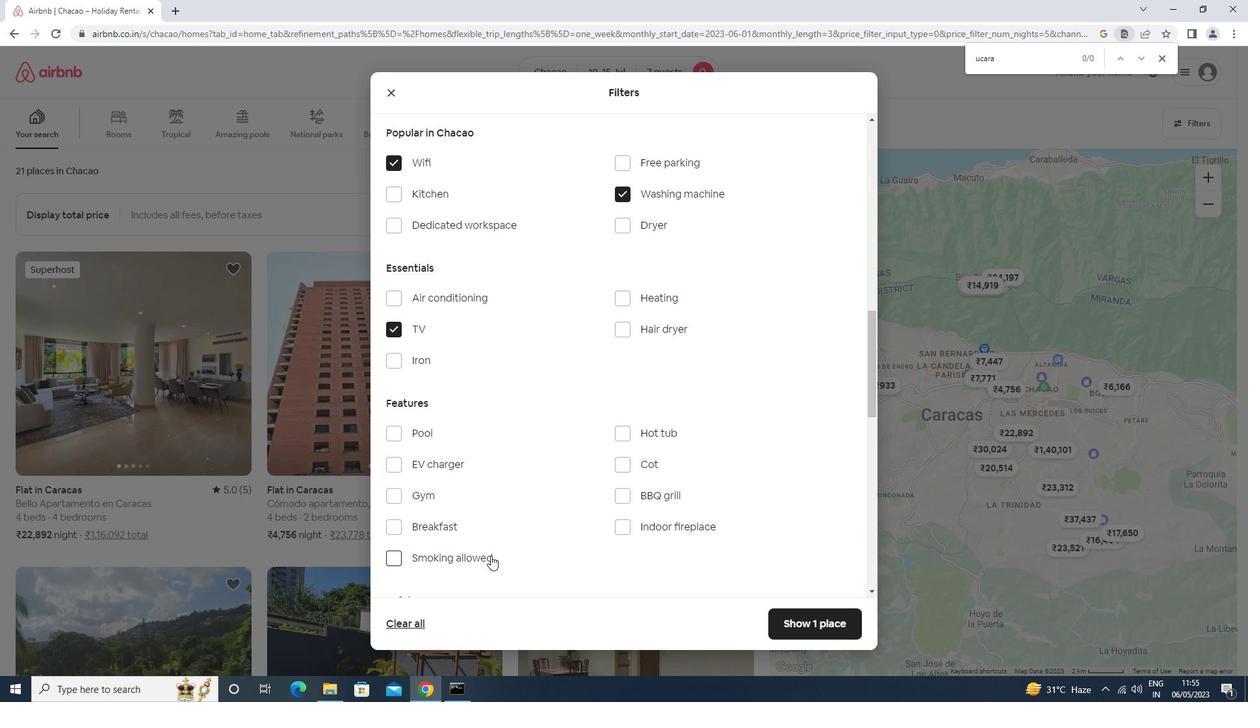 
Action: Mouse scrolled (490, 552) with delta (0, 0)
Screenshot: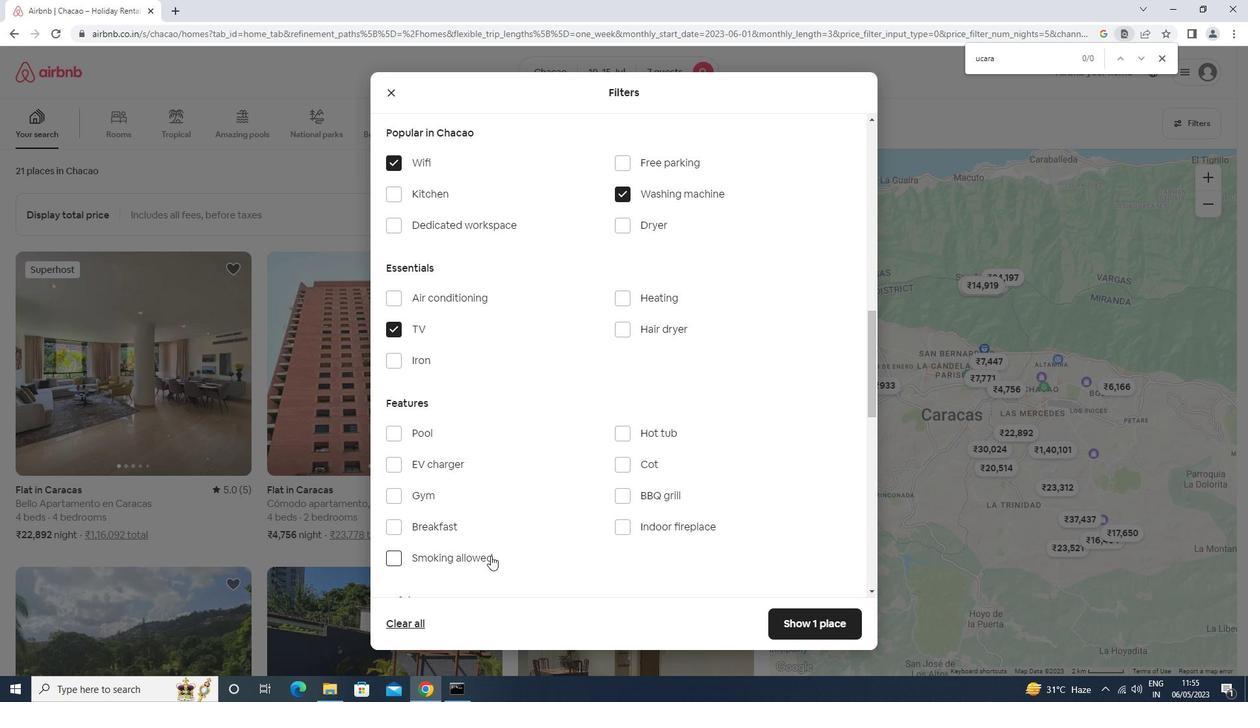 
Action: Mouse scrolled (490, 552) with delta (0, 0)
Screenshot: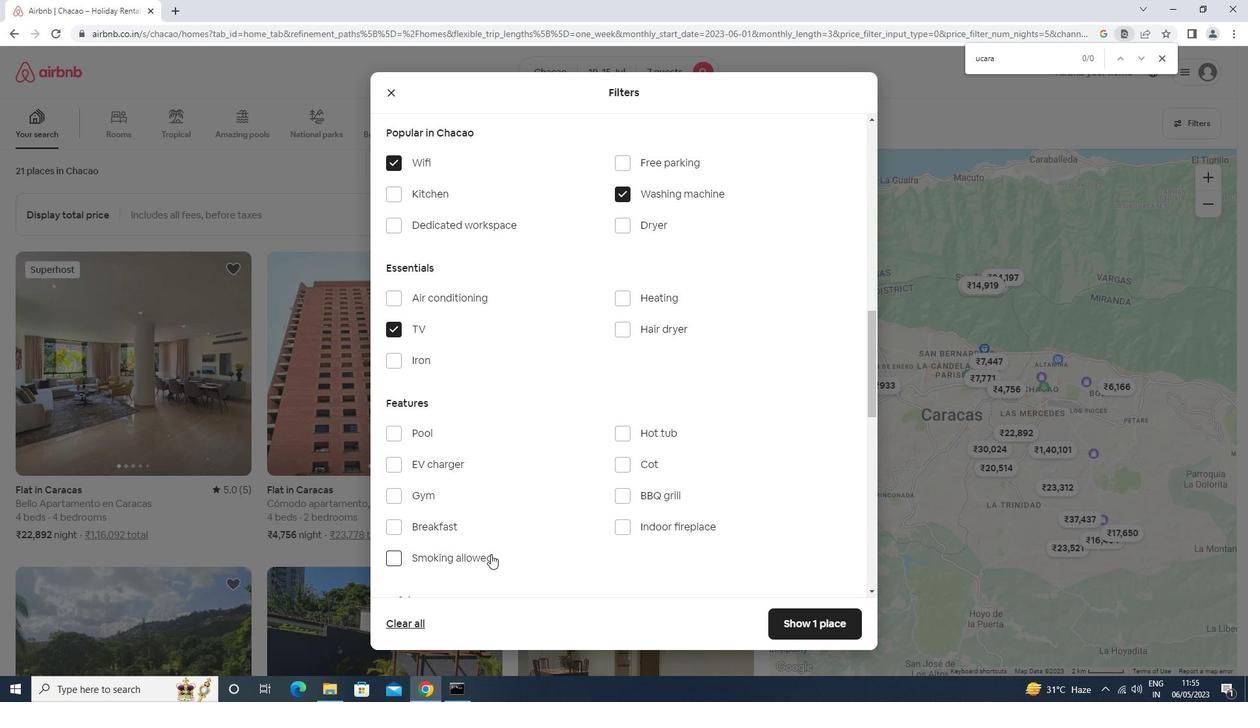
Action: Mouse moved to (494, 545)
Screenshot: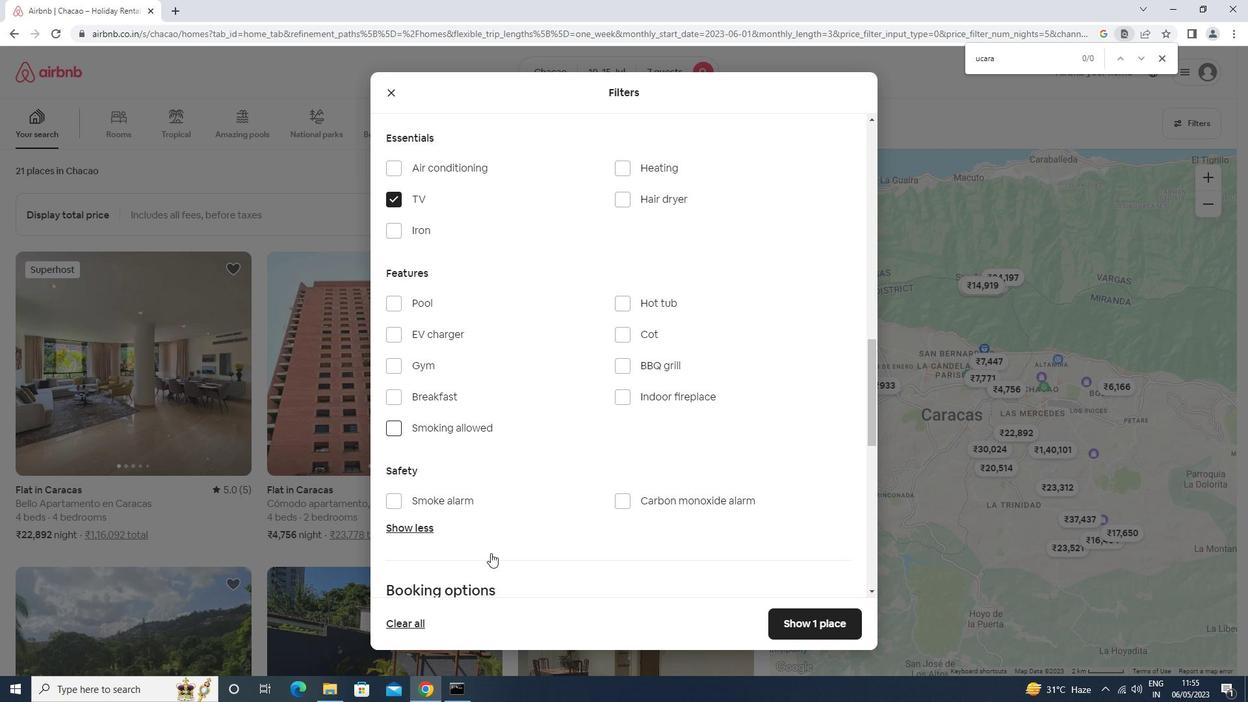
Action: Mouse scrolled (494, 546) with delta (0, 0)
Screenshot: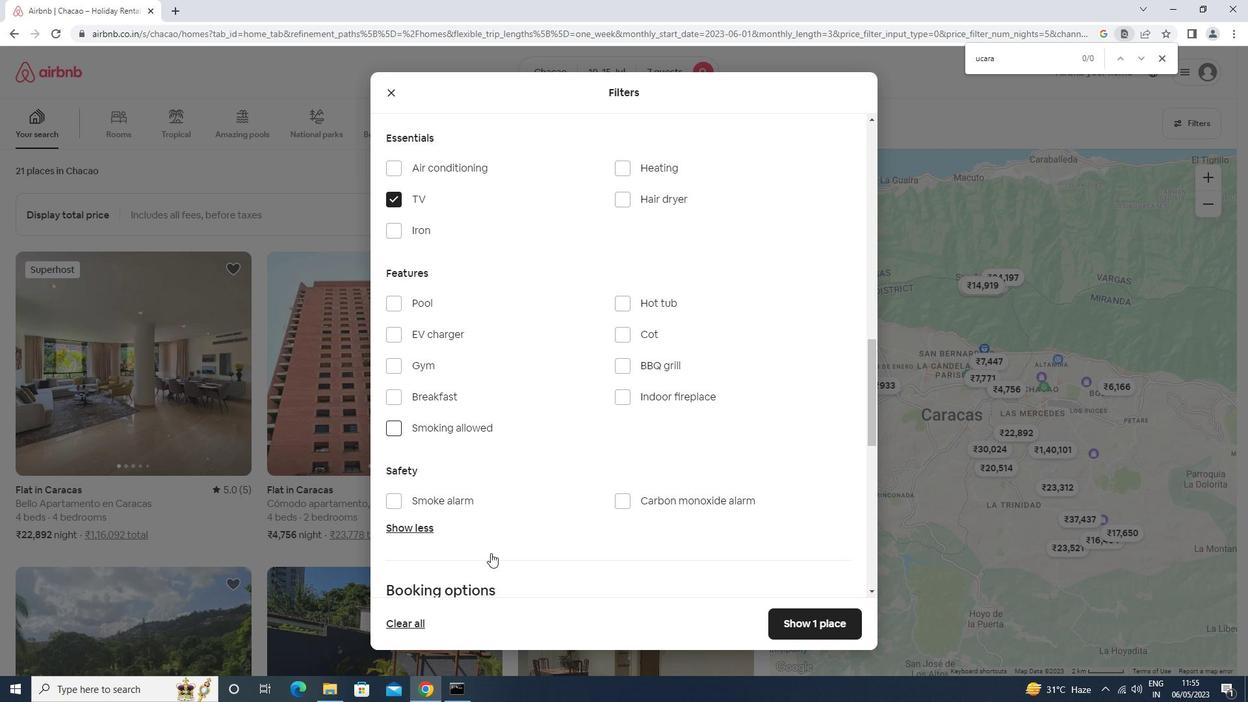 
Action: Mouse moved to (496, 540)
Screenshot: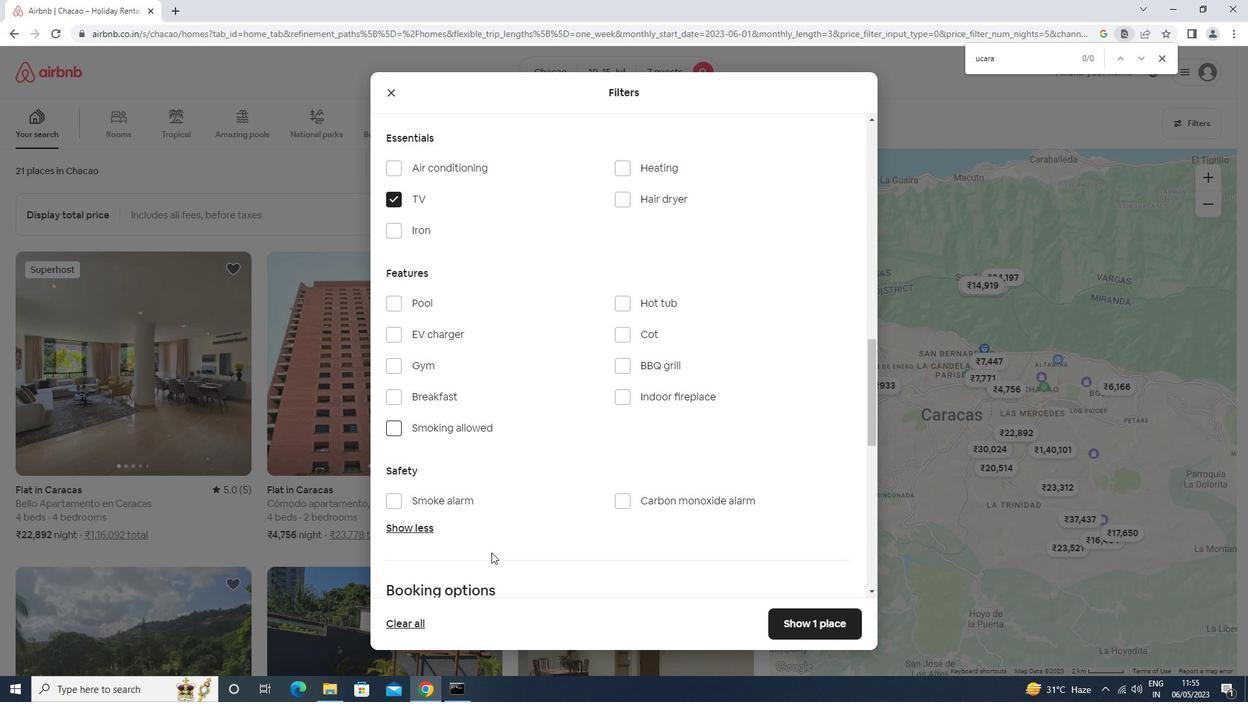 
Action: Mouse scrolled (496, 541) with delta (0, 0)
Screenshot: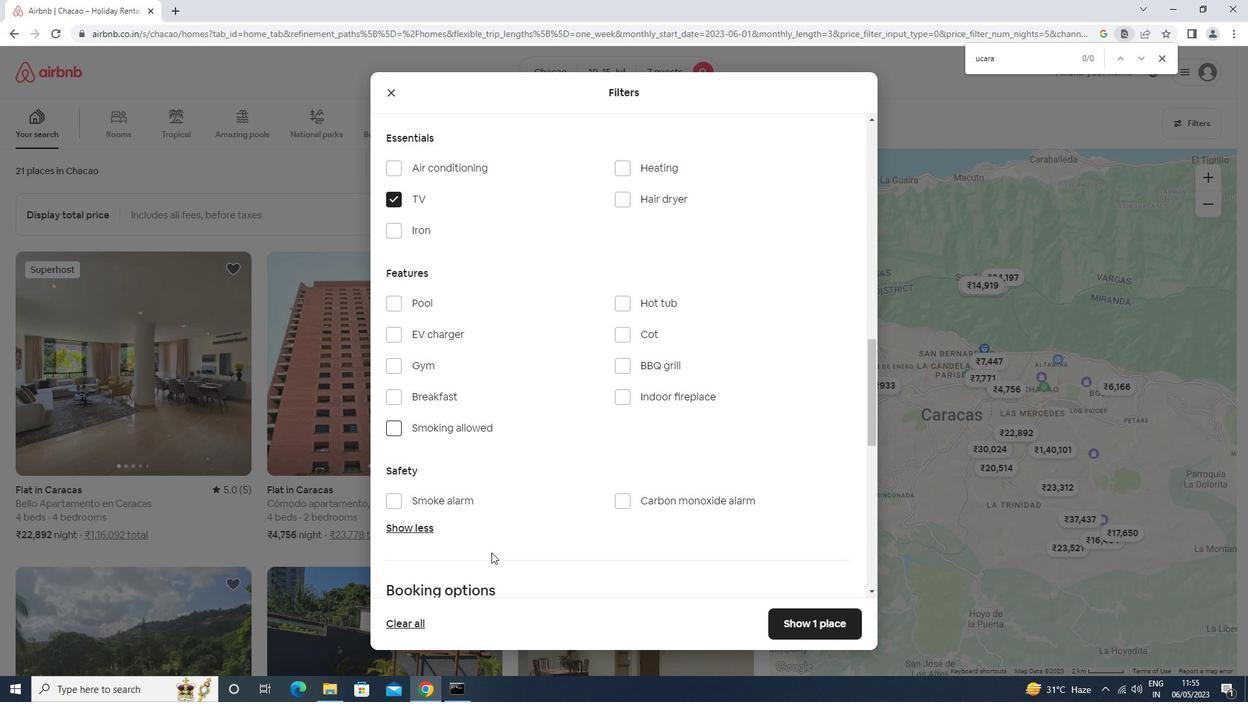 
Action: Mouse moved to (497, 536)
Screenshot: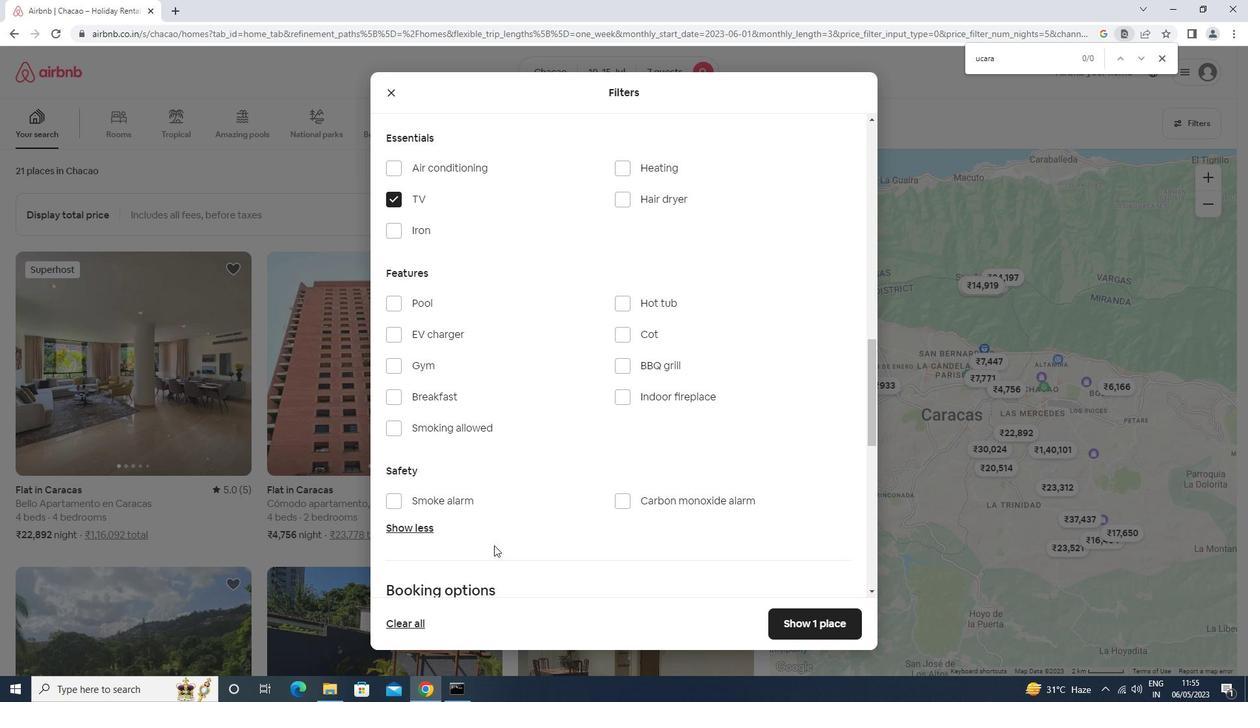 
Action: Mouse scrolled (497, 537) with delta (0, 0)
Screenshot: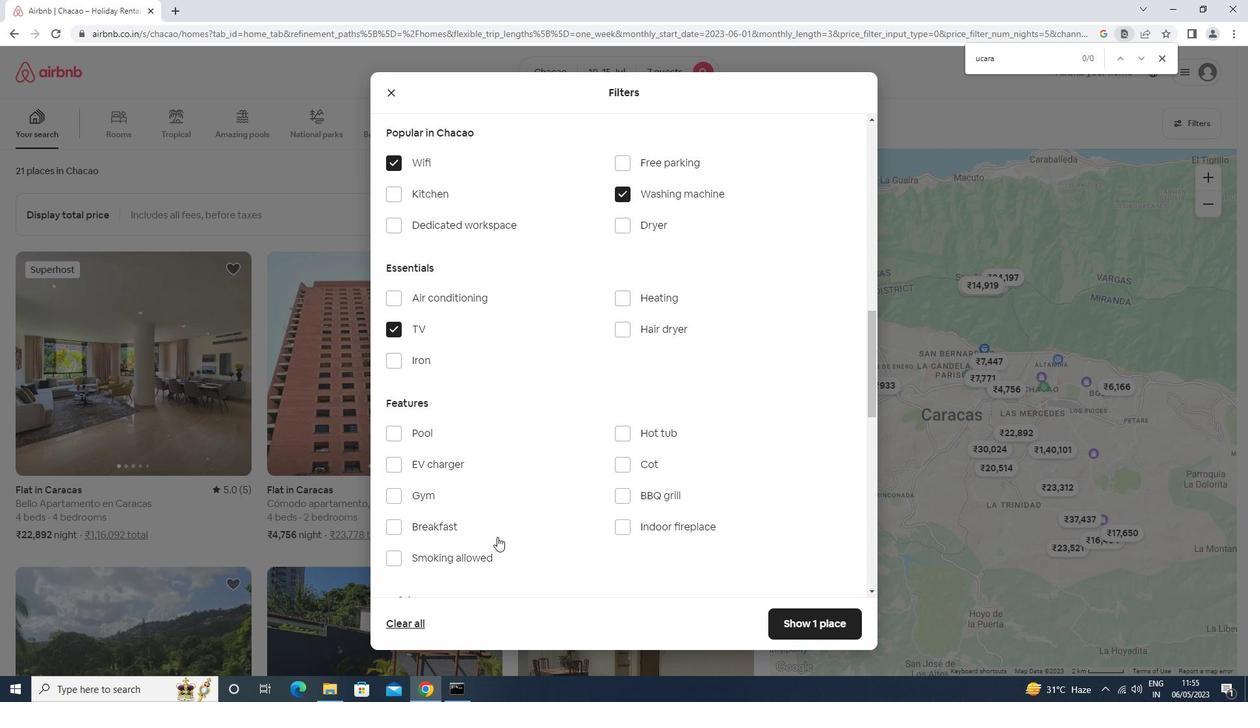 
Action: Mouse moved to (680, 225)
Screenshot: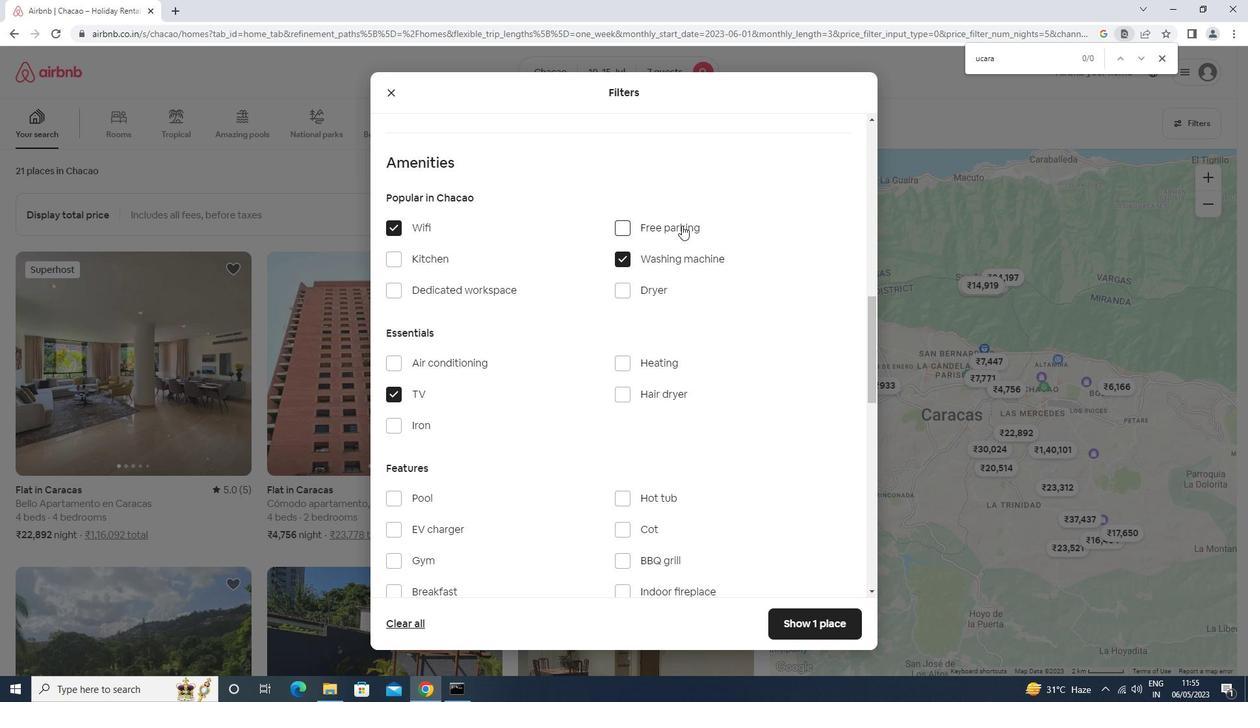 
Action: Mouse pressed left at (680, 225)
Screenshot: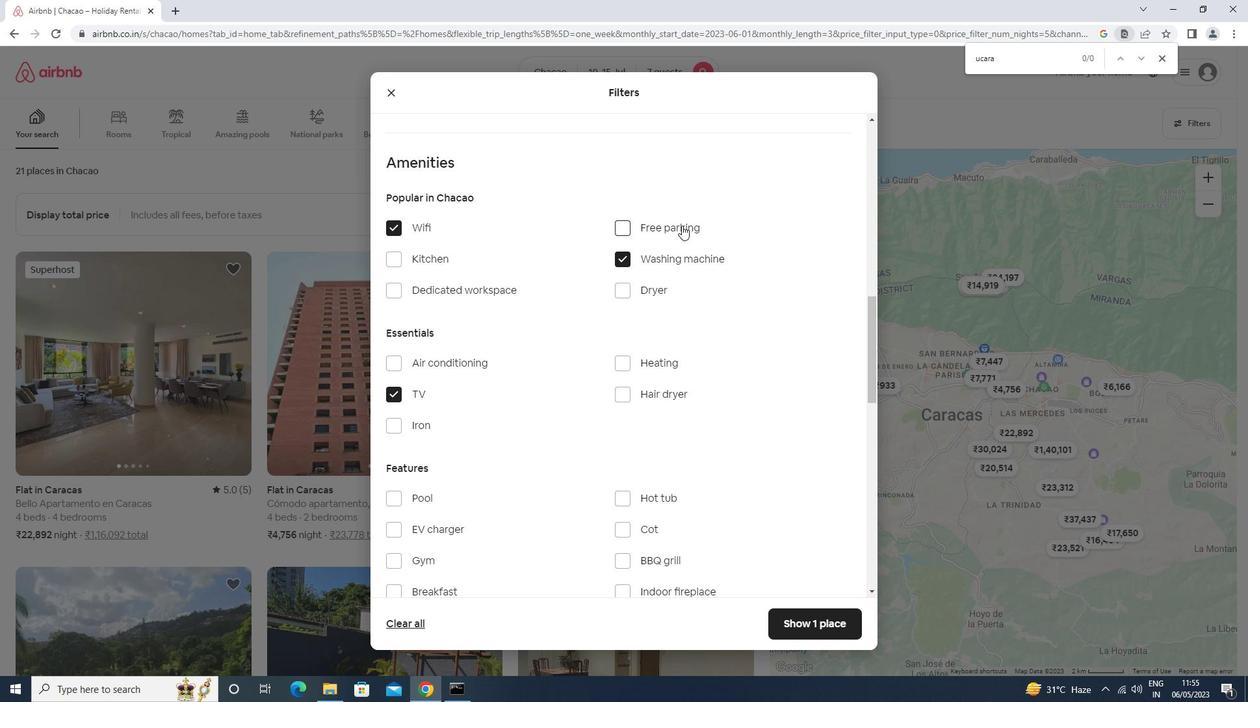 
Action: Mouse moved to (557, 415)
Screenshot: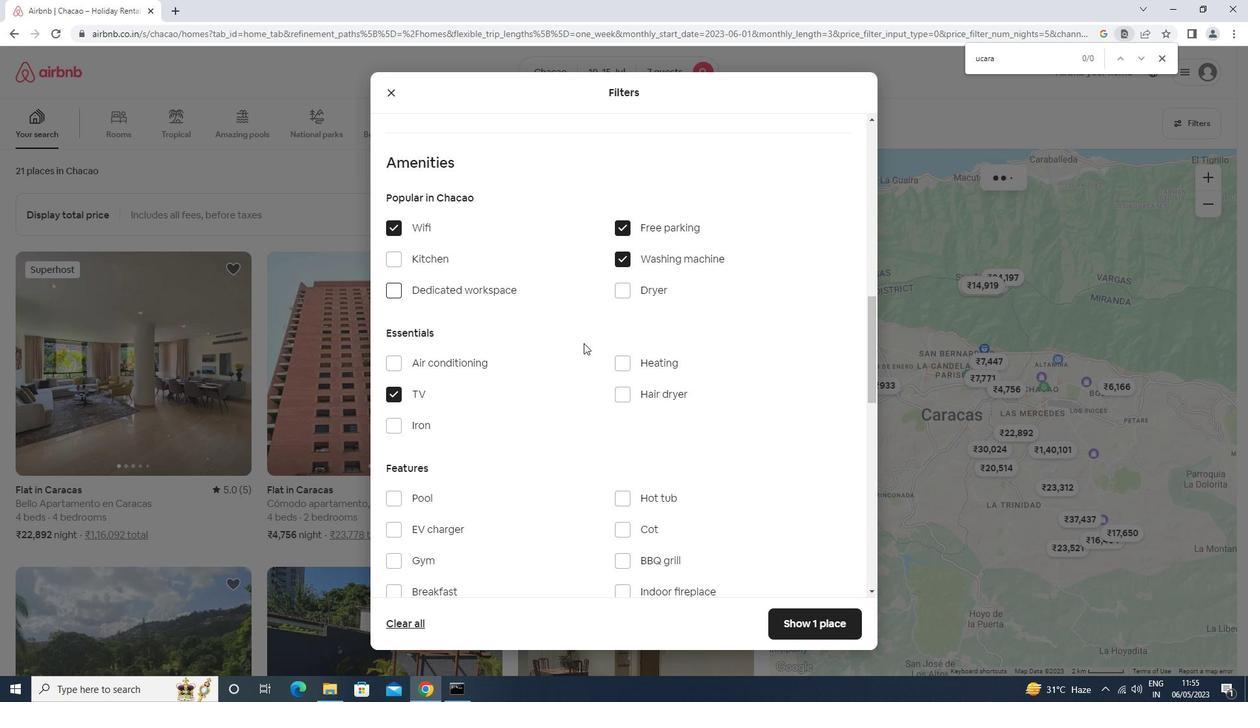 
Action: Mouse scrolled (557, 414) with delta (0, 0)
Screenshot: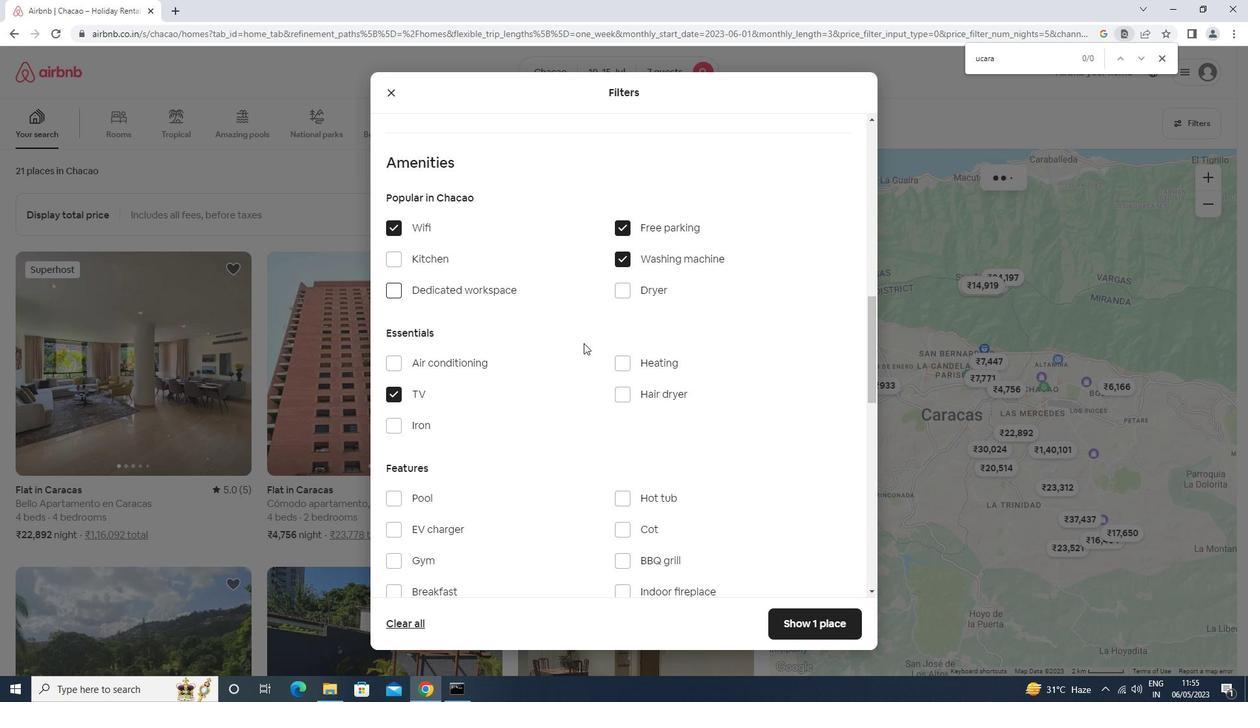 
Action: Mouse moved to (557, 416)
Screenshot: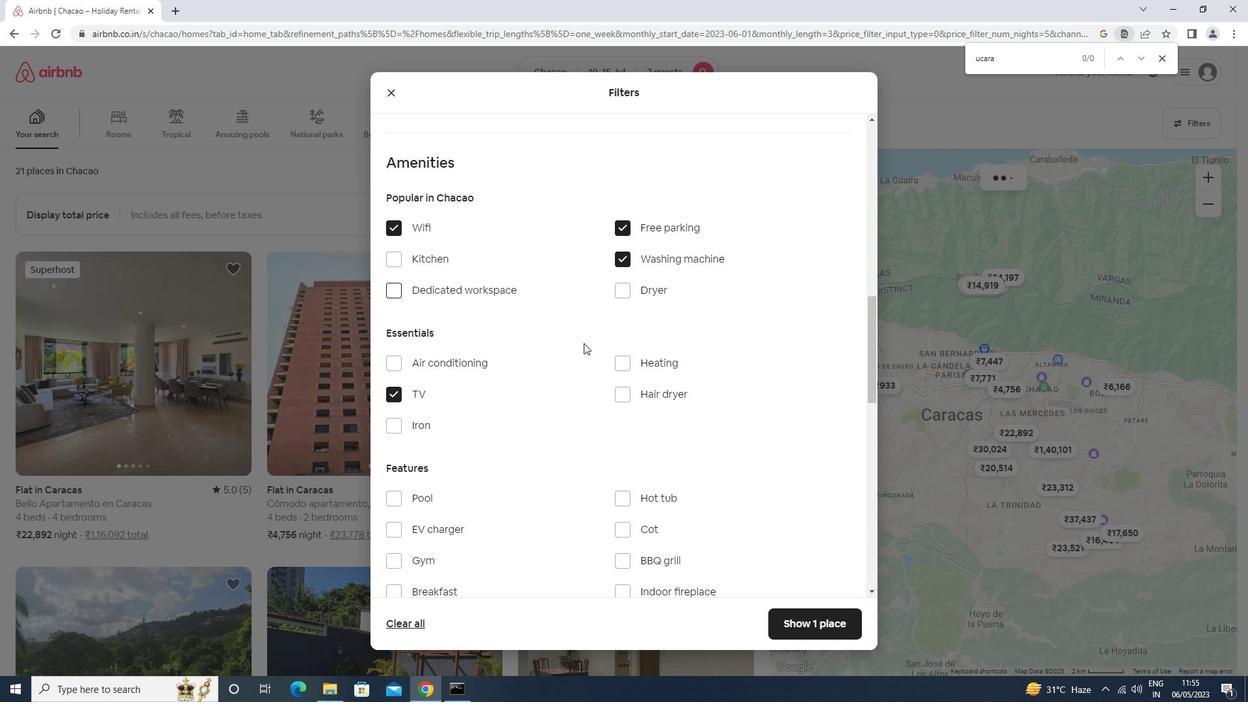 
Action: Mouse scrolled (557, 416) with delta (0, 0)
Screenshot: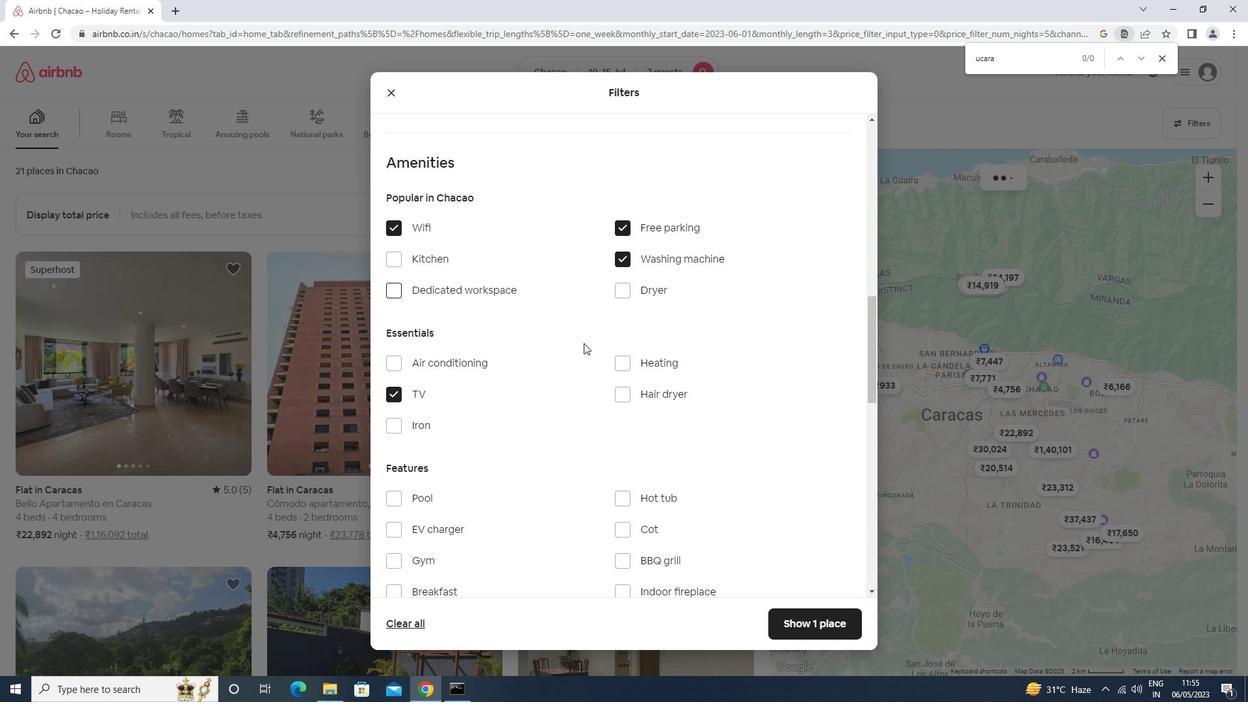 
Action: Mouse moved to (555, 420)
Screenshot: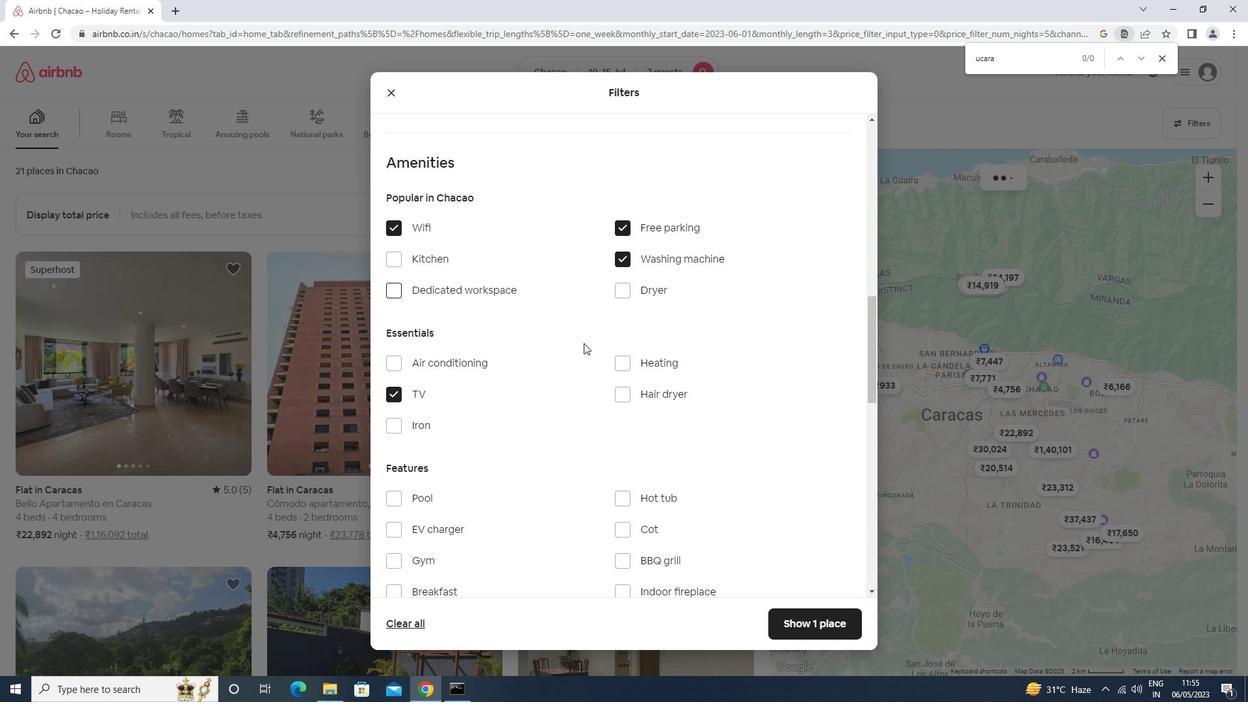 
Action: Mouse scrolled (555, 419) with delta (0, 0)
Screenshot: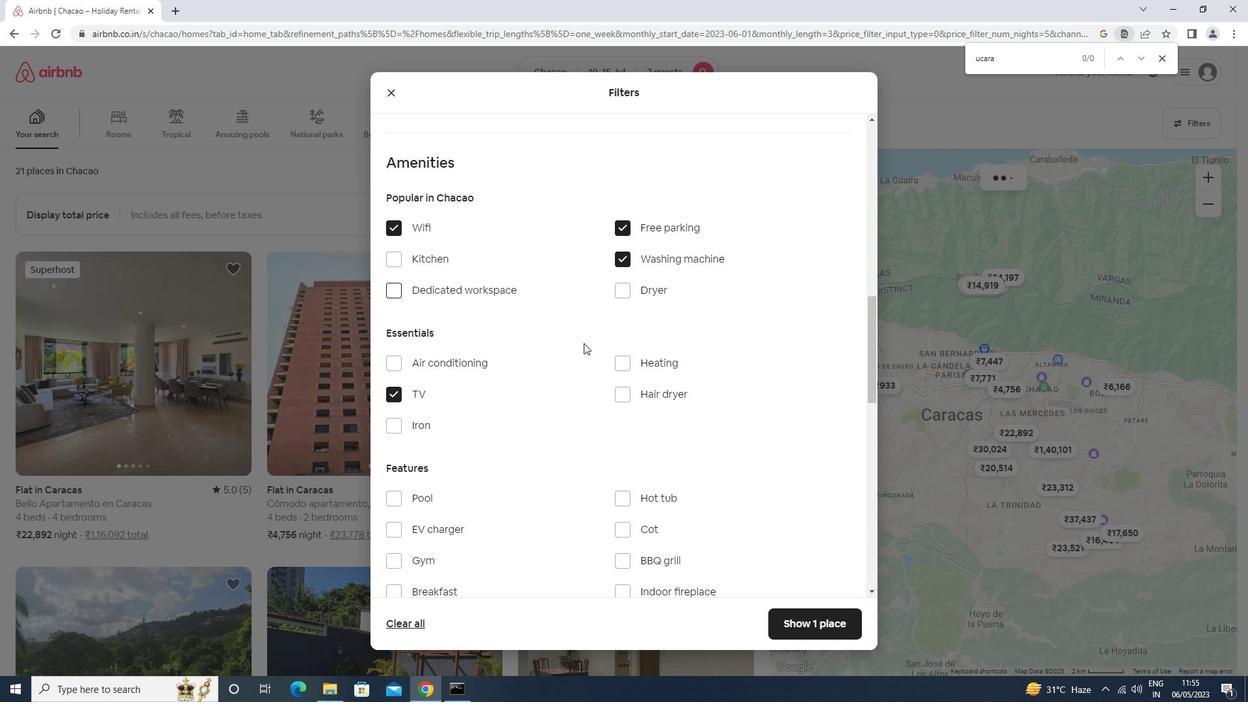 
Action: Mouse moved to (555, 421)
Screenshot: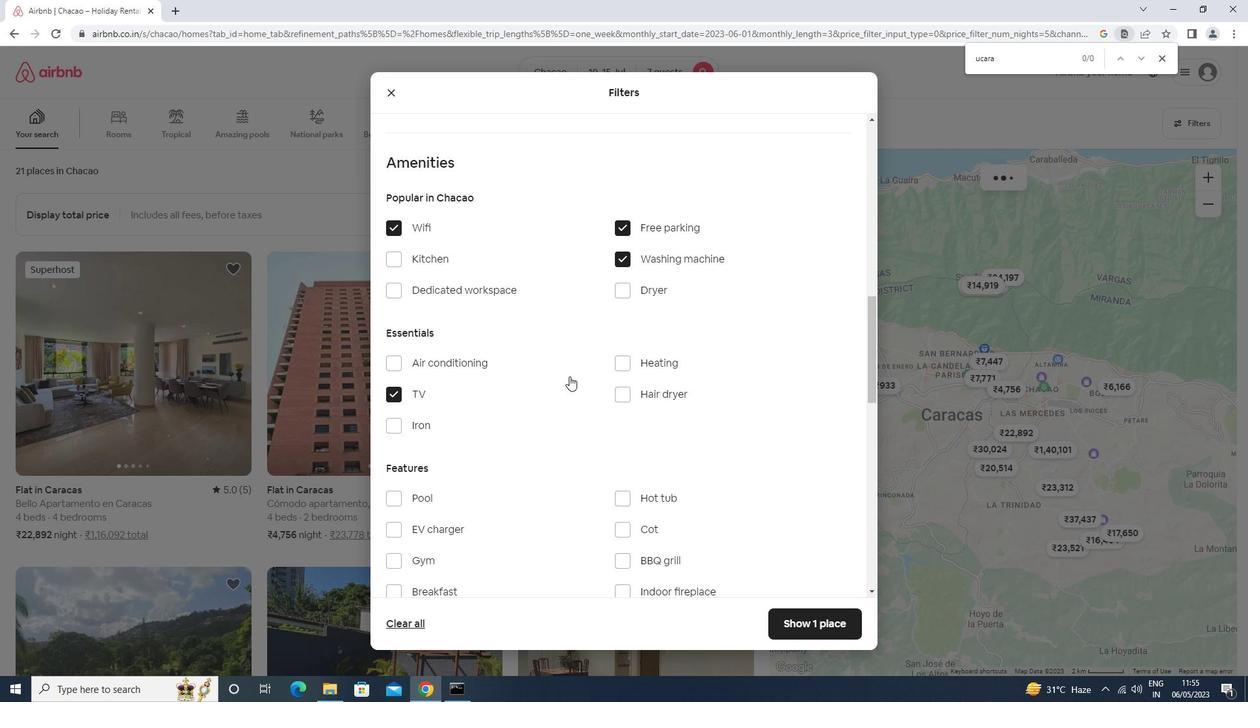 
Action: Mouse scrolled (555, 421) with delta (0, 0)
Screenshot: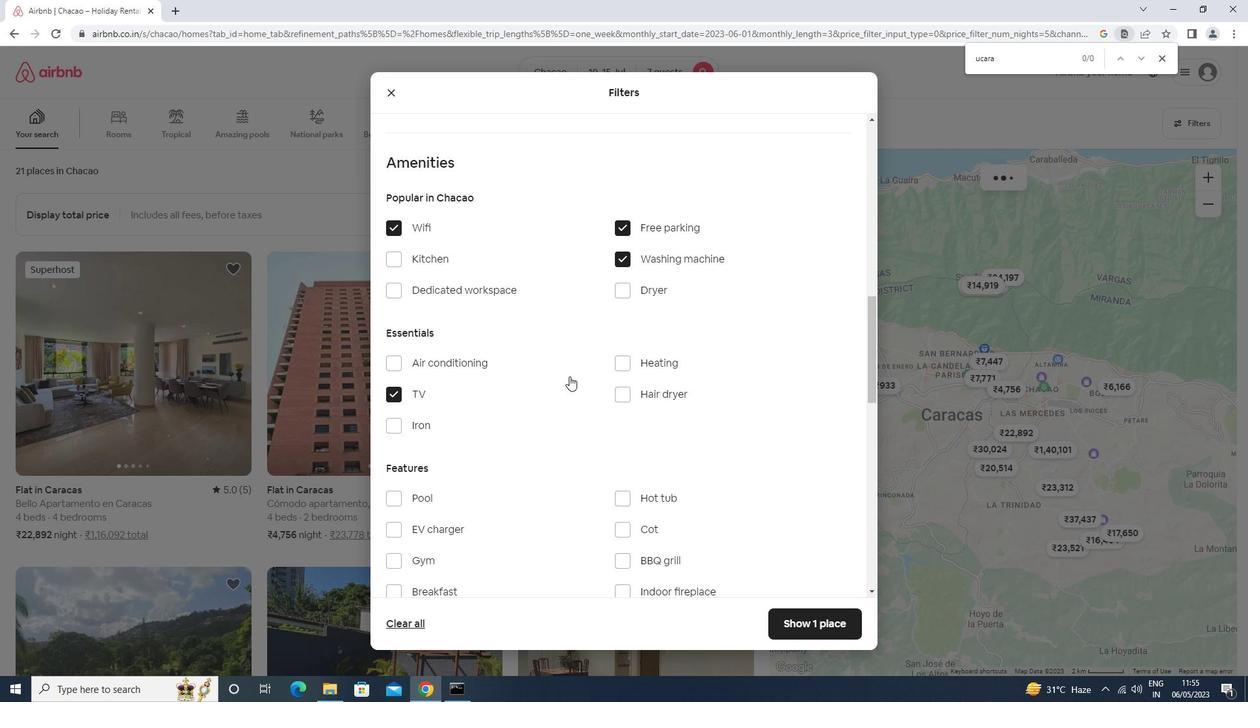 
Action: Mouse moved to (555, 422)
Screenshot: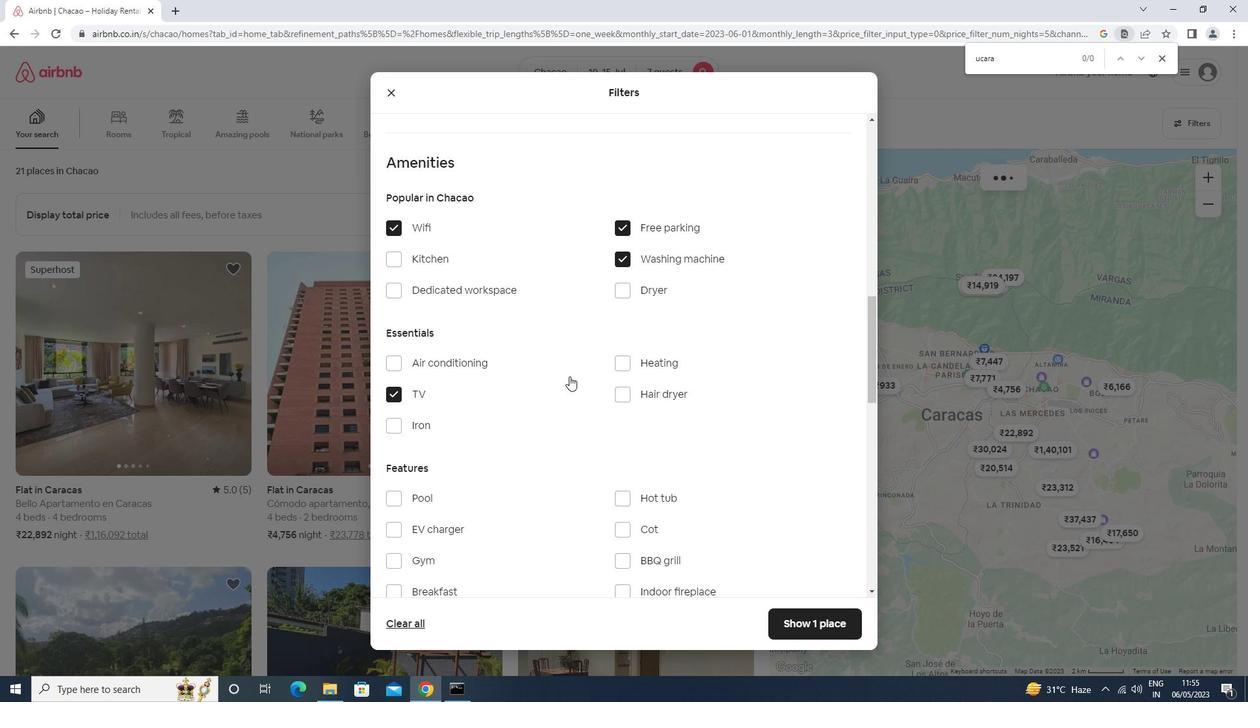 
Action: Mouse scrolled (555, 421) with delta (0, 0)
Screenshot: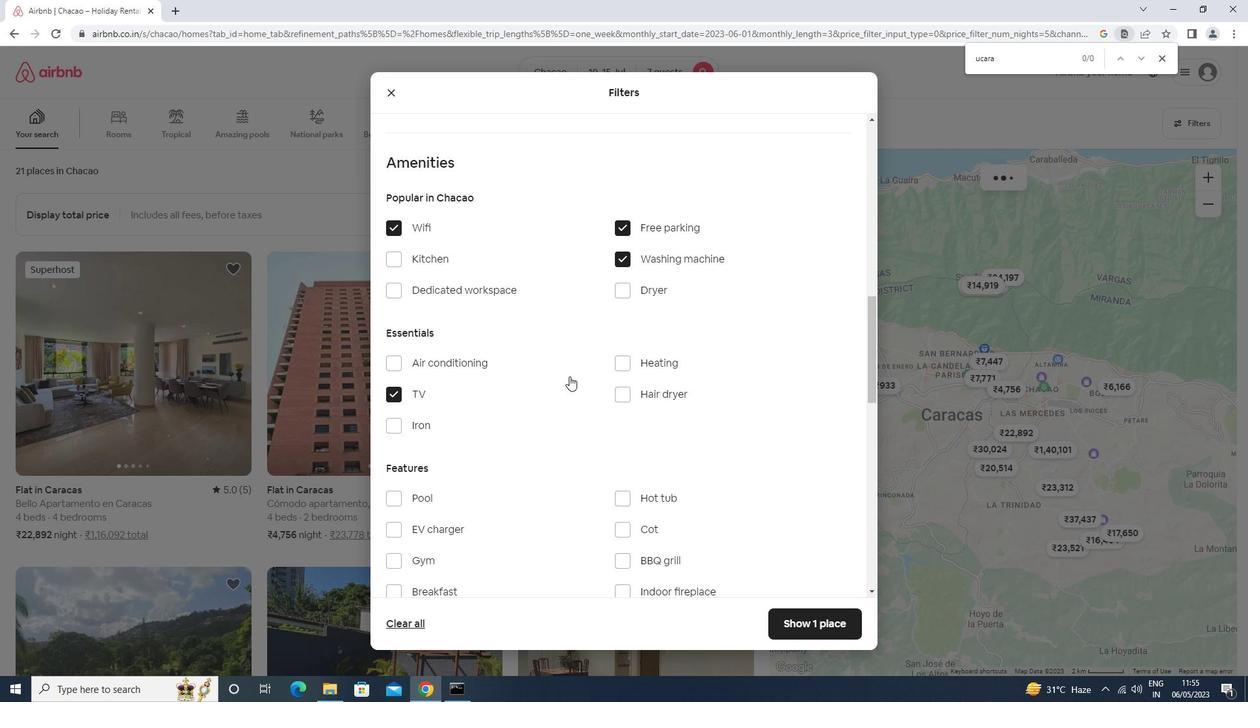 
Action: Mouse moved to (555, 443)
Screenshot: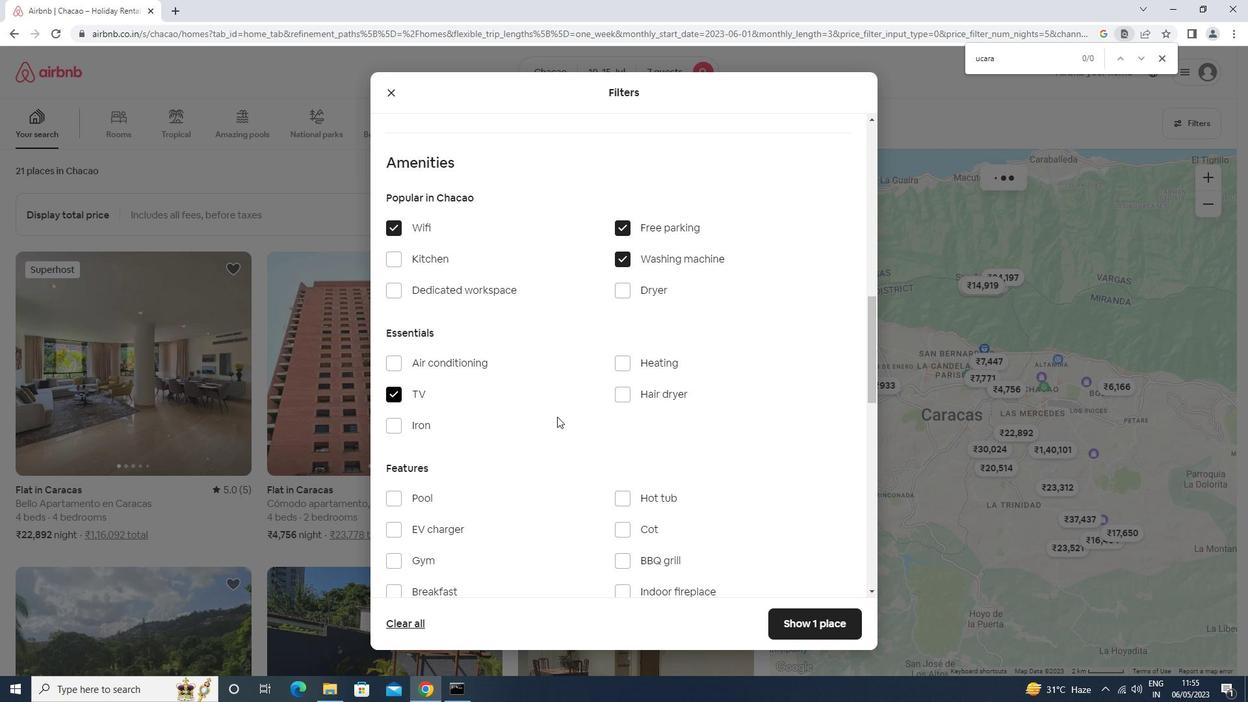 
Action: Mouse scrolled (555, 442) with delta (0, 0)
Screenshot: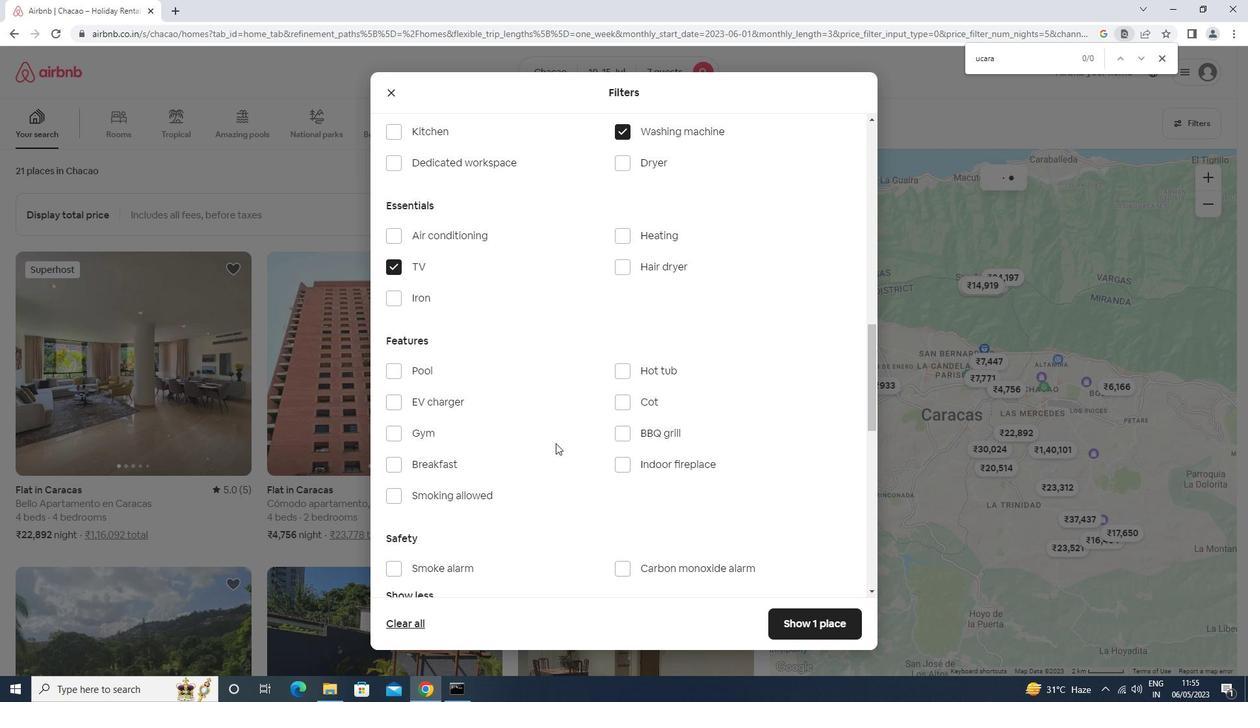 
Action: Mouse scrolled (555, 442) with delta (0, 0)
Screenshot: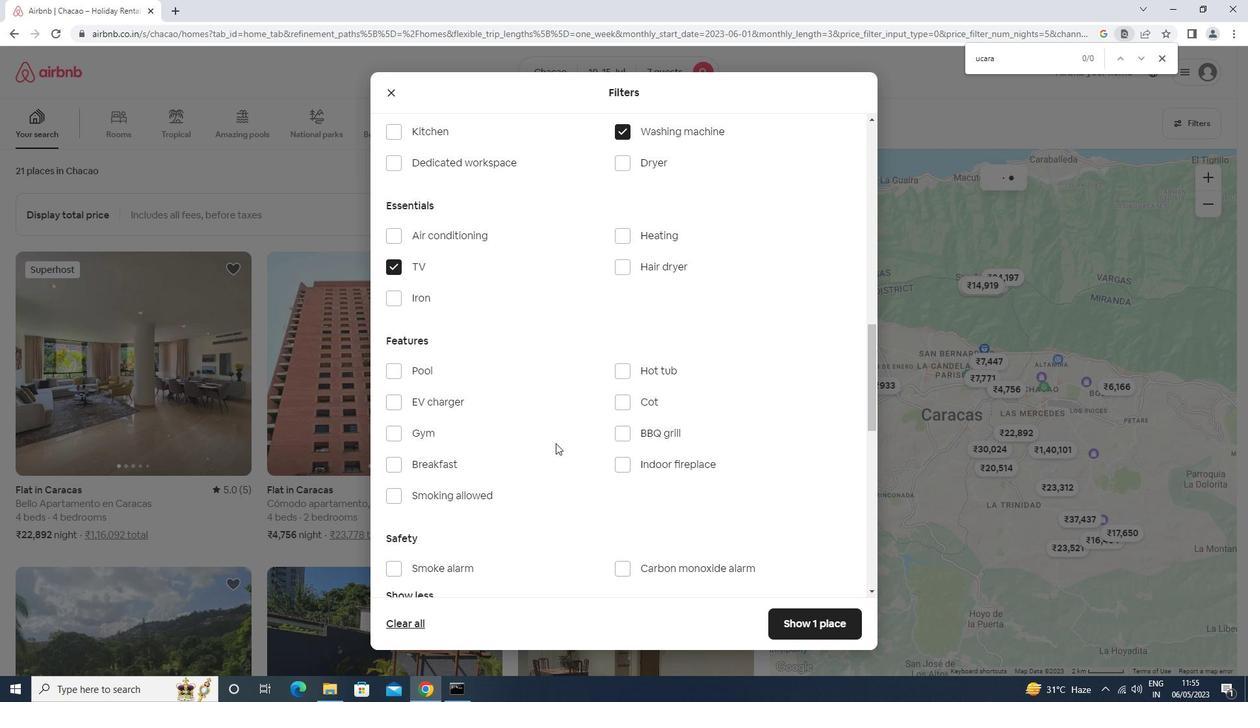 
Action: Mouse scrolled (555, 442) with delta (0, 0)
Screenshot: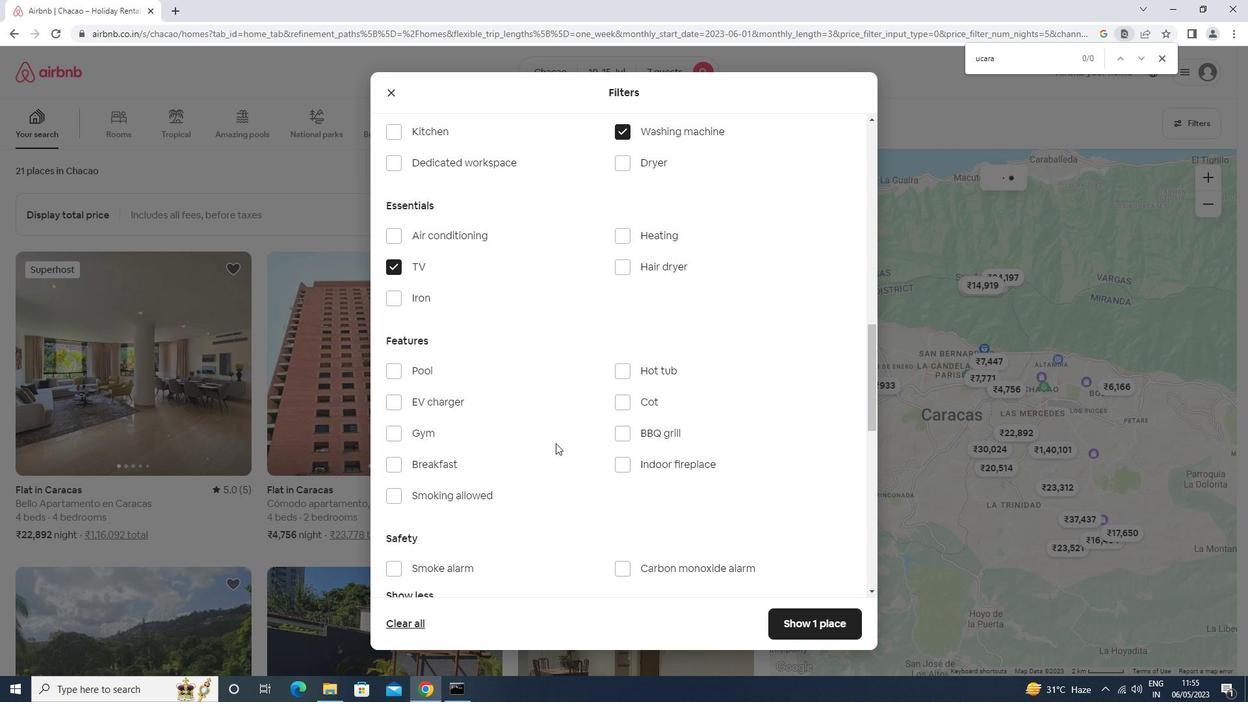 
Action: Mouse moved to (824, 476)
Screenshot: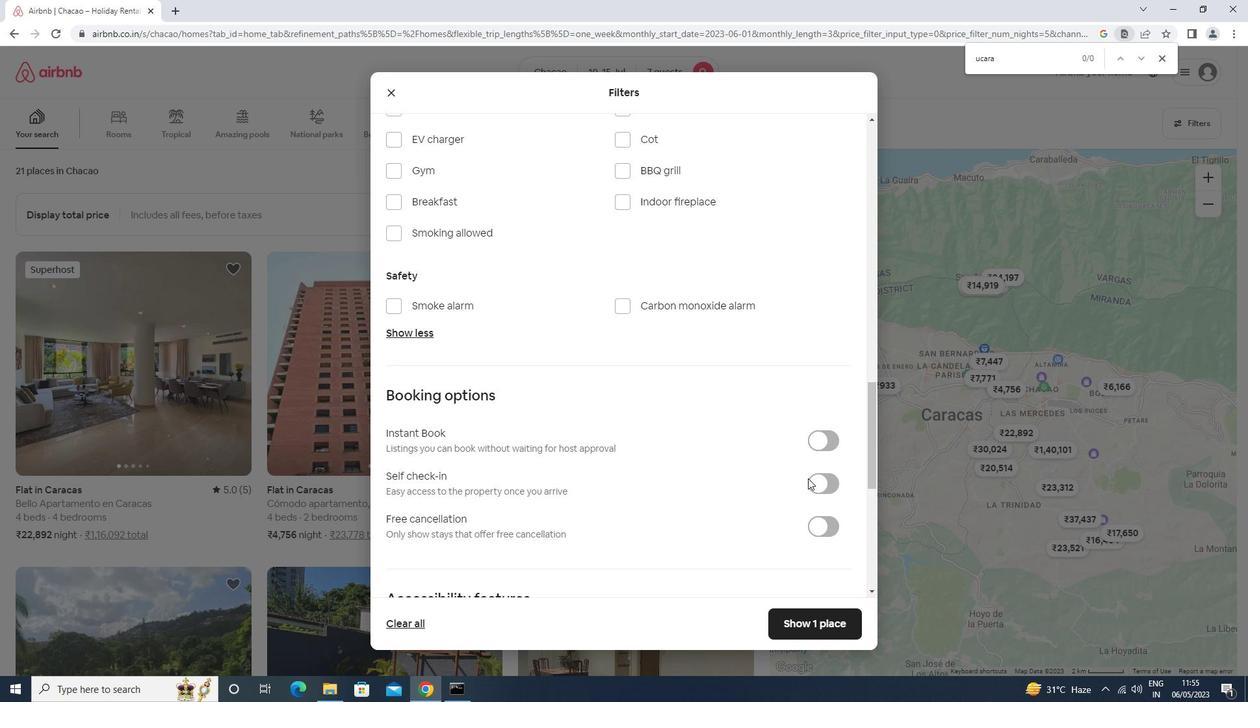 
Action: Mouse pressed left at (824, 476)
Screenshot: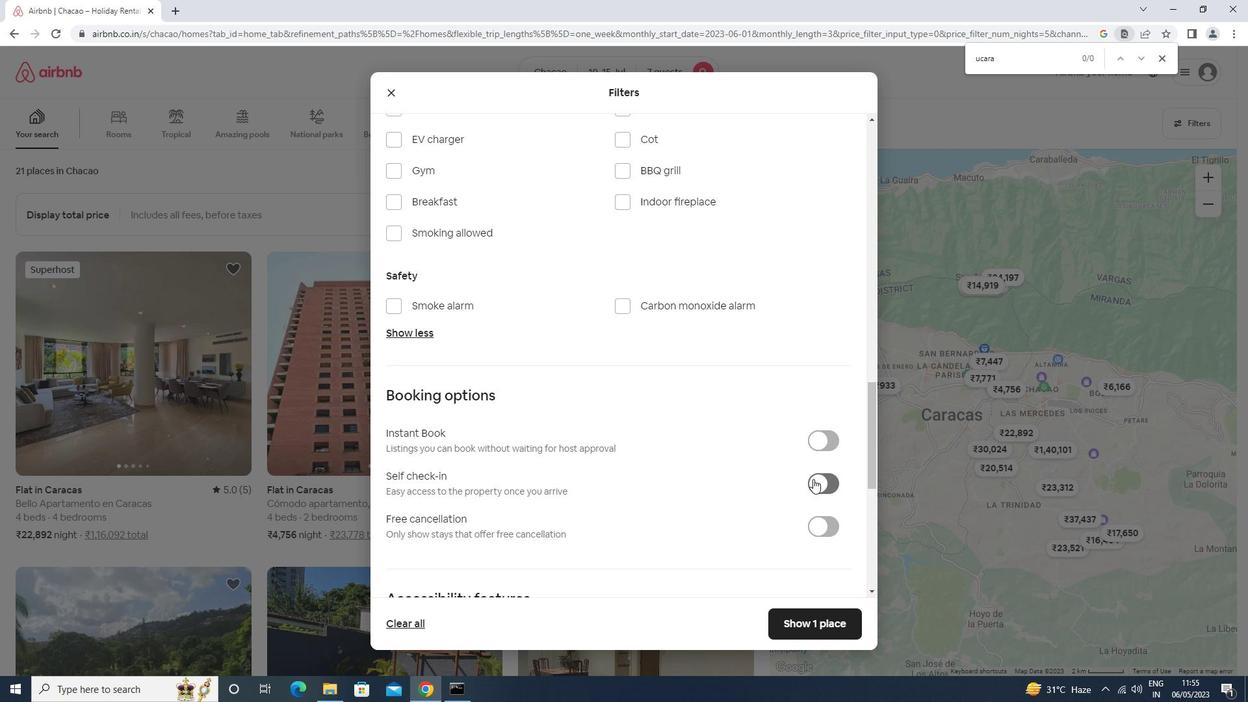 
Action: Mouse moved to (606, 485)
Screenshot: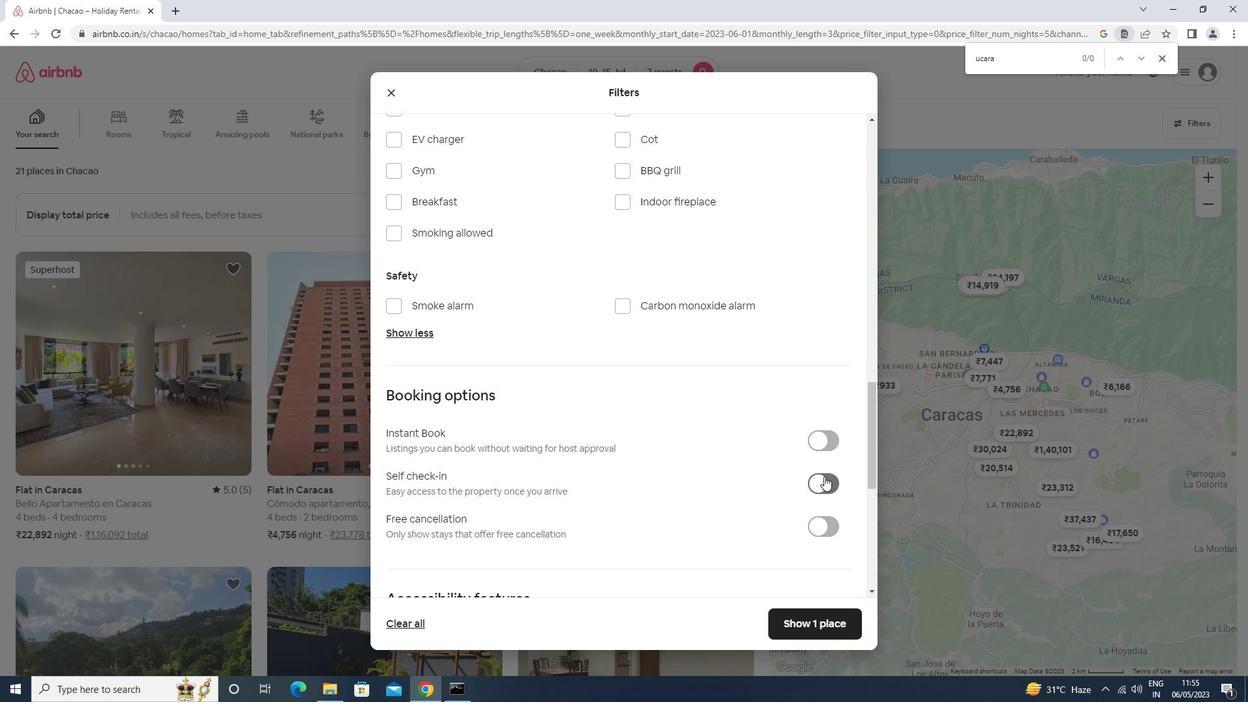
Action: Mouse scrolled (606, 484) with delta (0, 0)
Screenshot: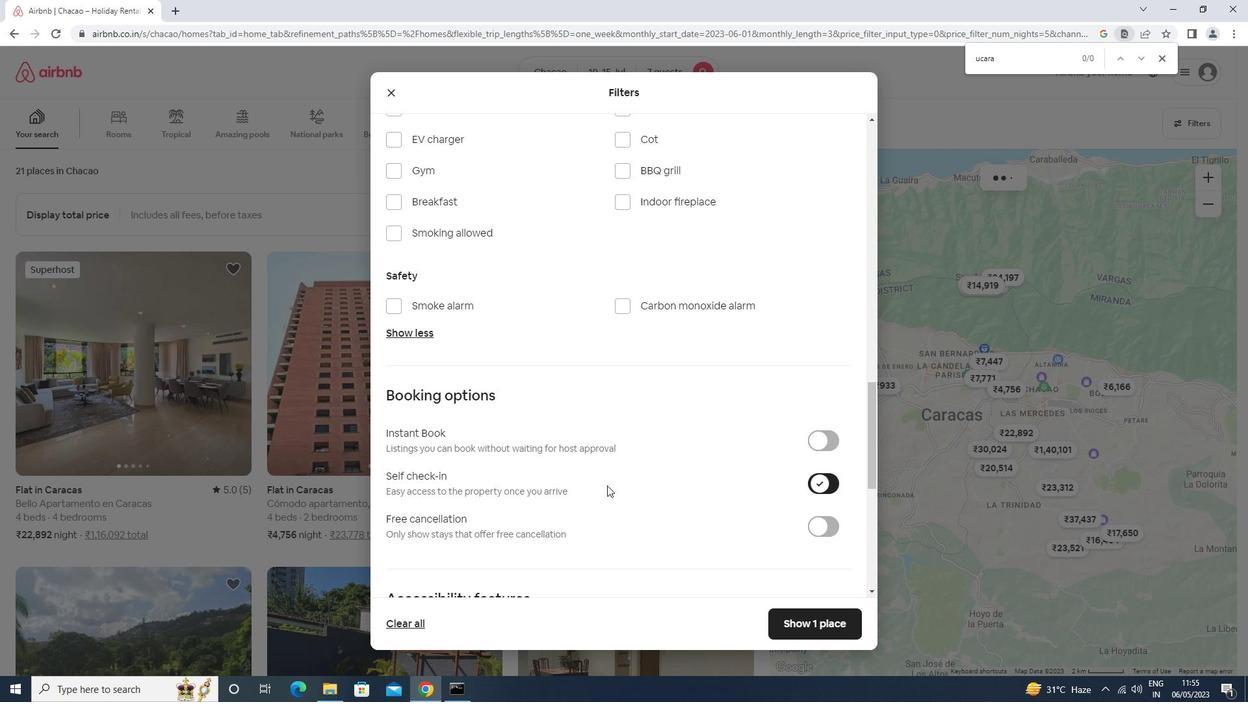 
Action: Mouse moved to (605, 486)
Screenshot: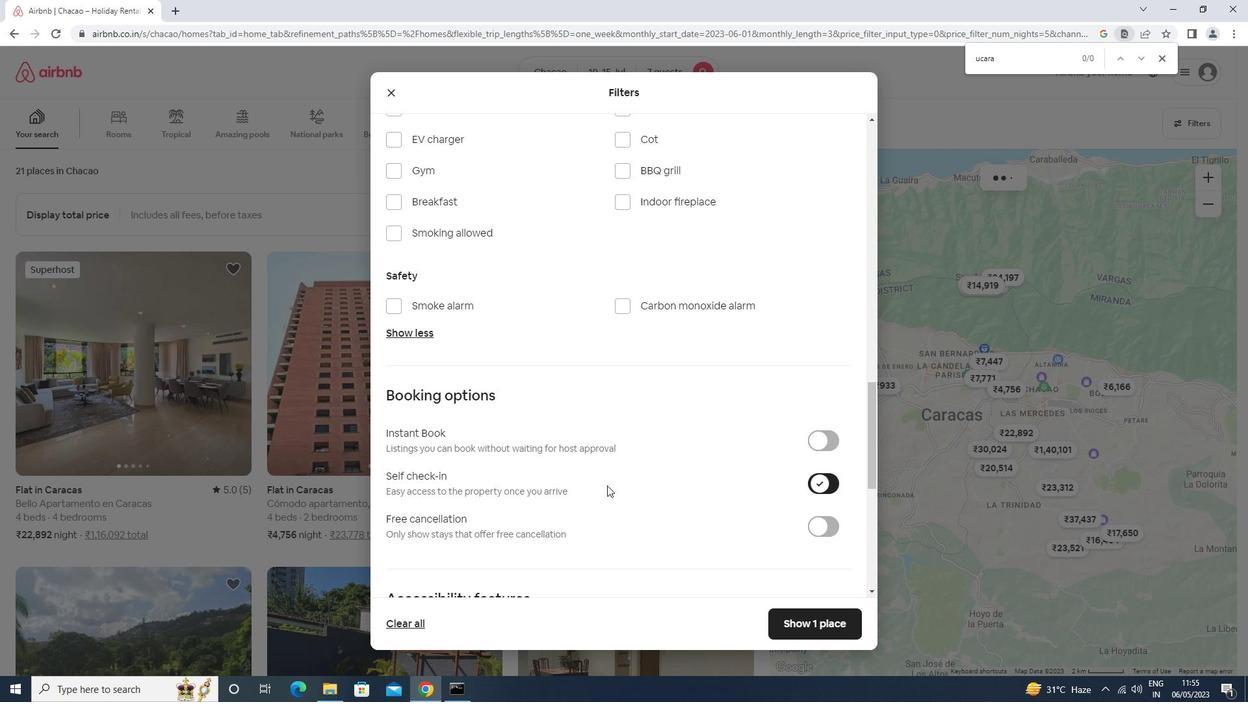 
Action: Mouse scrolled (605, 485) with delta (0, 0)
Screenshot: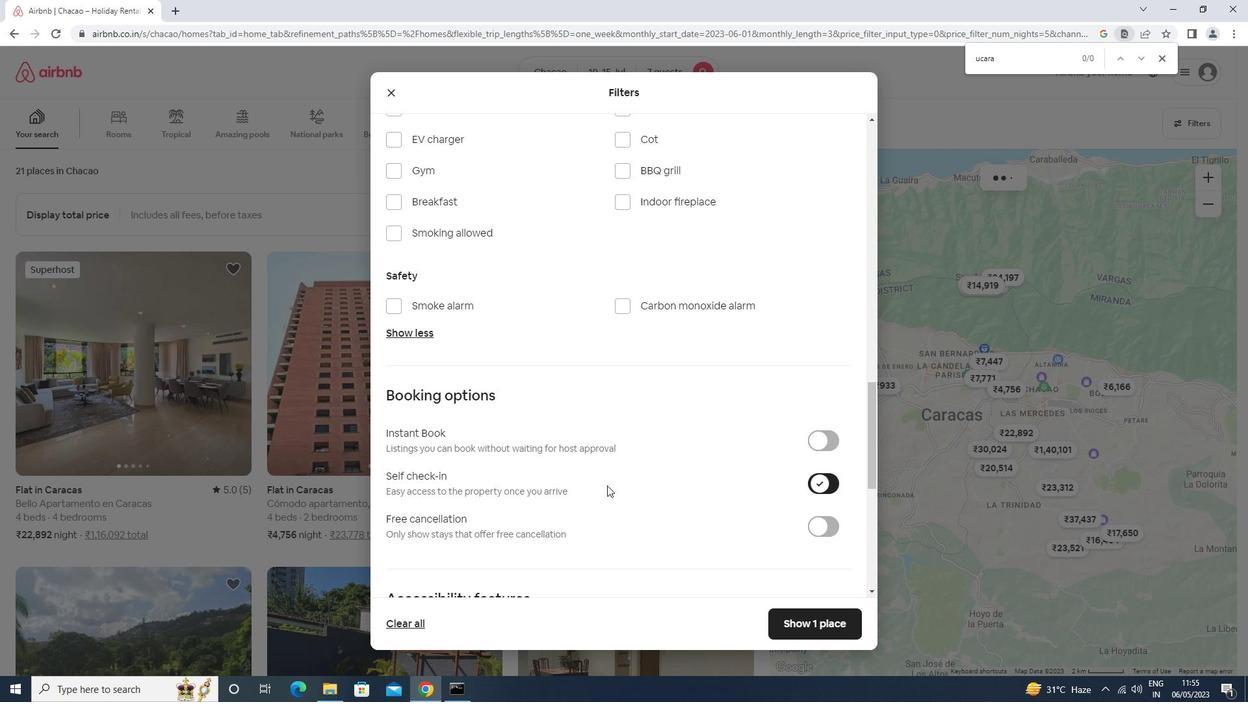 
Action: Mouse moved to (605, 486)
Screenshot: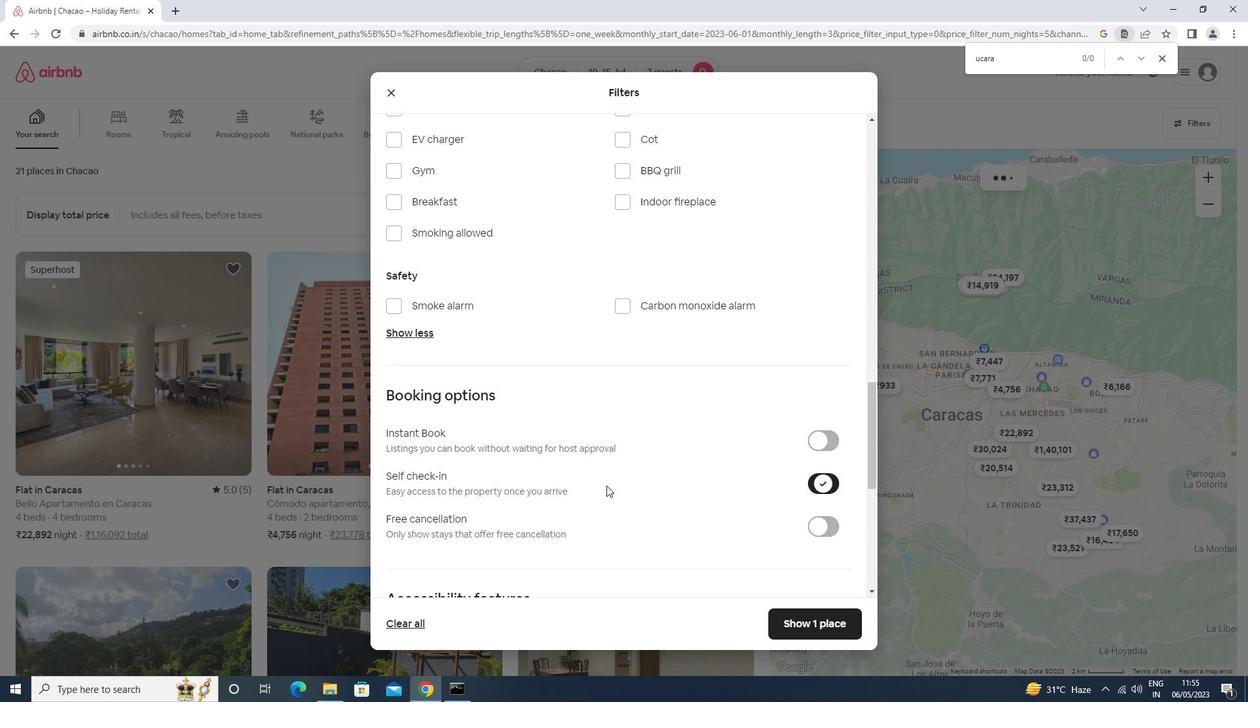
Action: Mouse scrolled (605, 486) with delta (0, 0)
Screenshot: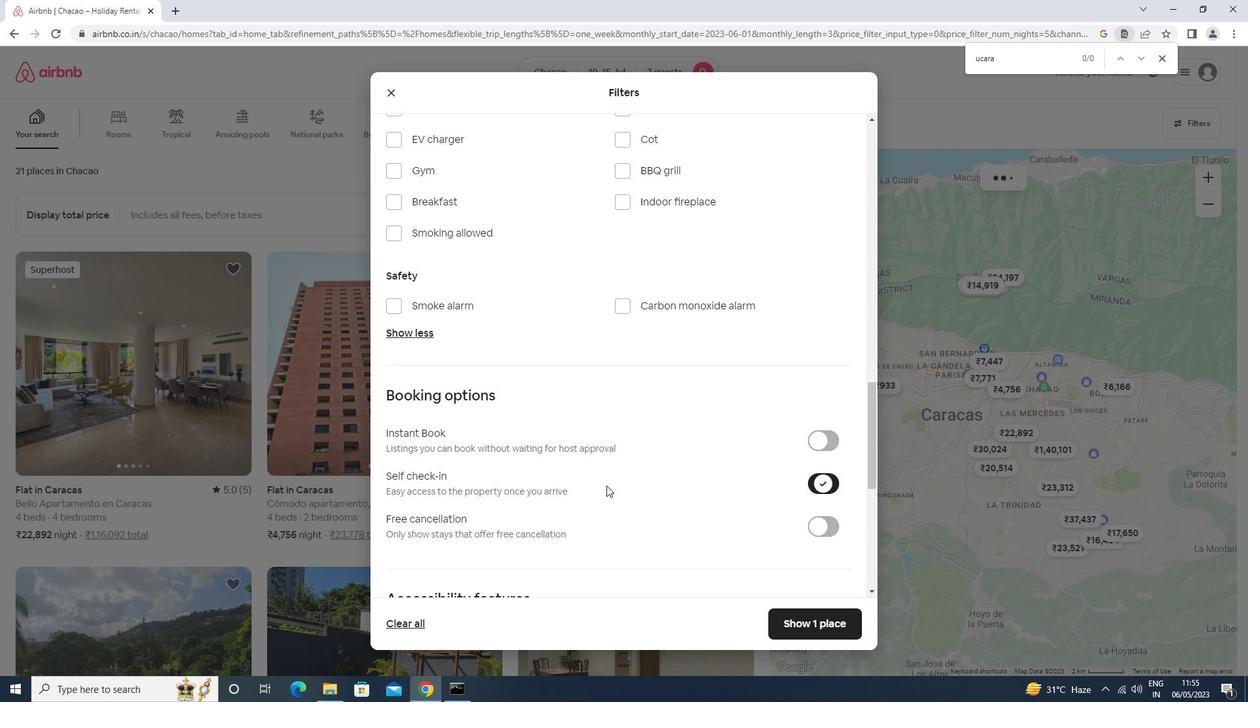 
Action: Mouse moved to (604, 486)
Screenshot: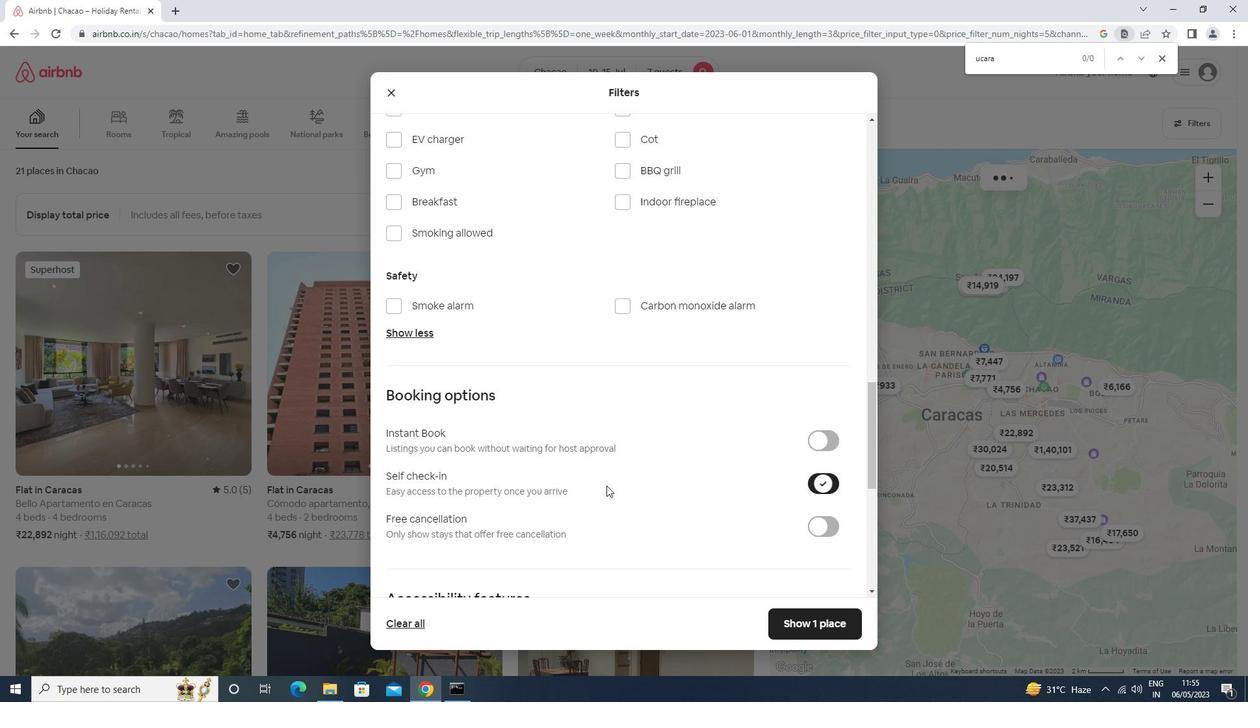 
Action: Mouse scrolled (604, 485) with delta (0, -1)
Screenshot: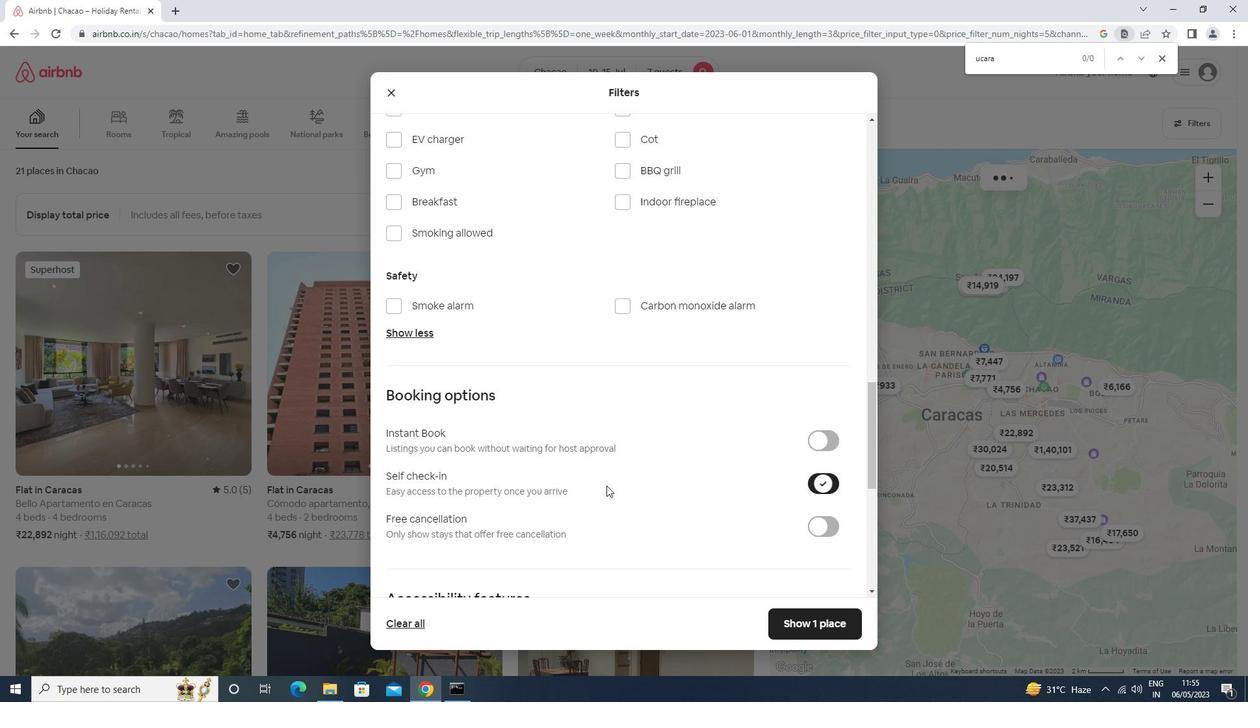 
Action: Mouse scrolled (604, 486) with delta (0, 0)
Screenshot: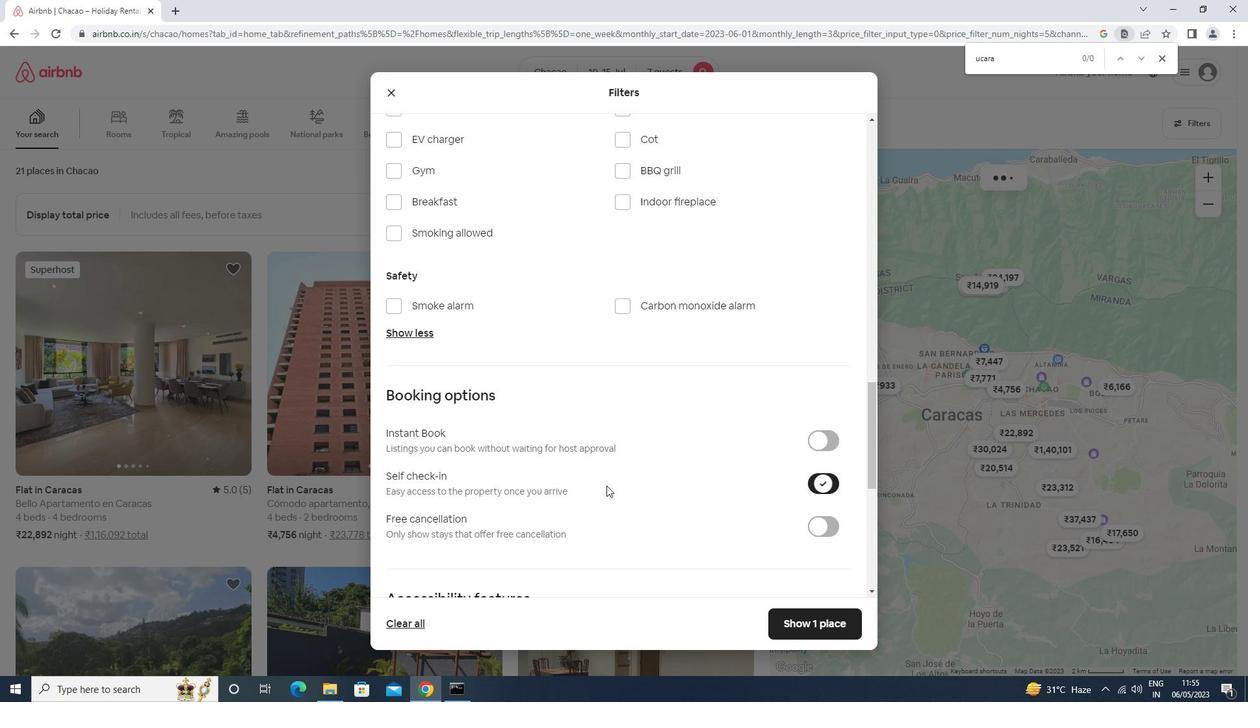 
Action: Mouse scrolled (604, 486) with delta (0, 0)
Screenshot: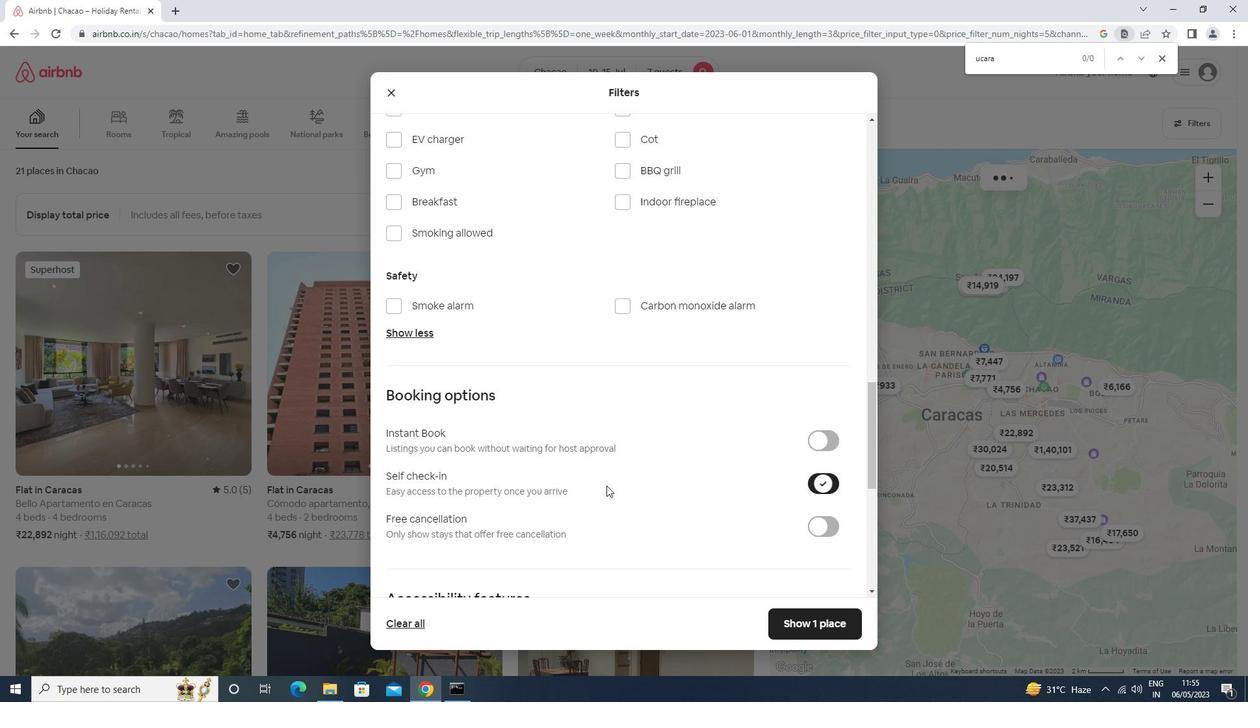 
Action: Mouse moved to (603, 486)
Screenshot: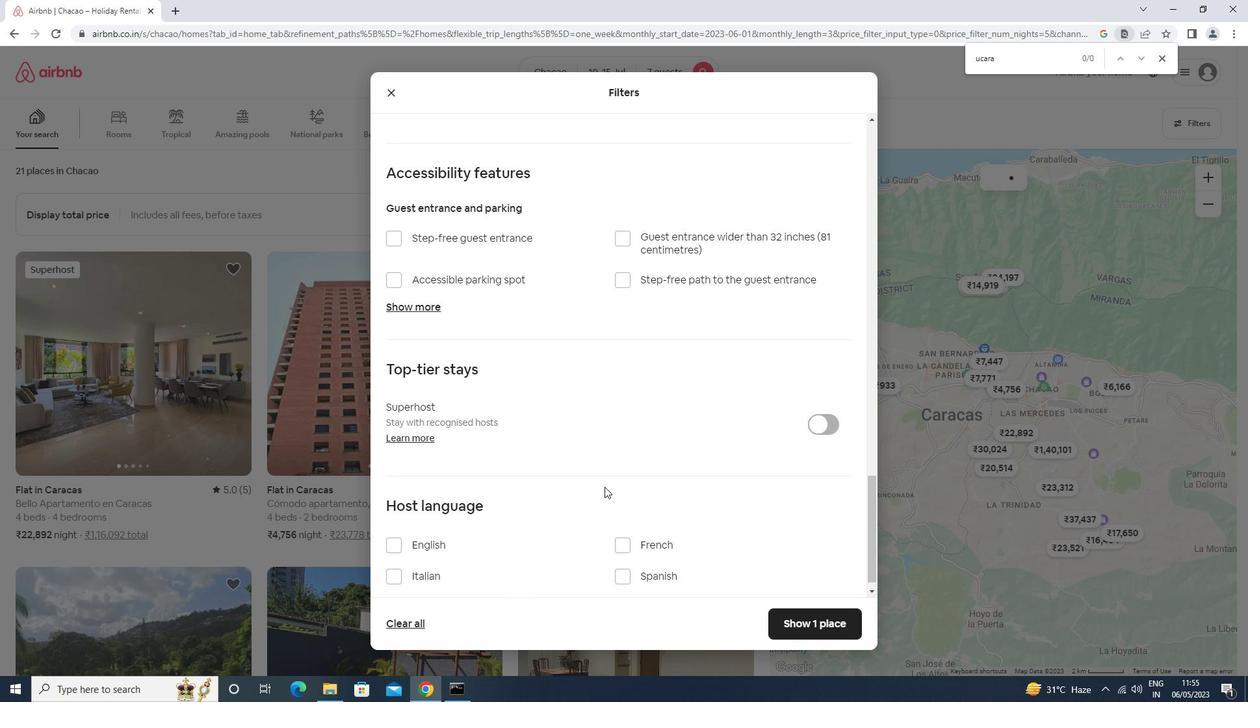 
Action: Mouse scrolled (603, 486) with delta (0, 0)
Screenshot: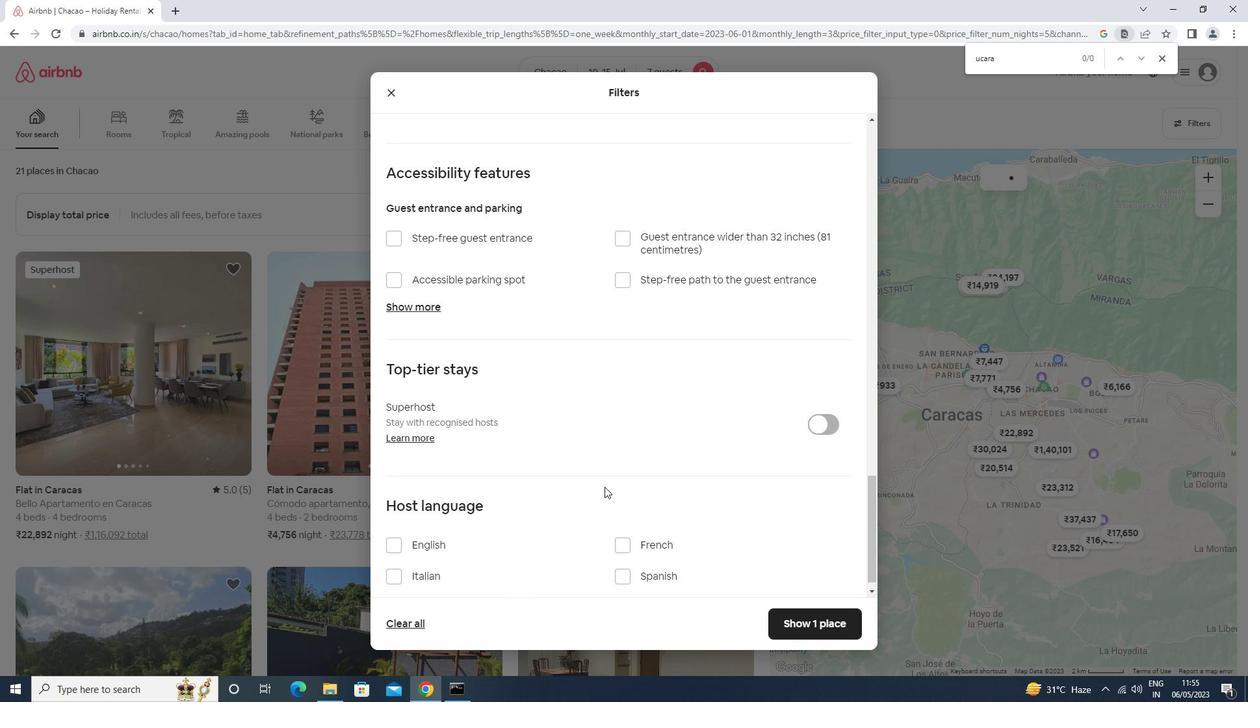 
Action: Mouse moved to (603, 486)
Screenshot: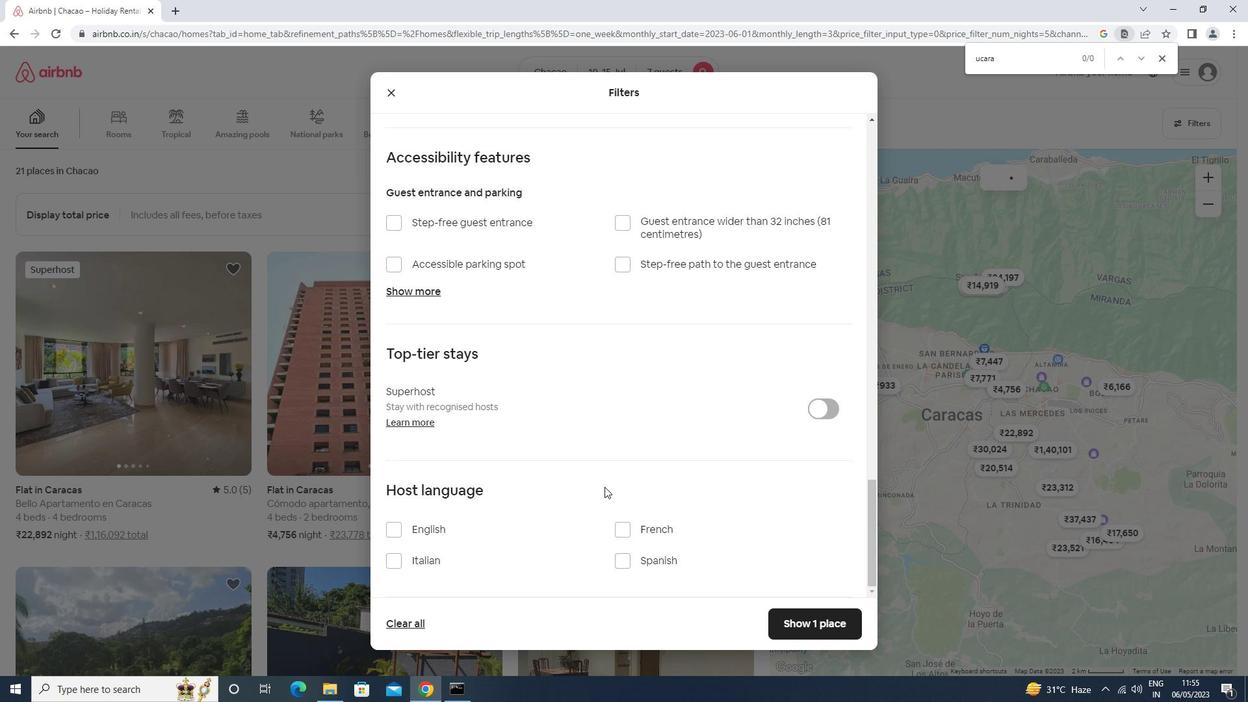 
Action: Mouse scrolled (603, 486) with delta (0, 0)
Screenshot: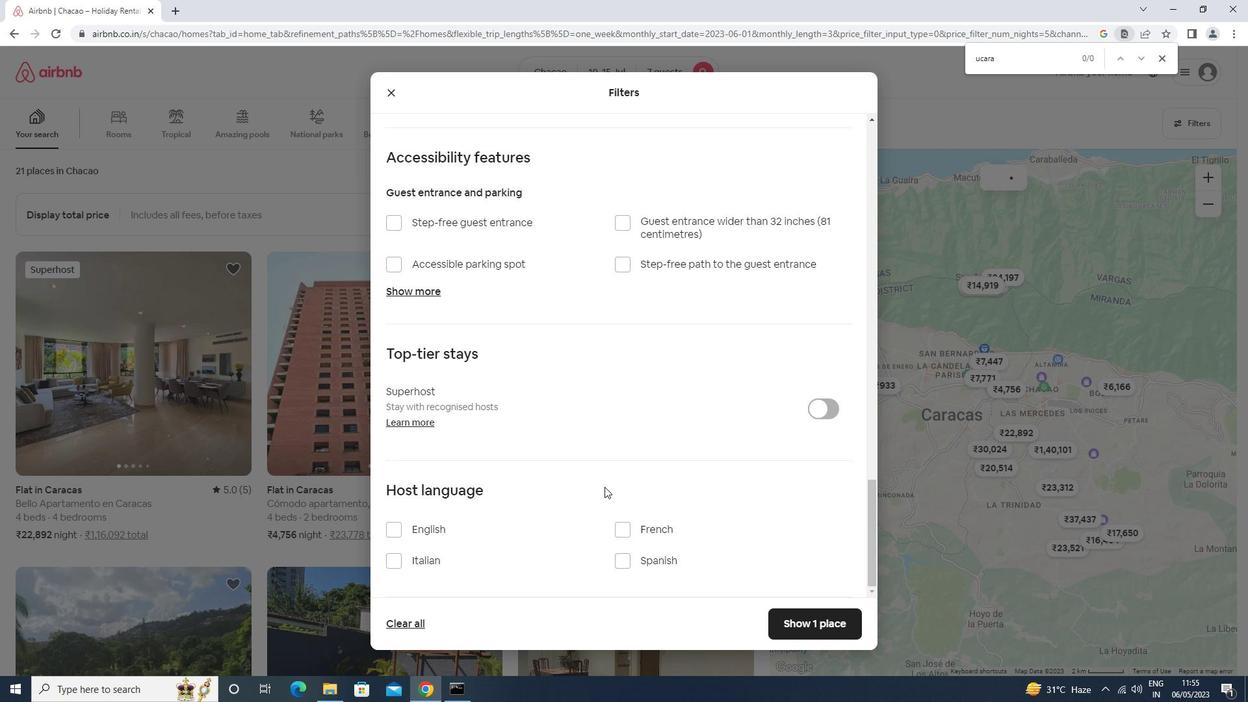 
Action: Mouse scrolled (603, 486) with delta (0, 0)
Screenshot: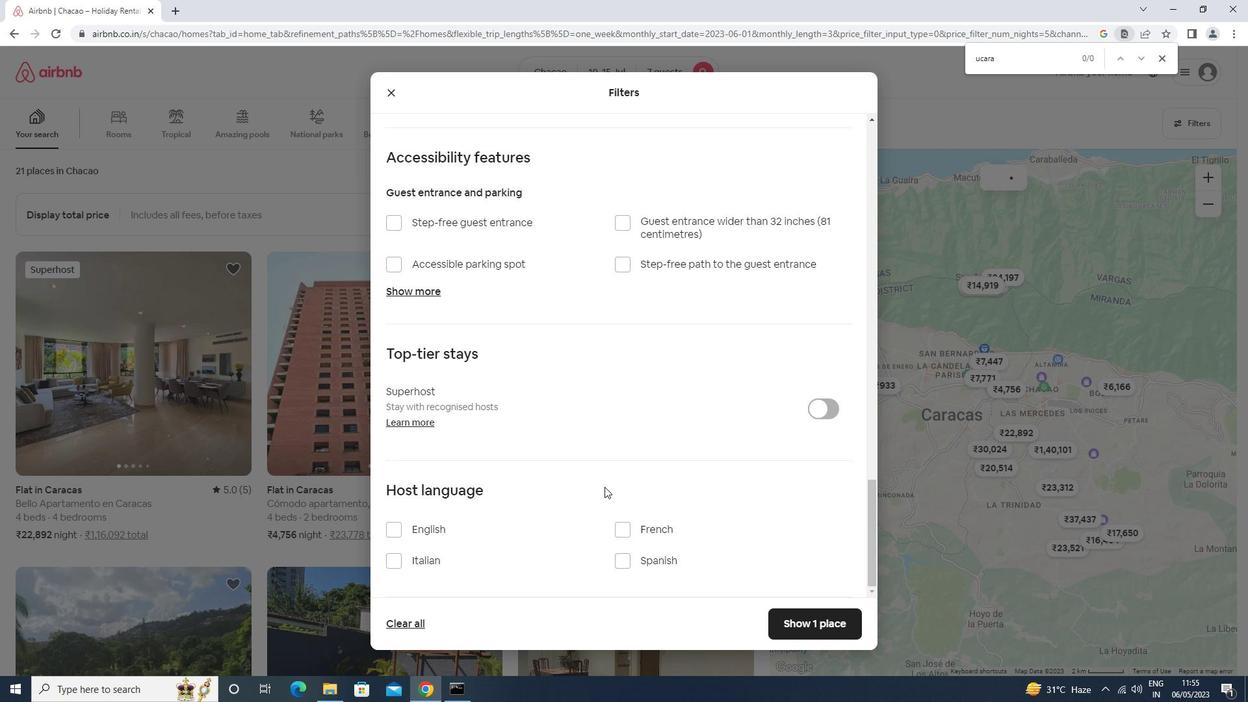 
Action: Mouse scrolled (603, 486) with delta (0, 0)
Screenshot: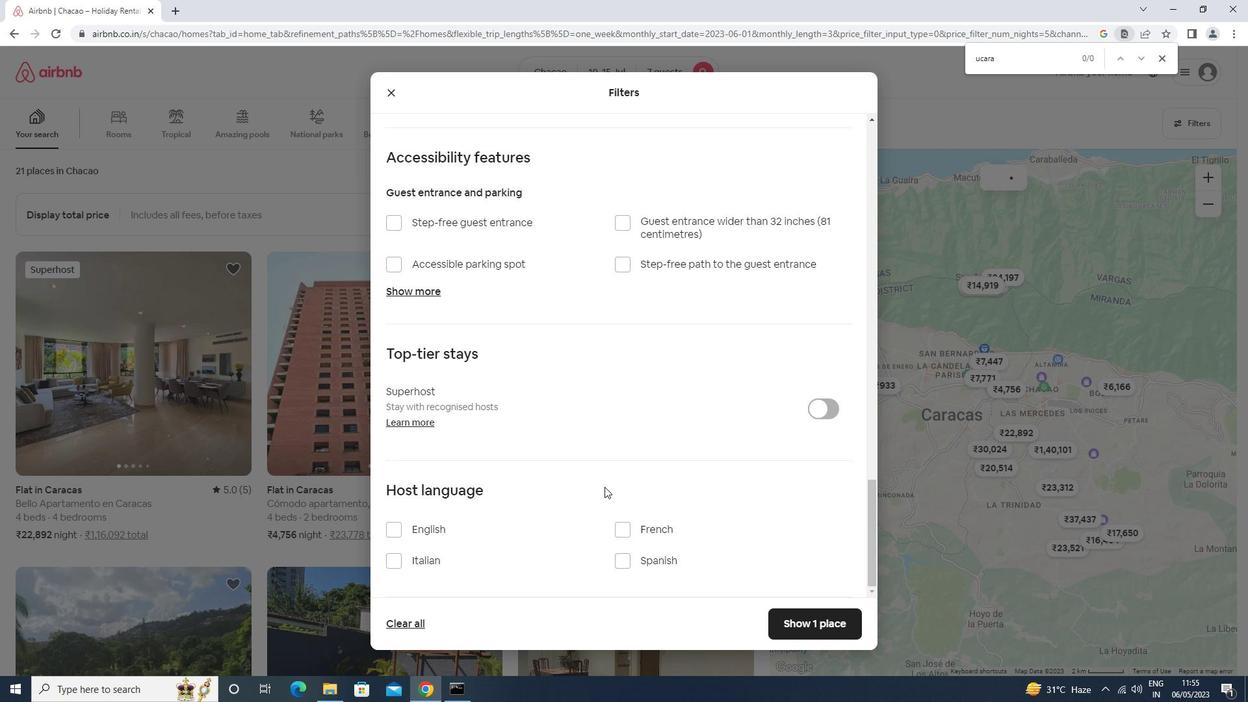
Action: Mouse scrolled (603, 486) with delta (0, 0)
Screenshot: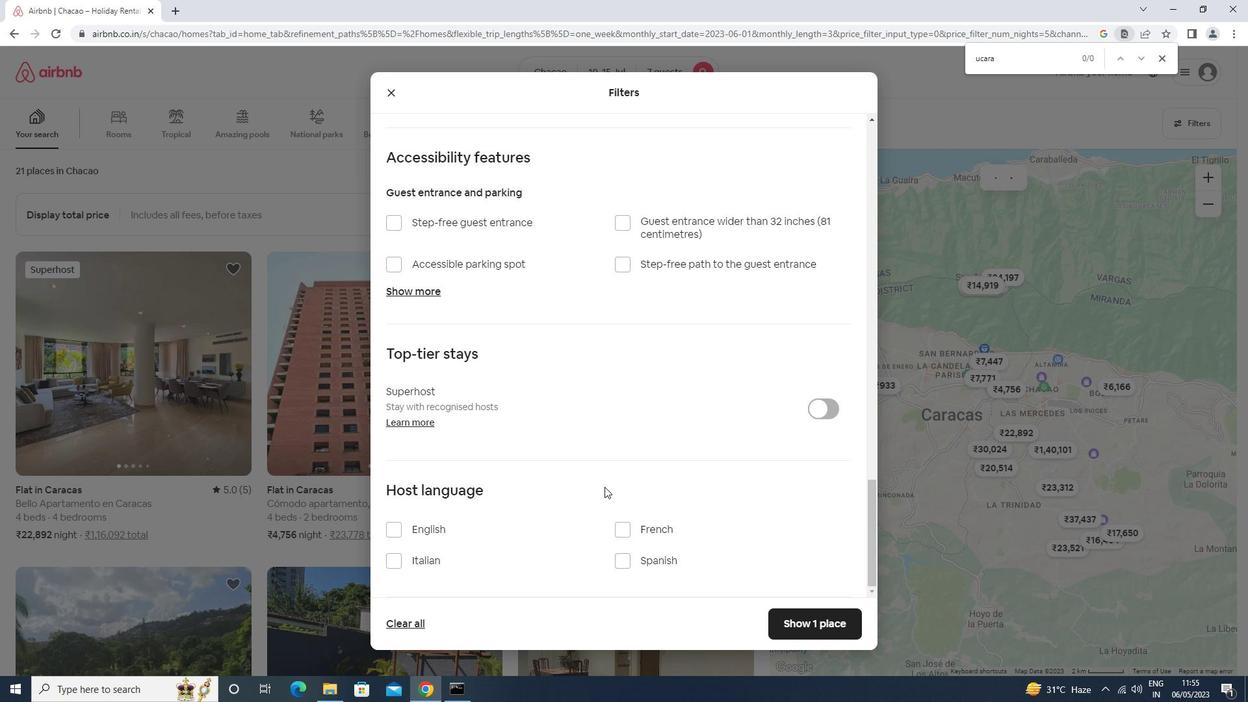 
Action: Mouse scrolled (603, 486) with delta (0, 0)
Screenshot: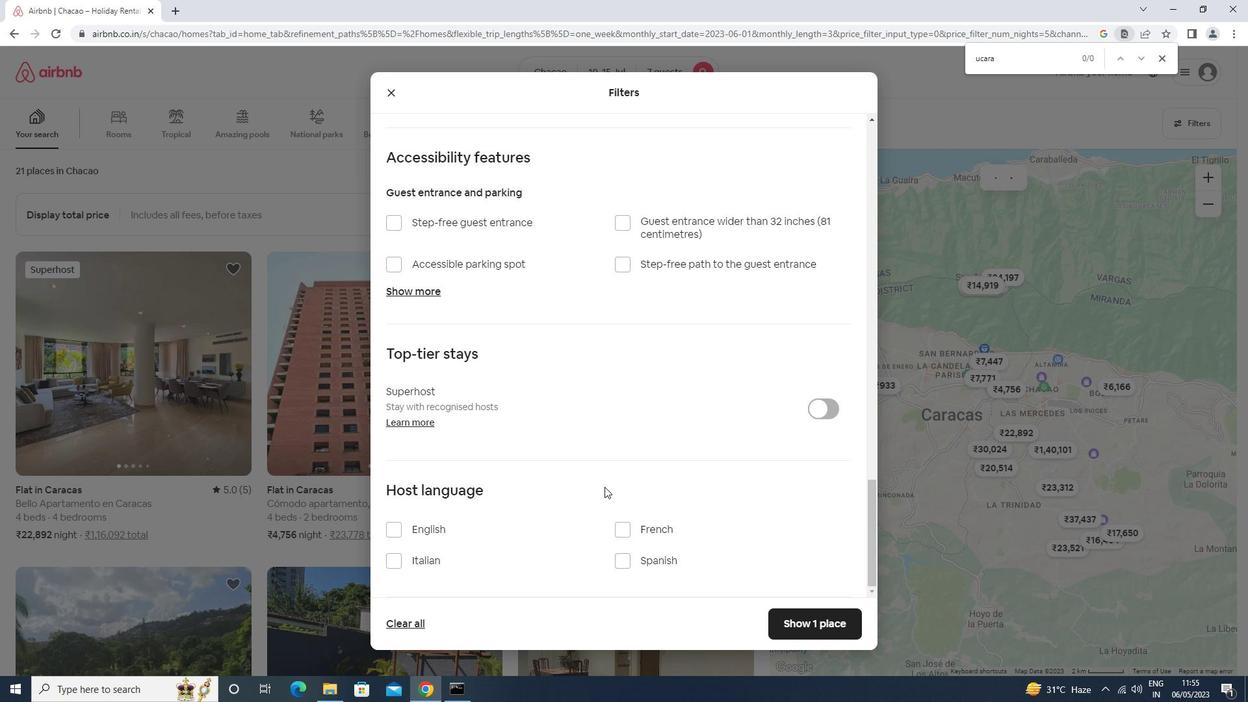 
Action: Mouse moved to (423, 526)
Screenshot: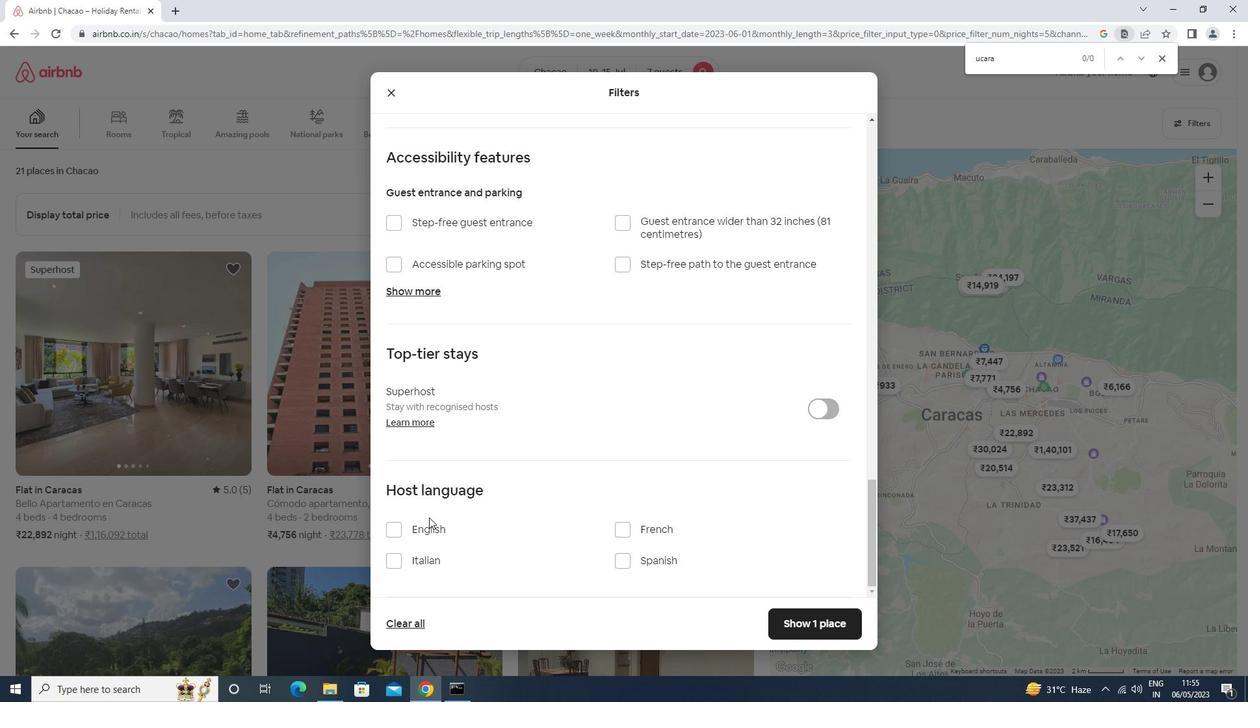 
Action: Mouse pressed left at (423, 526)
Screenshot: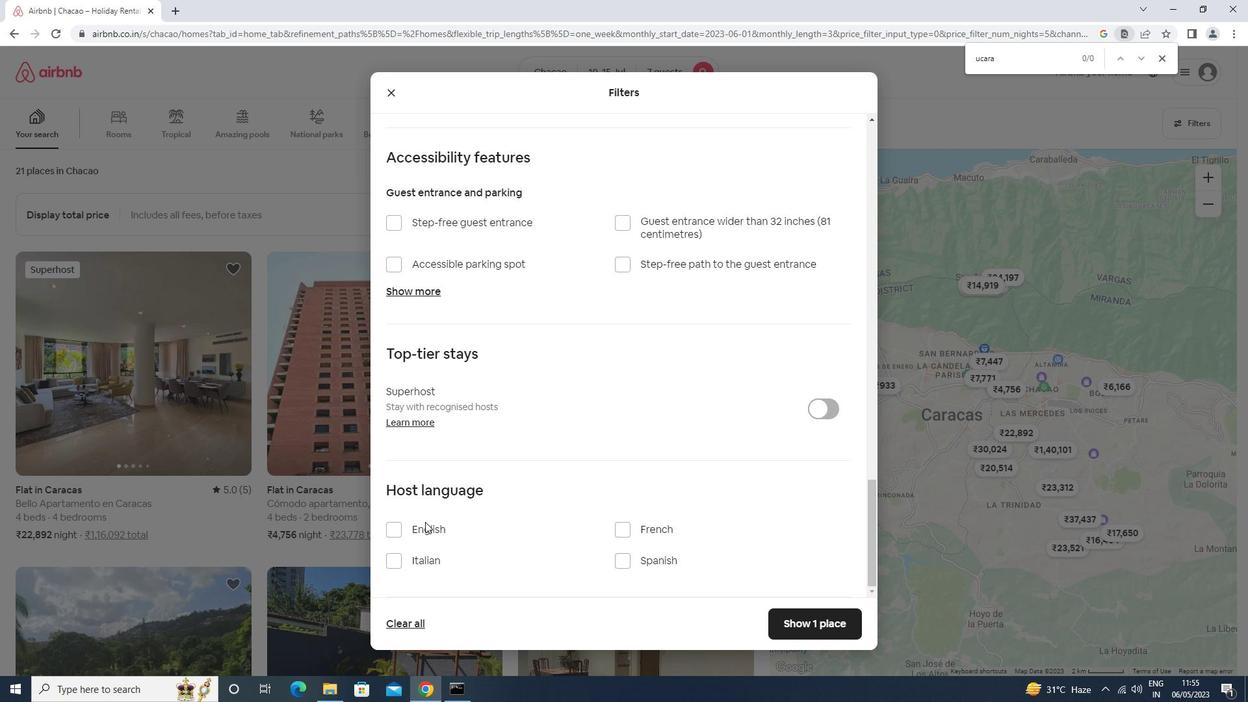 
Action: Mouse moved to (832, 622)
Screenshot: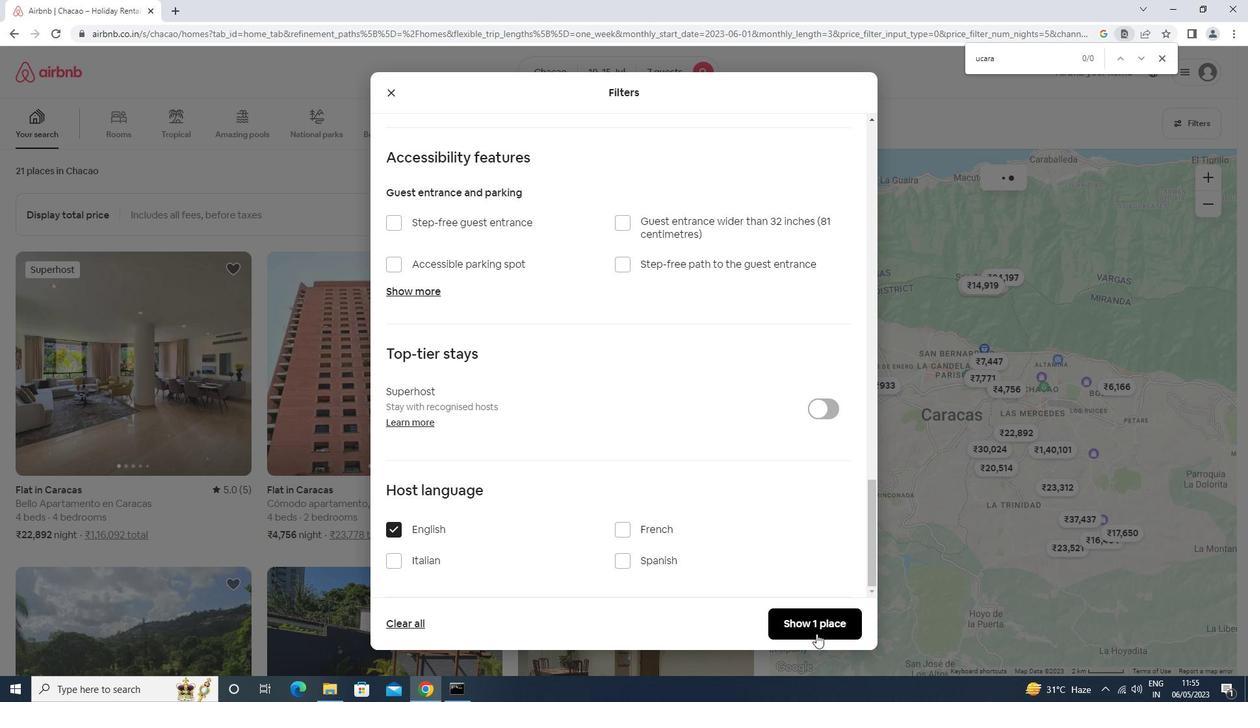 
Action: Mouse pressed left at (832, 622)
Screenshot: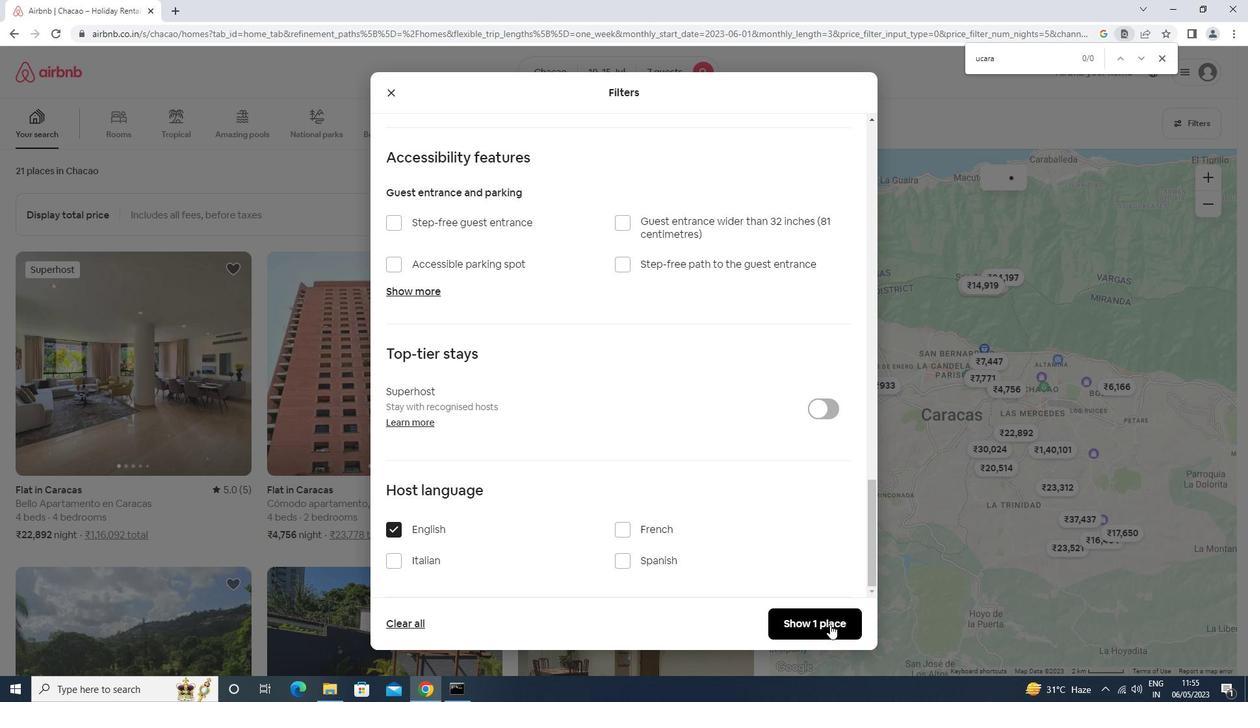 
Action: Mouse moved to (826, 623)
Screenshot: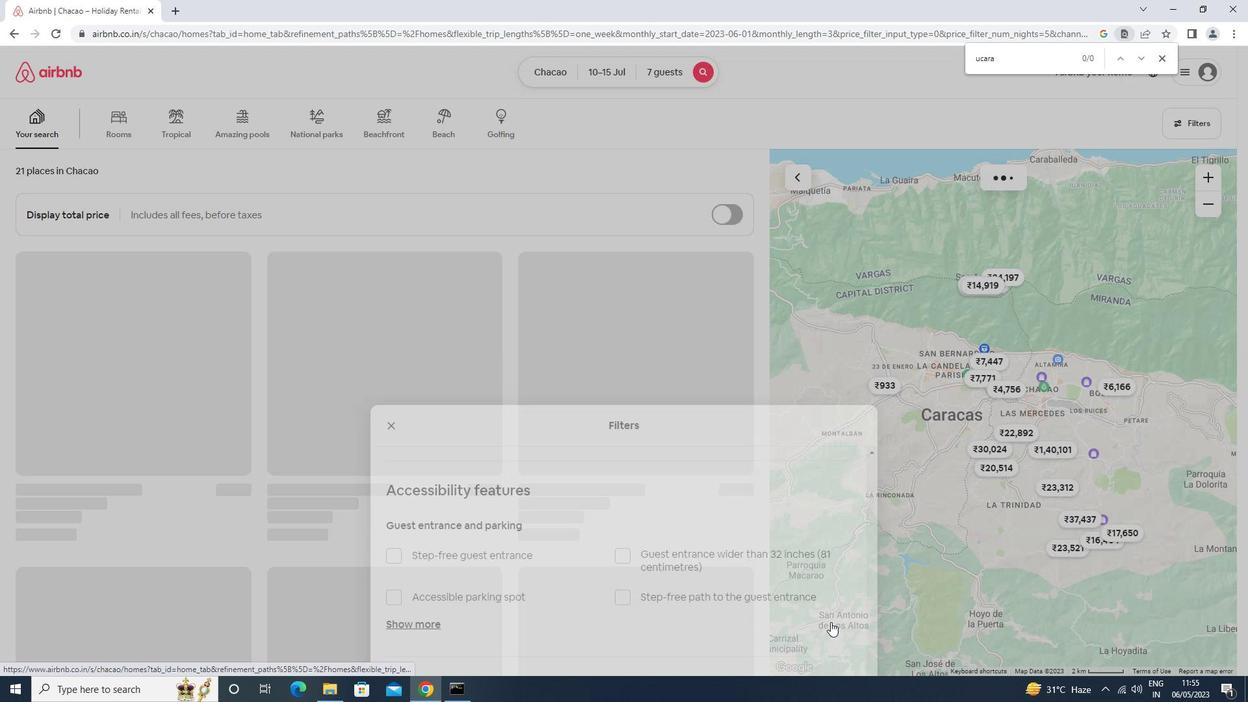 
